 Task: Look for space in Polanco, Mexico from 10th July, 2023 to 25th July, 2023 for 3 adults, 1 child in price range Rs.15000 to Rs.25000. Place can be shared room with 2 bedrooms having 3 beds and 2 bathrooms. Property type can be house, flat, guest house. Amenities needed are: wifi, TV, free parkinig on premises, gym, breakfast. Booking option can be shelf check-in. Required host language is English.
Action: Mouse moved to (574, 154)
Screenshot: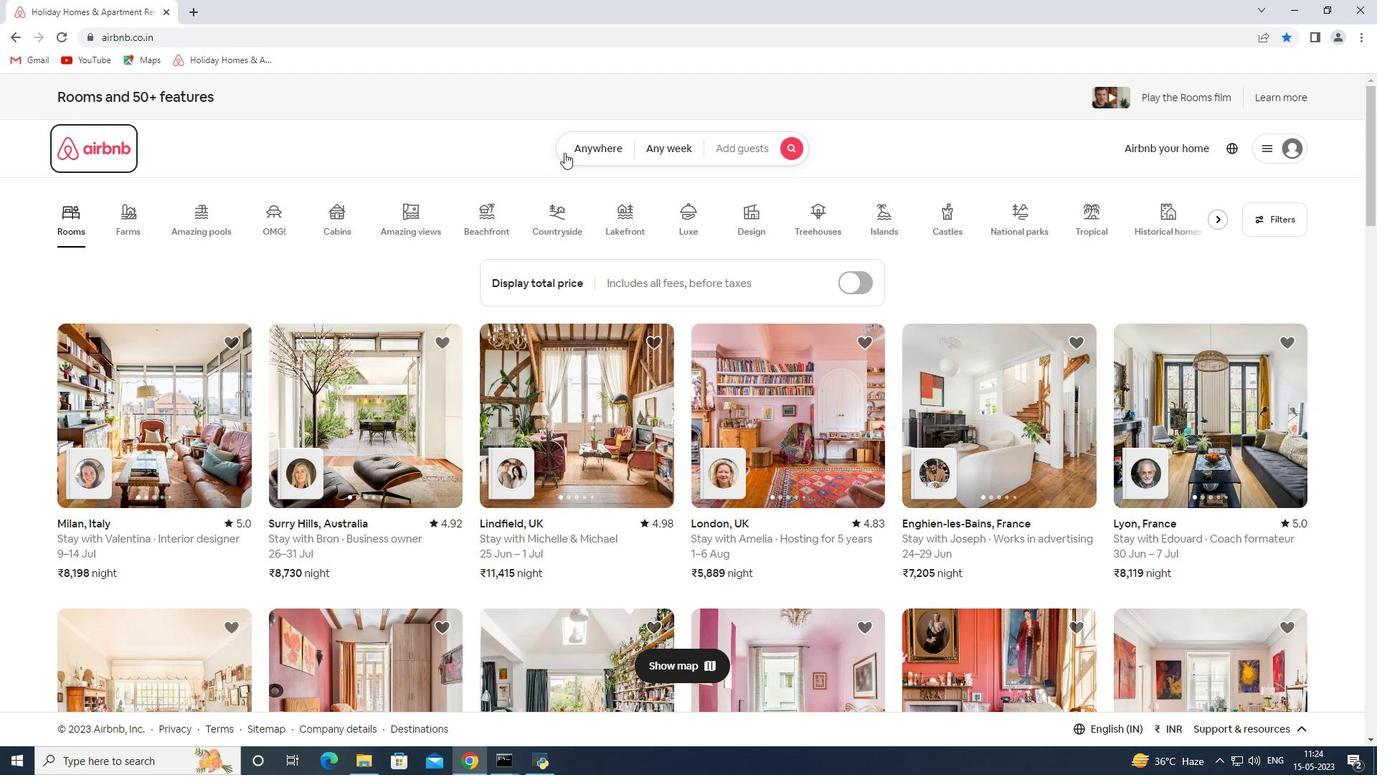 
Action: Mouse pressed left at (574, 154)
Screenshot: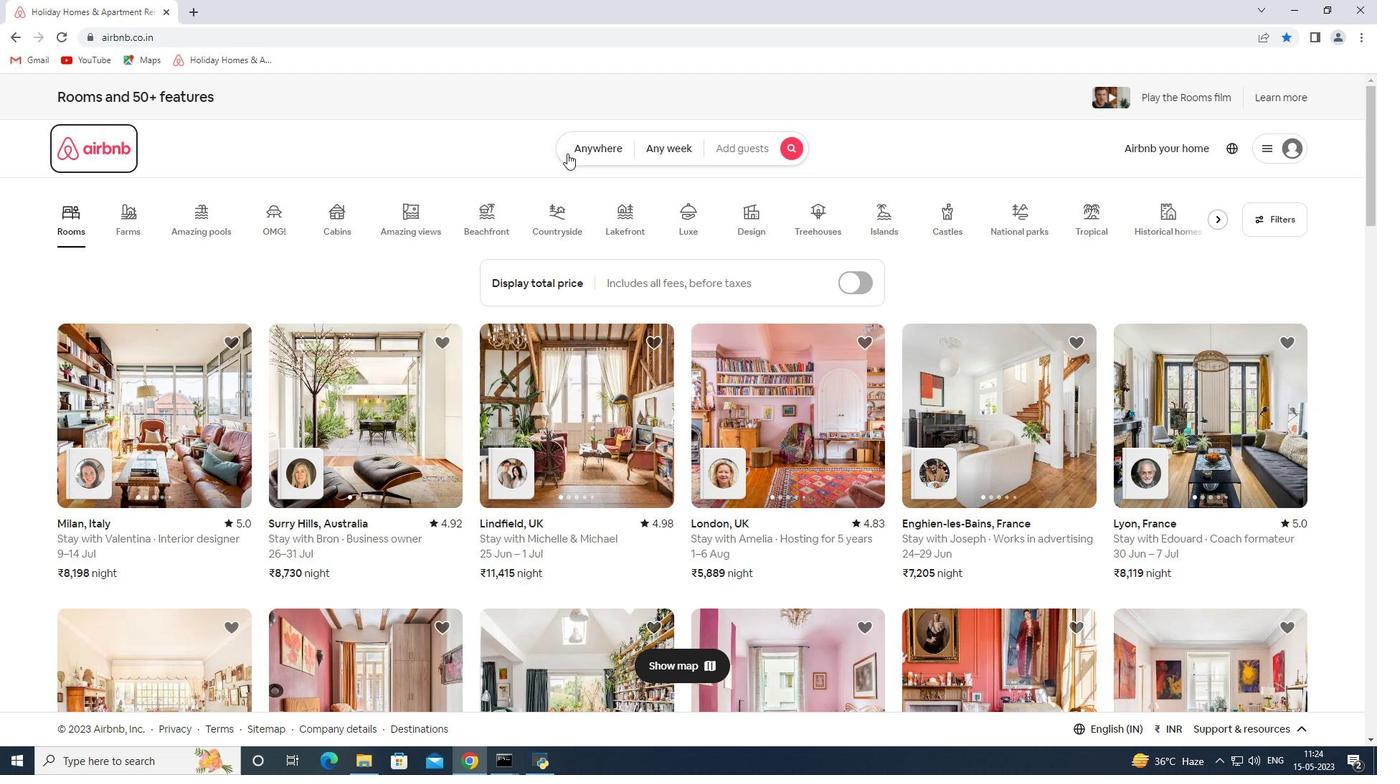 
Action: Mouse moved to (432, 205)
Screenshot: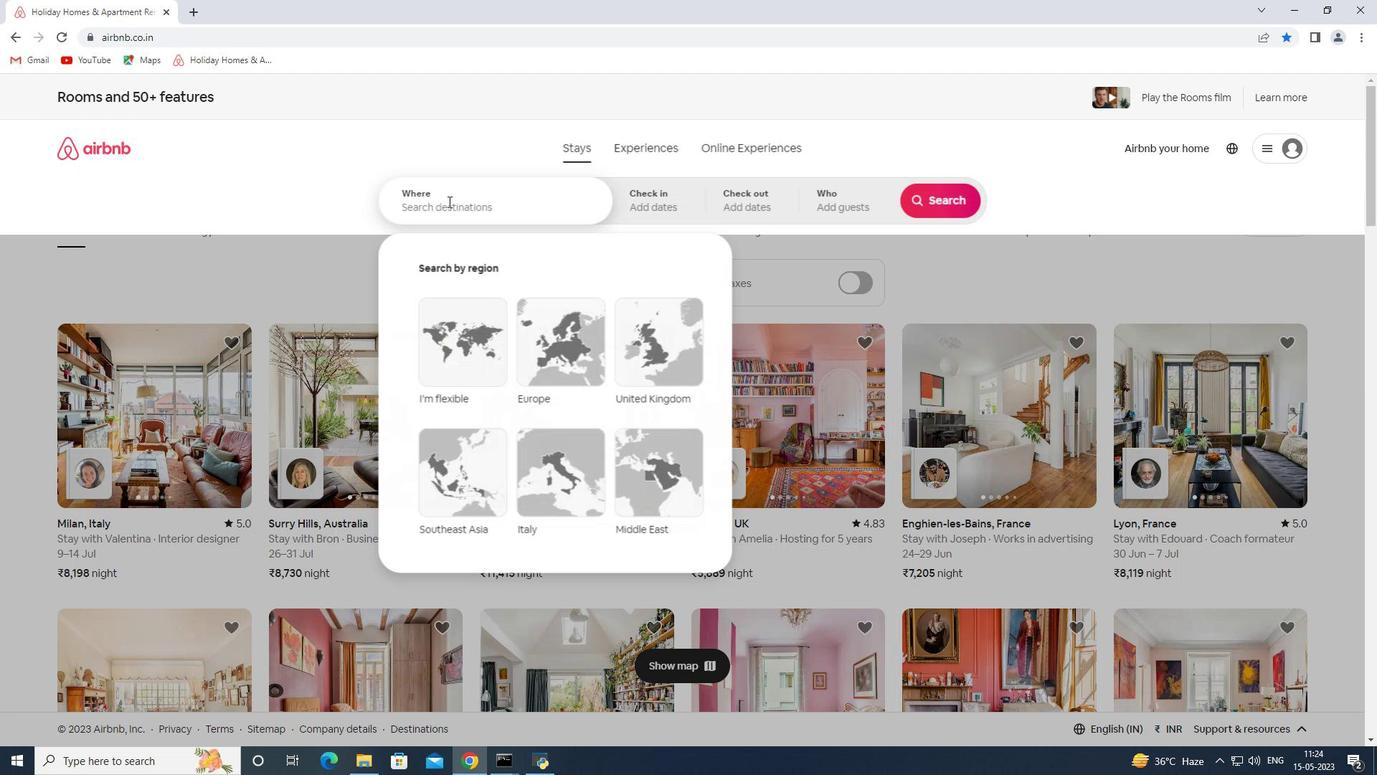 
Action: Mouse pressed left at (432, 205)
Screenshot: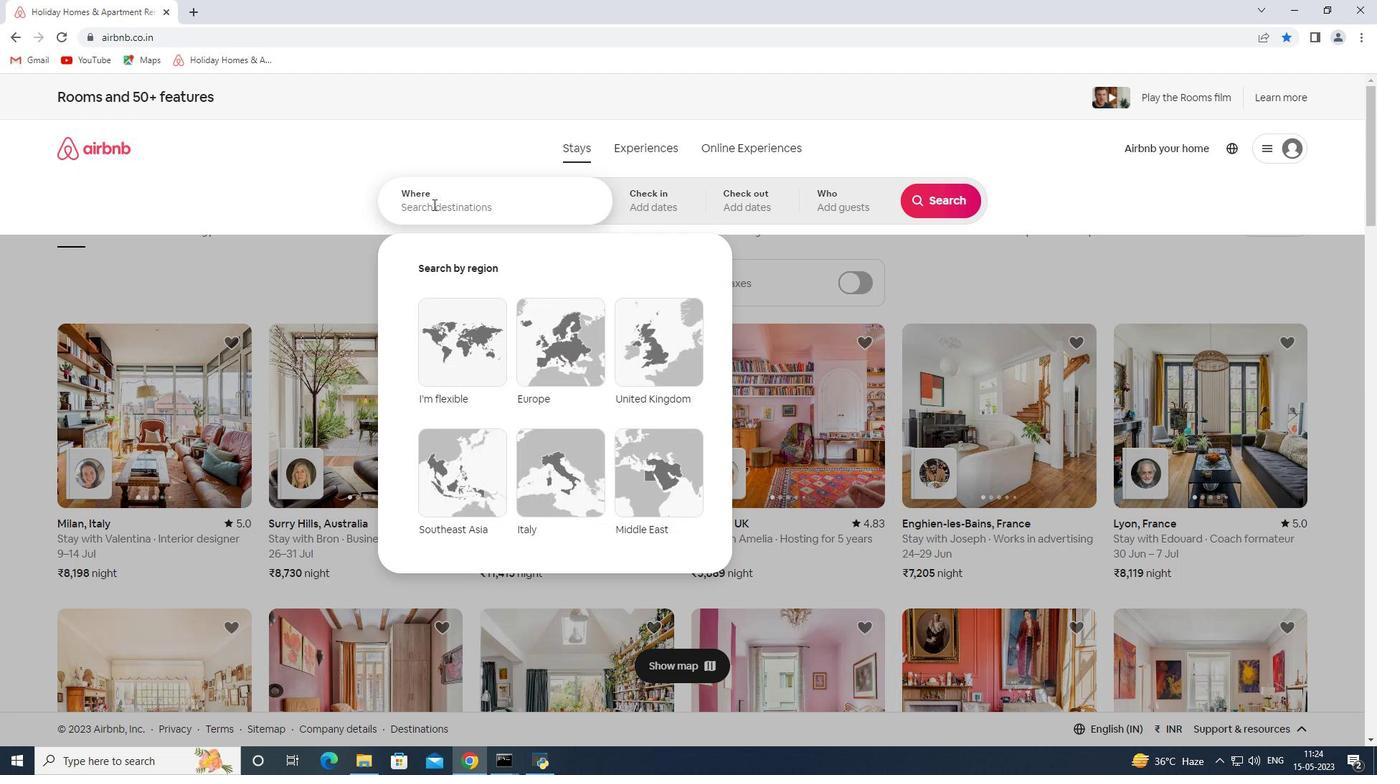 
Action: Key pressed <Key.shift>Polo<Key.backspace>anco<Key.space><Key.shift>Mexico<Key.space><Key.enter>
Screenshot: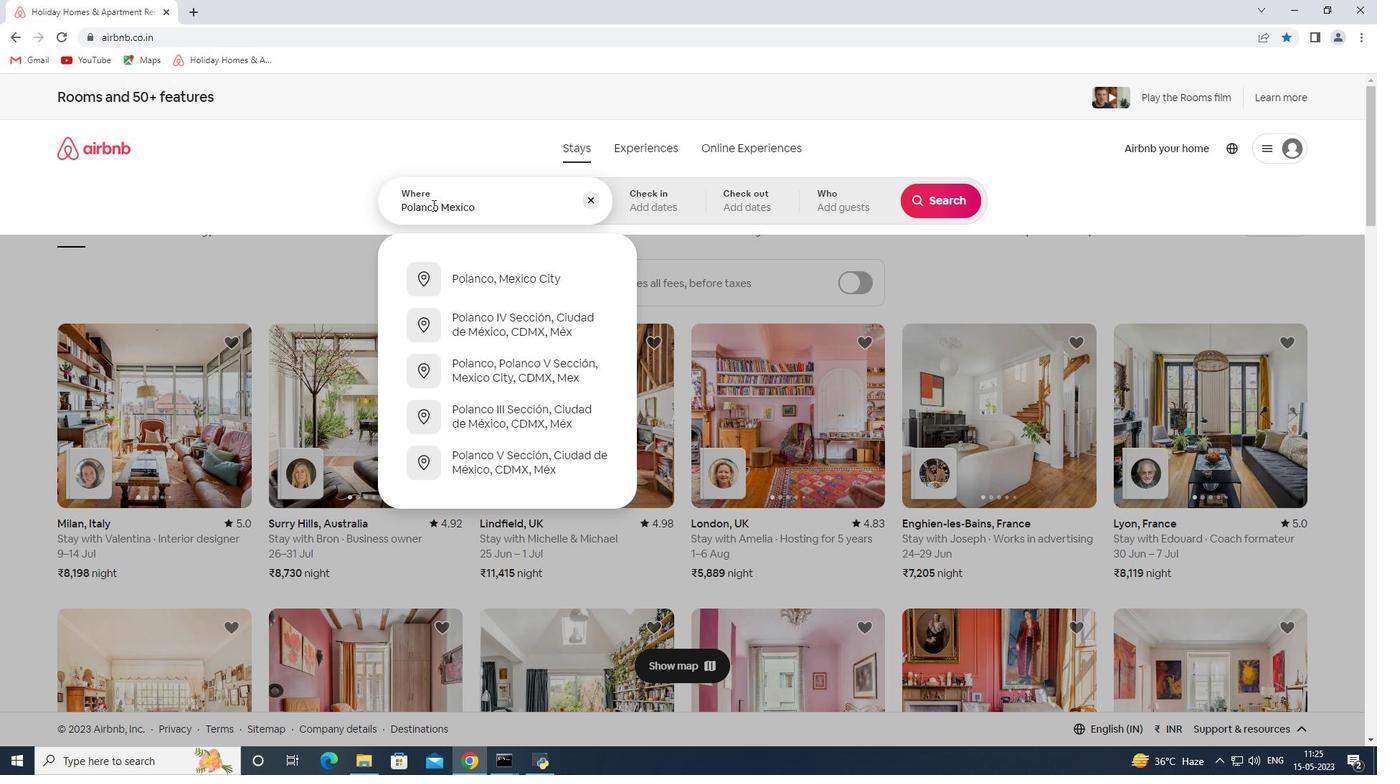 
Action: Mouse moved to (947, 315)
Screenshot: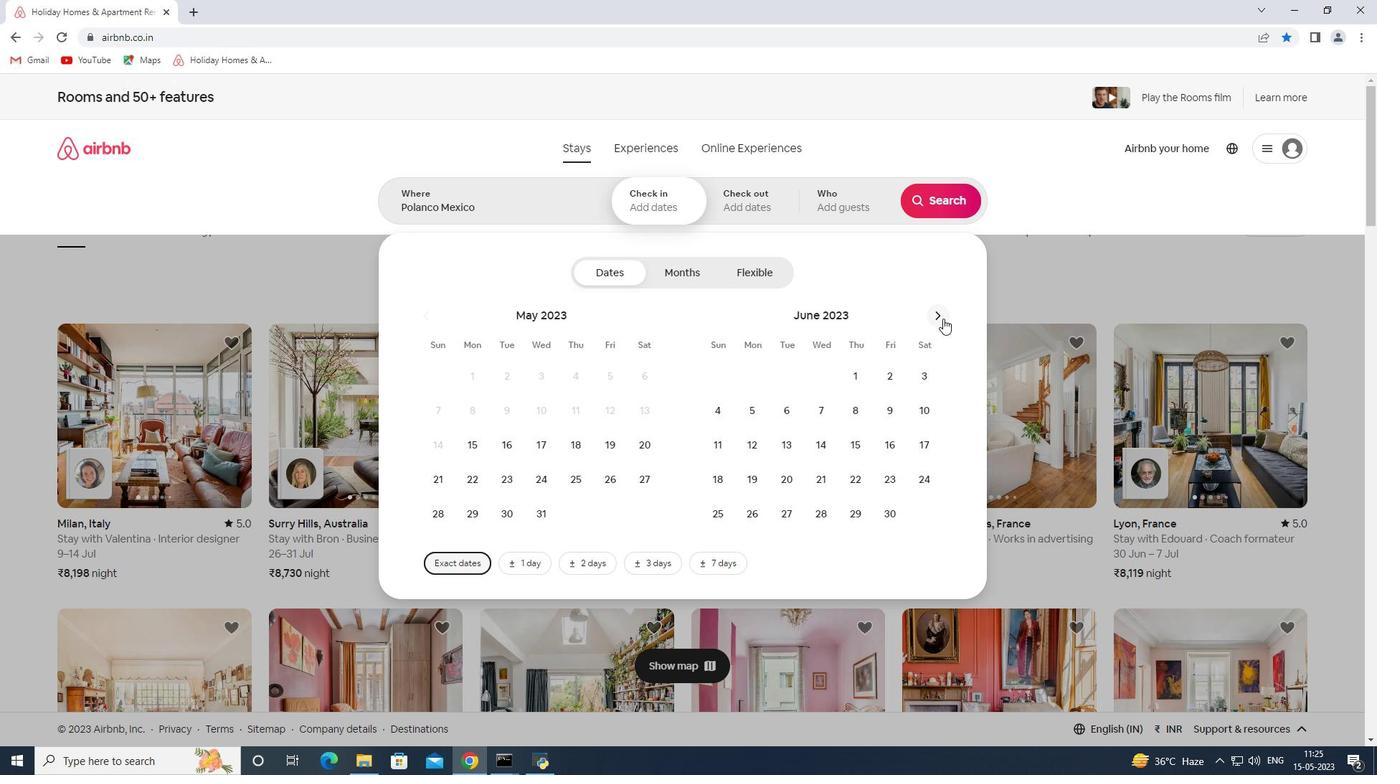 
Action: Mouse pressed left at (947, 315)
Screenshot: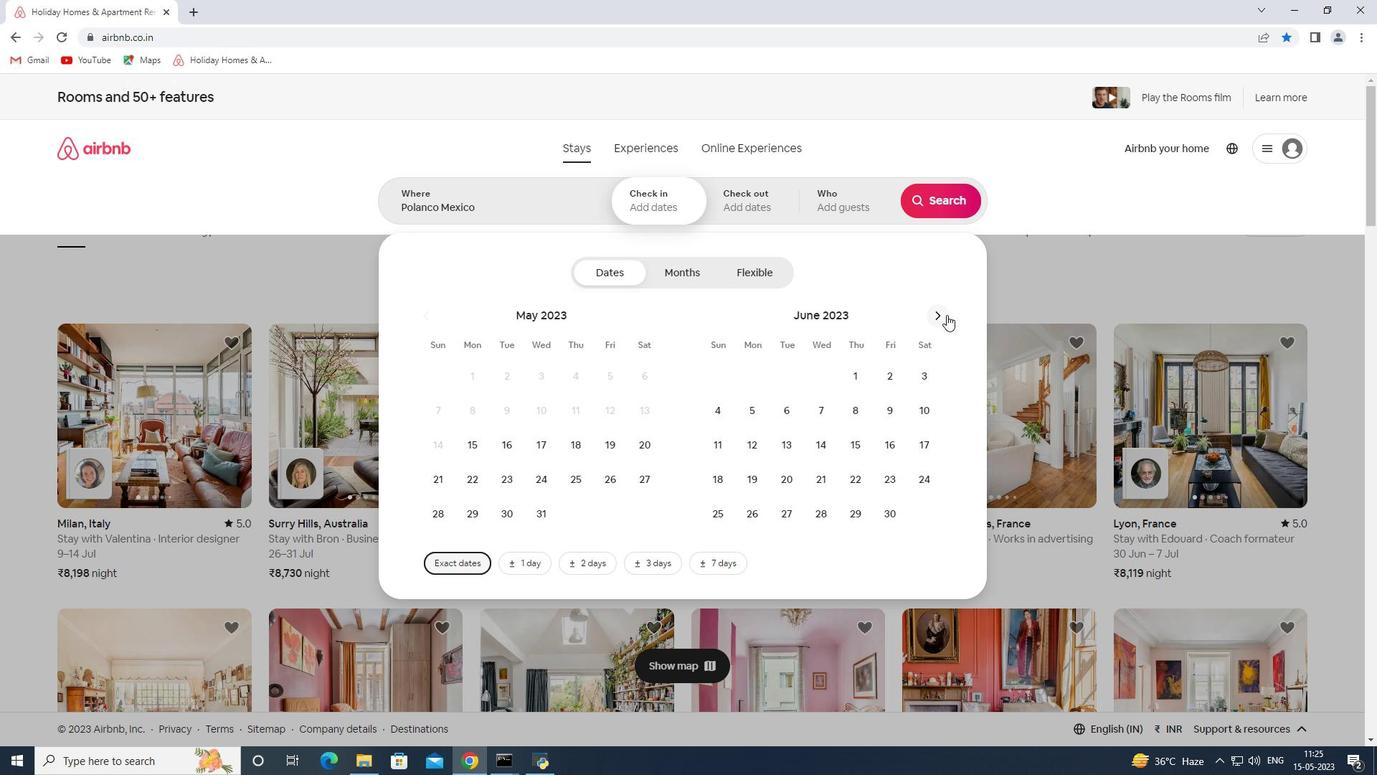 
Action: Mouse moved to (757, 444)
Screenshot: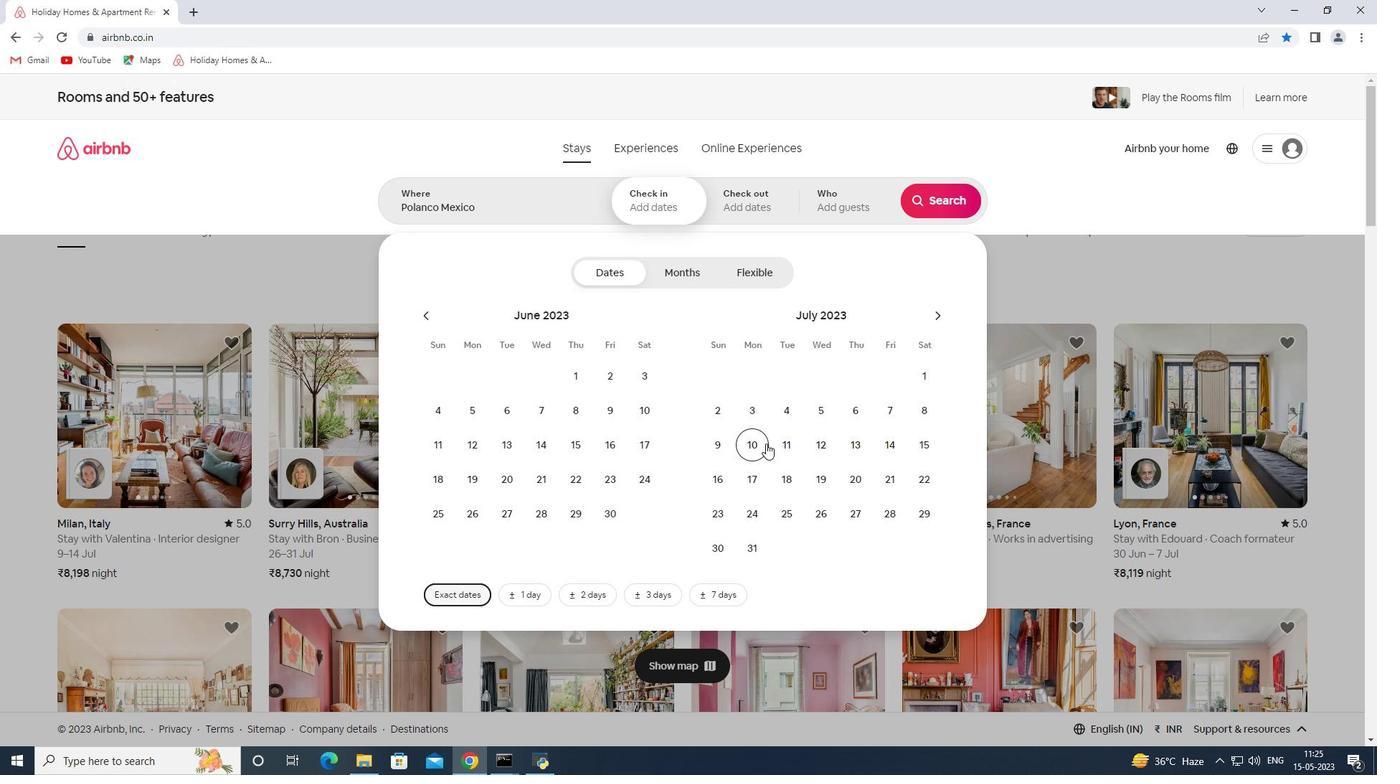 
Action: Mouse pressed left at (757, 444)
Screenshot: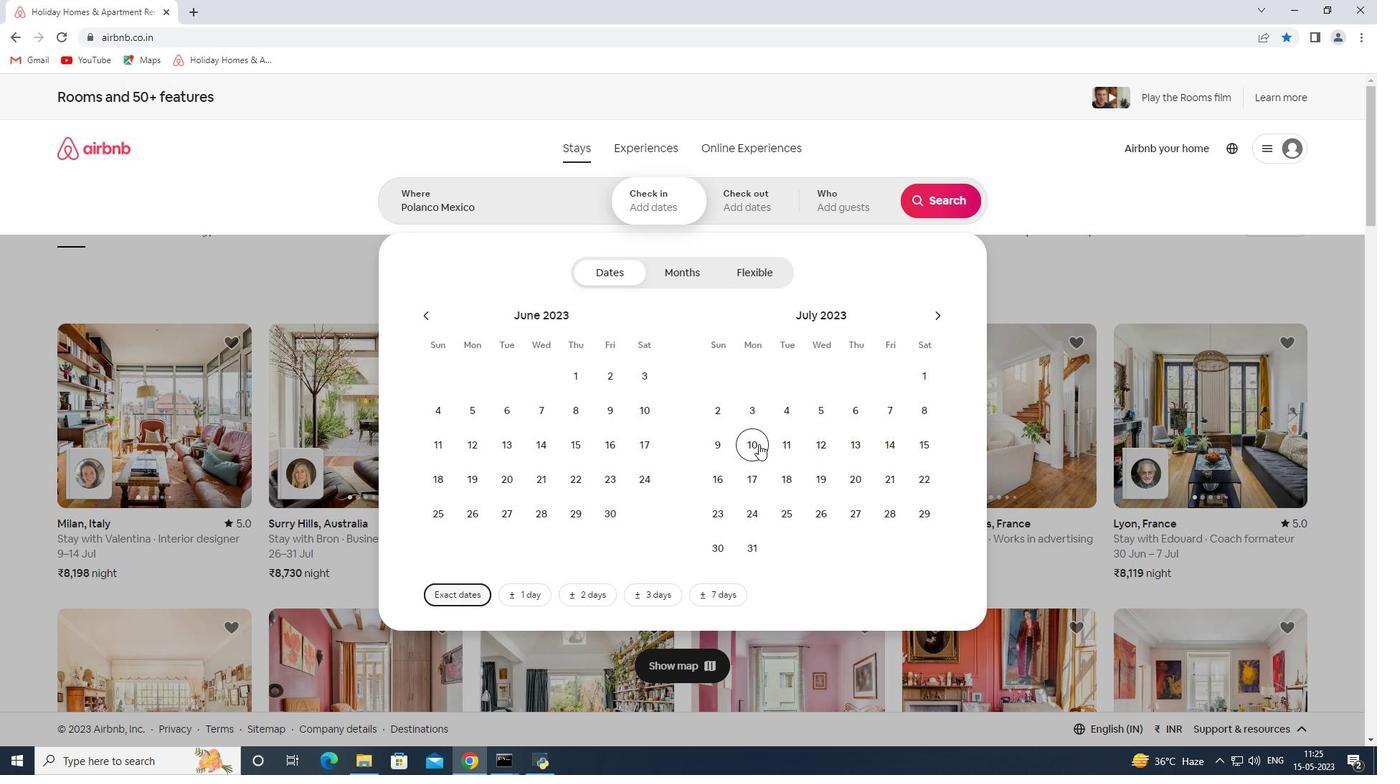 
Action: Mouse moved to (781, 509)
Screenshot: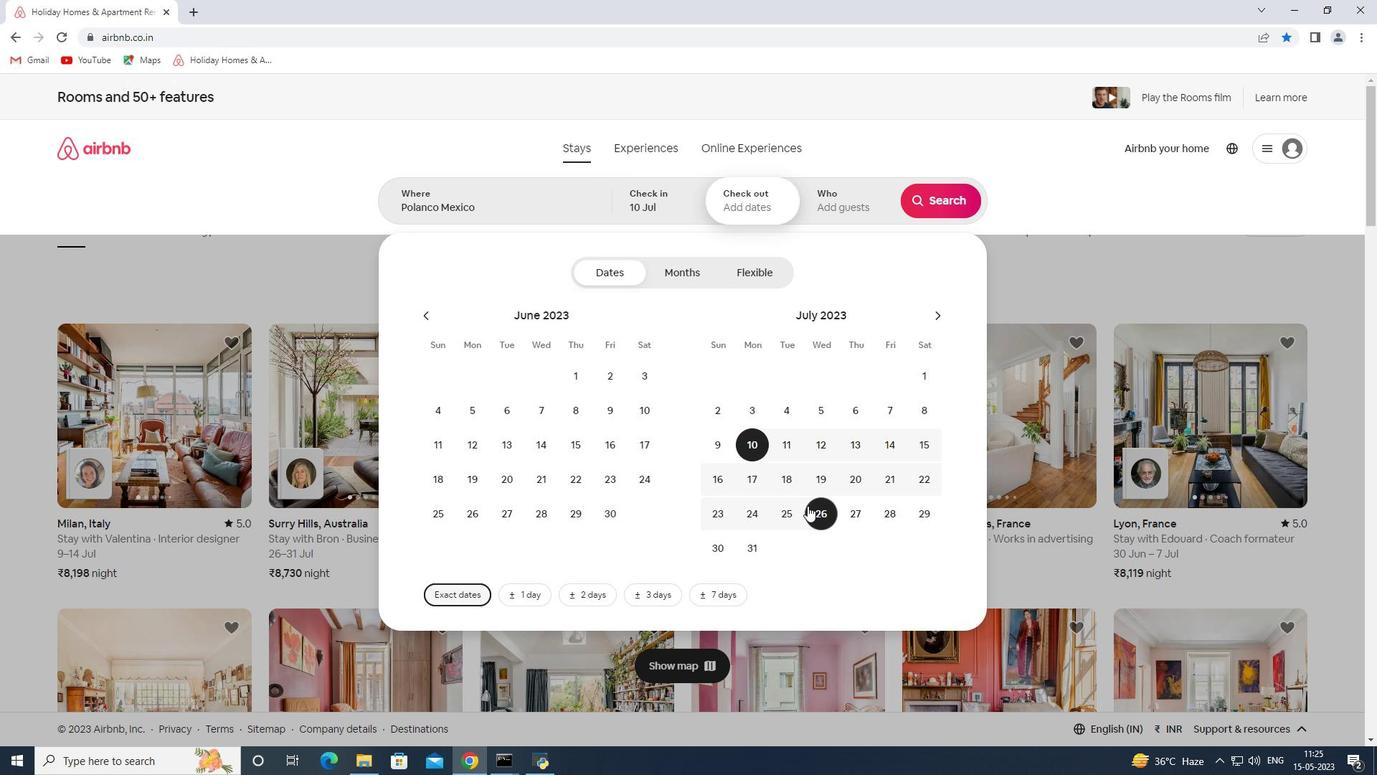 
Action: Mouse pressed left at (781, 509)
Screenshot: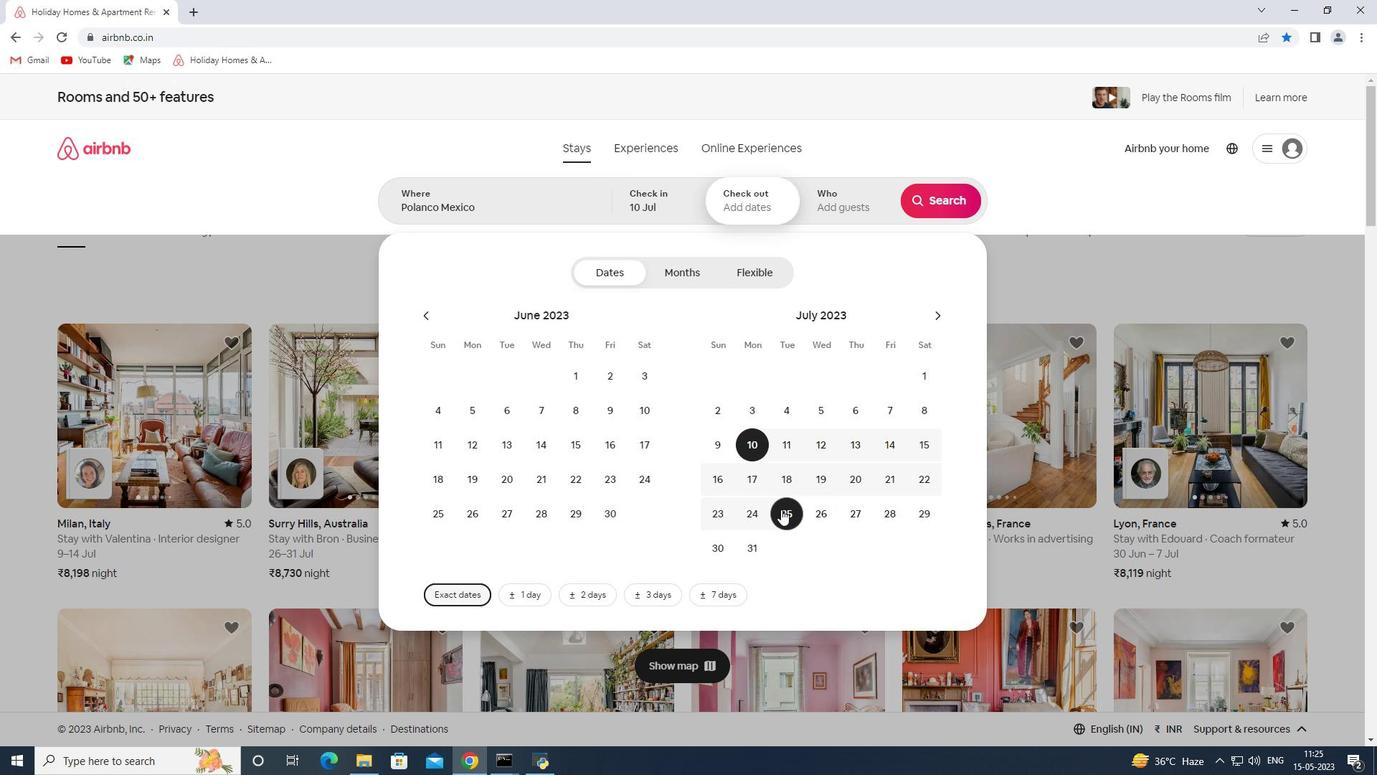 
Action: Mouse moved to (828, 205)
Screenshot: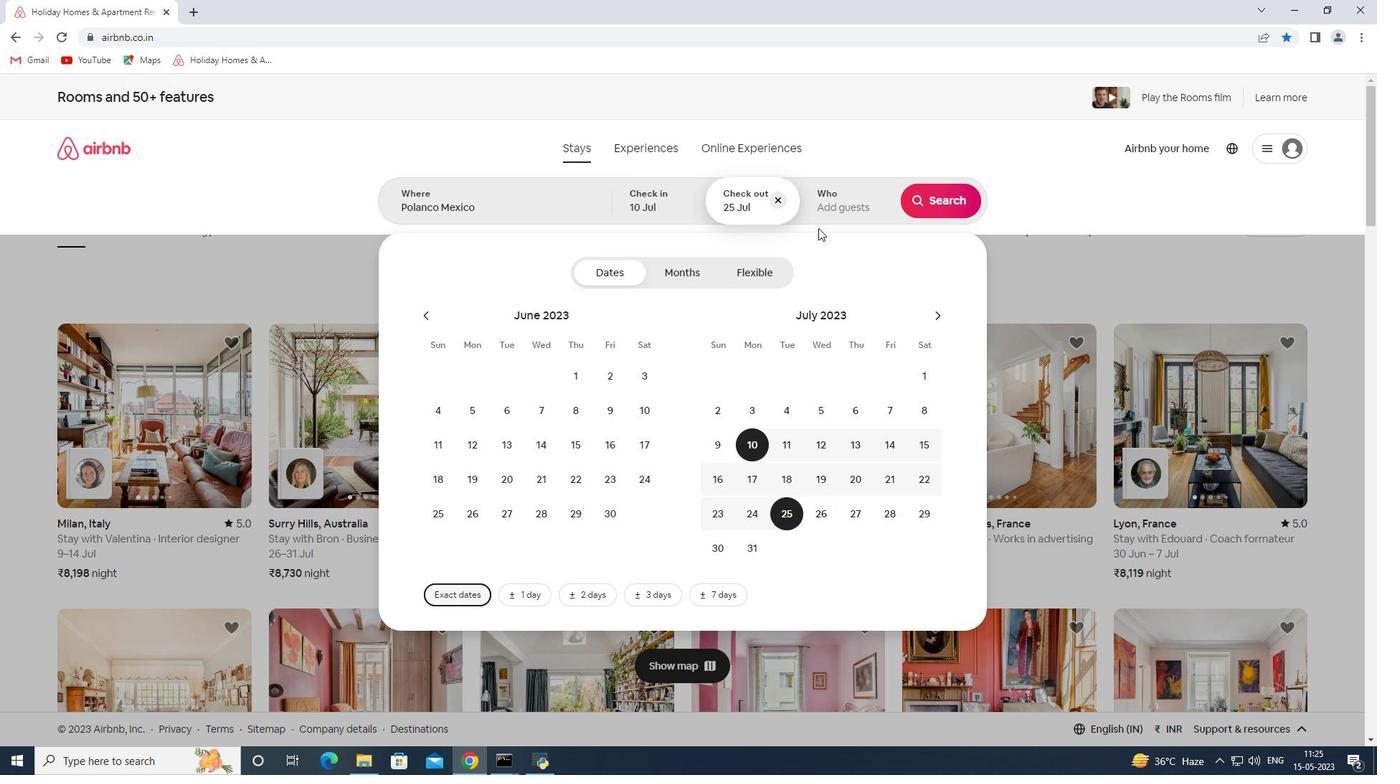 
Action: Mouse pressed left at (828, 205)
Screenshot: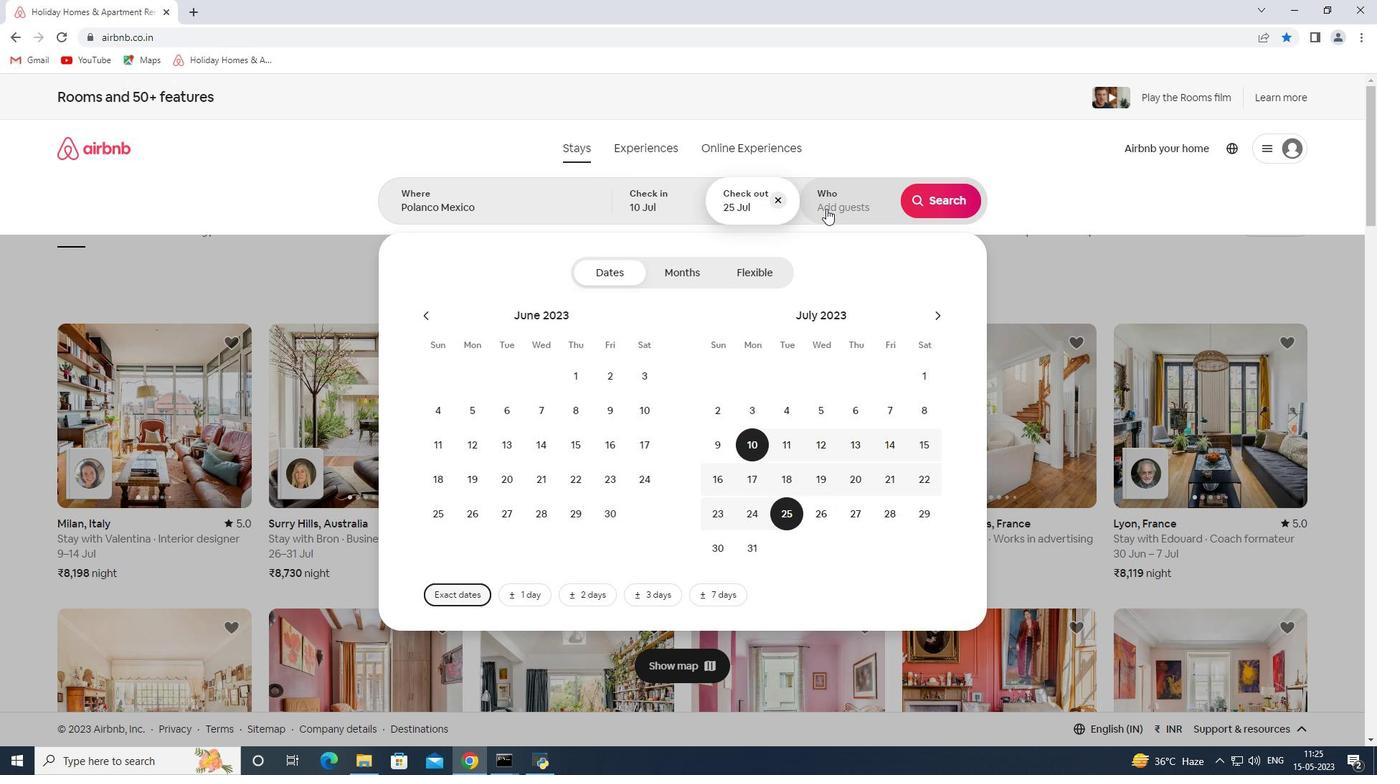 
Action: Mouse moved to (946, 274)
Screenshot: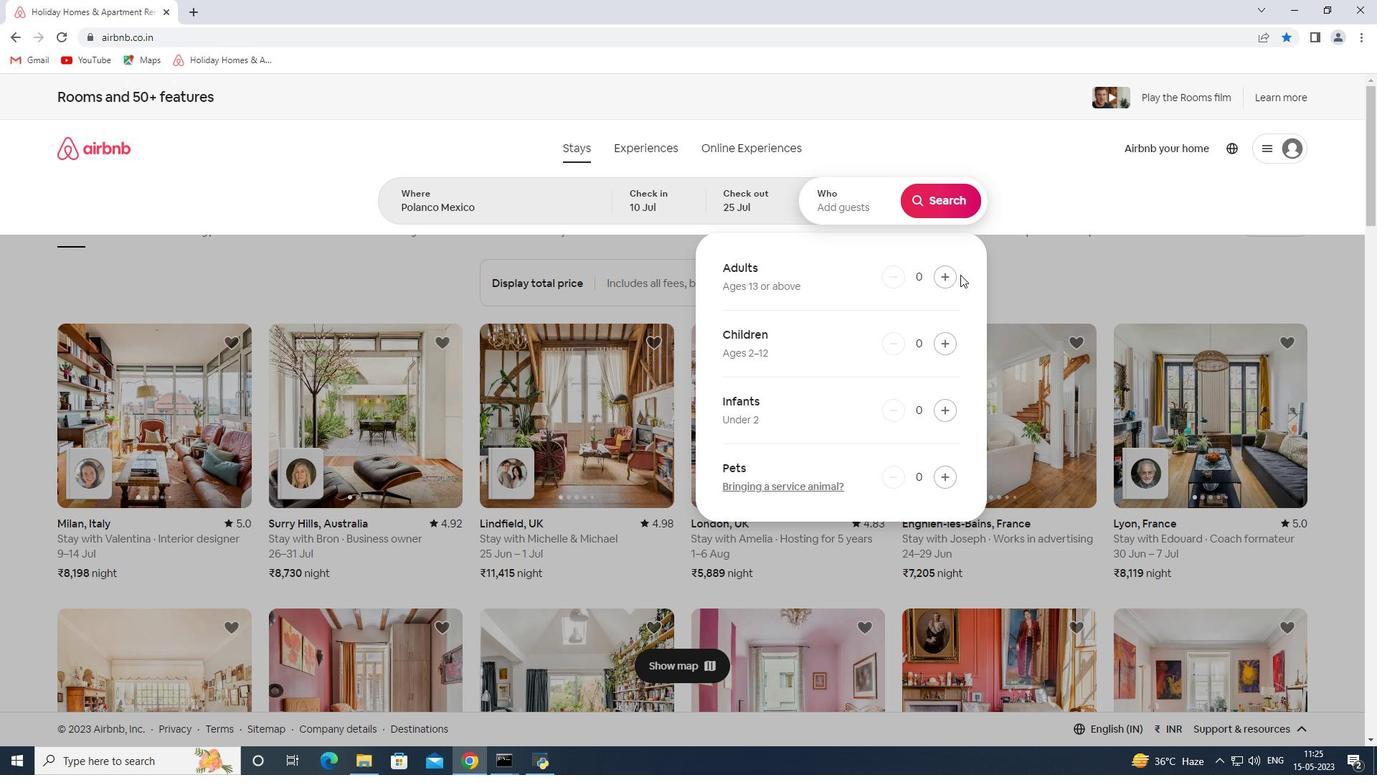 
Action: Mouse pressed left at (946, 274)
Screenshot: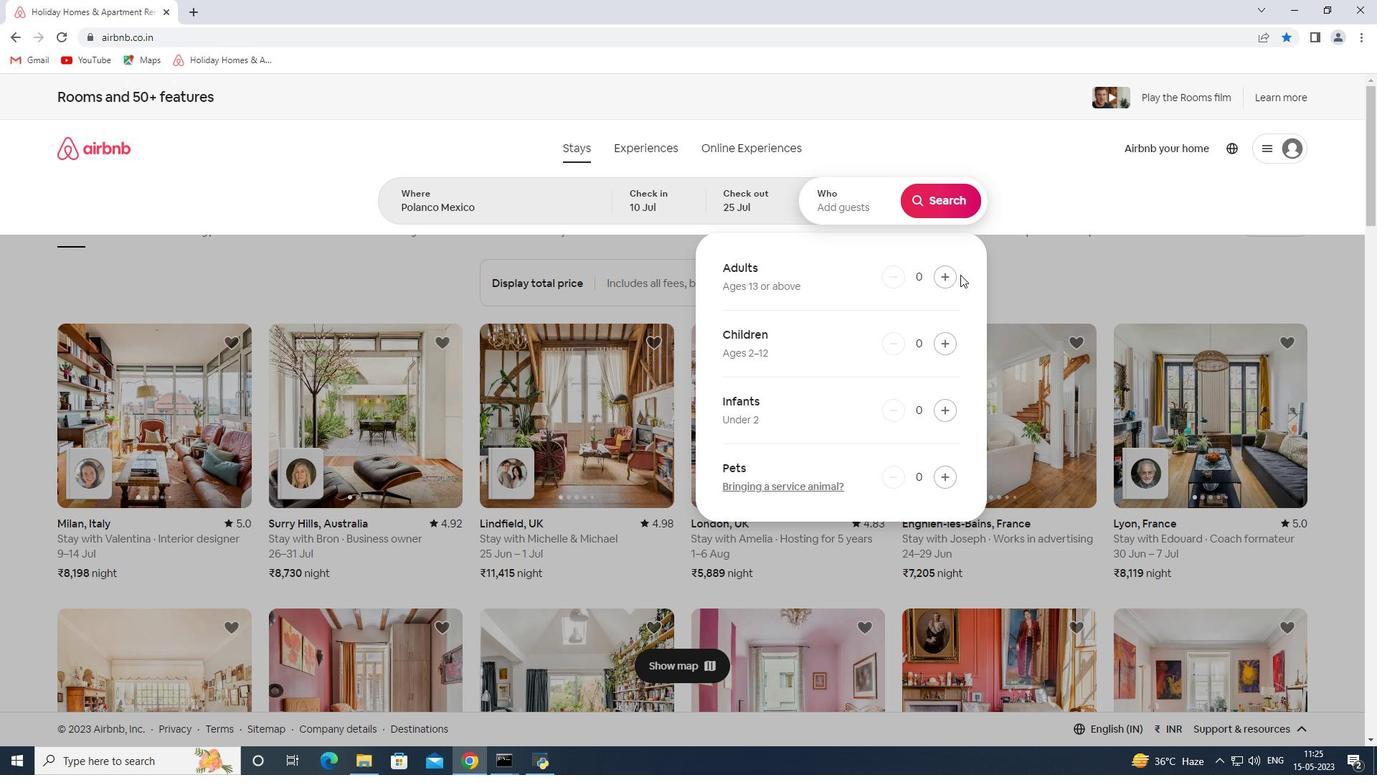 
Action: Mouse pressed left at (946, 274)
Screenshot: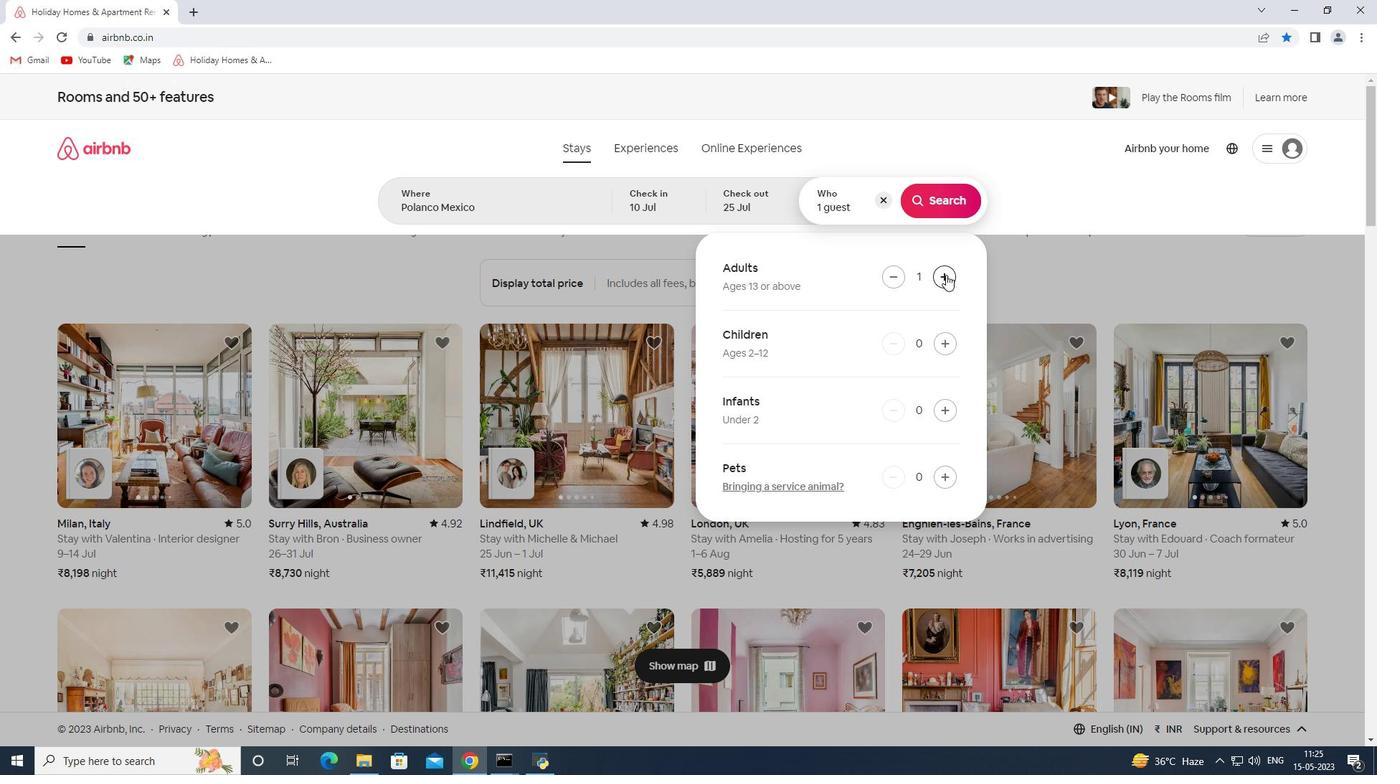 
Action: Mouse pressed left at (946, 274)
Screenshot: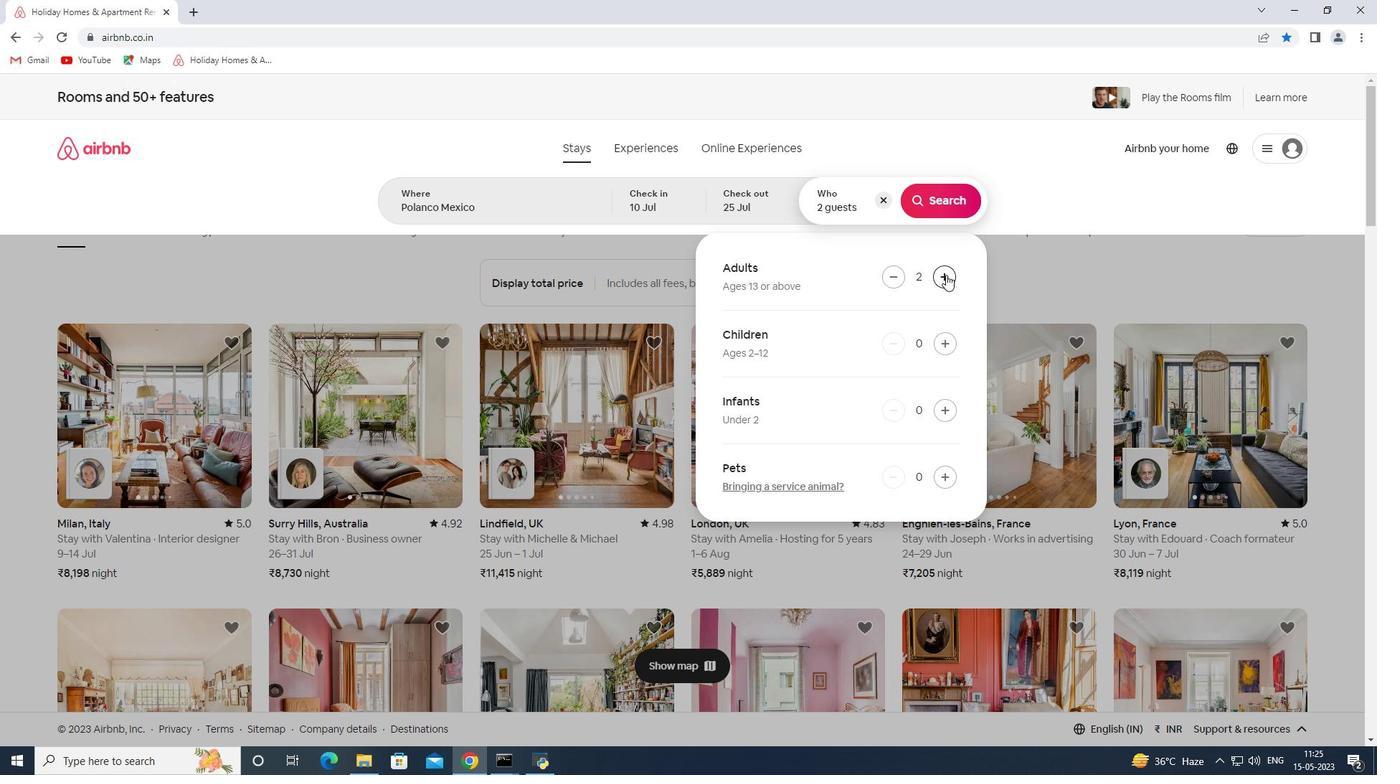
Action: Mouse moved to (948, 348)
Screenshot: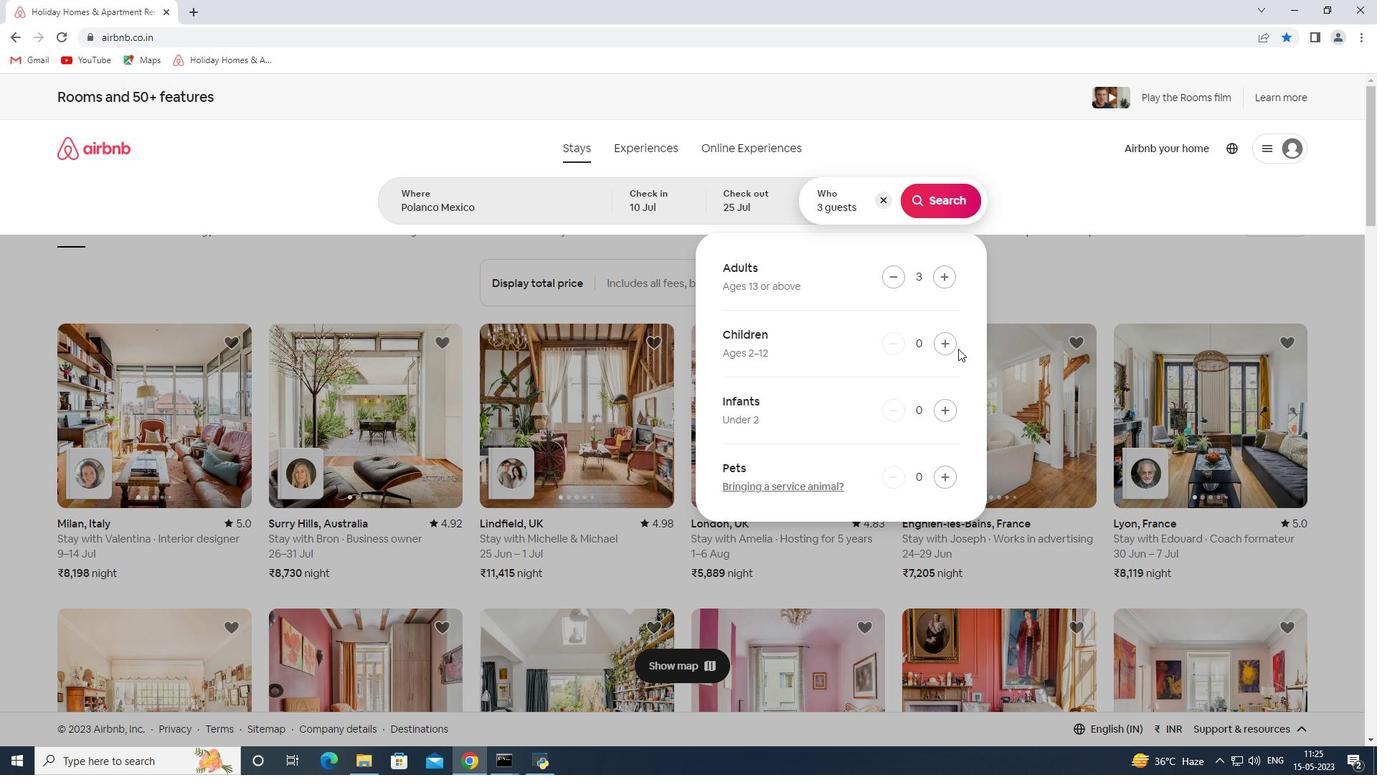 
Action: Mouse pressed left at (948, 348)
Screenshot: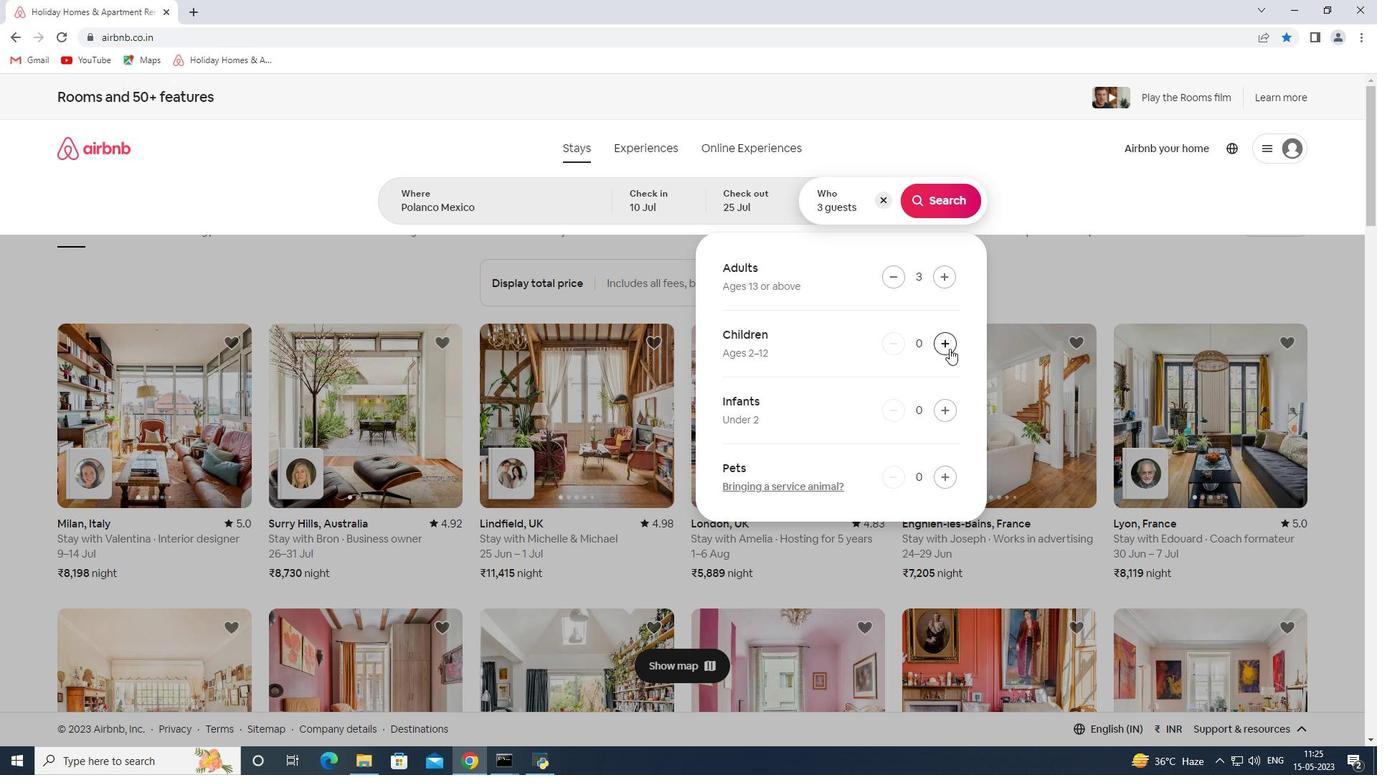 
Action: Mouse moved to (937, 190)
Screenshot: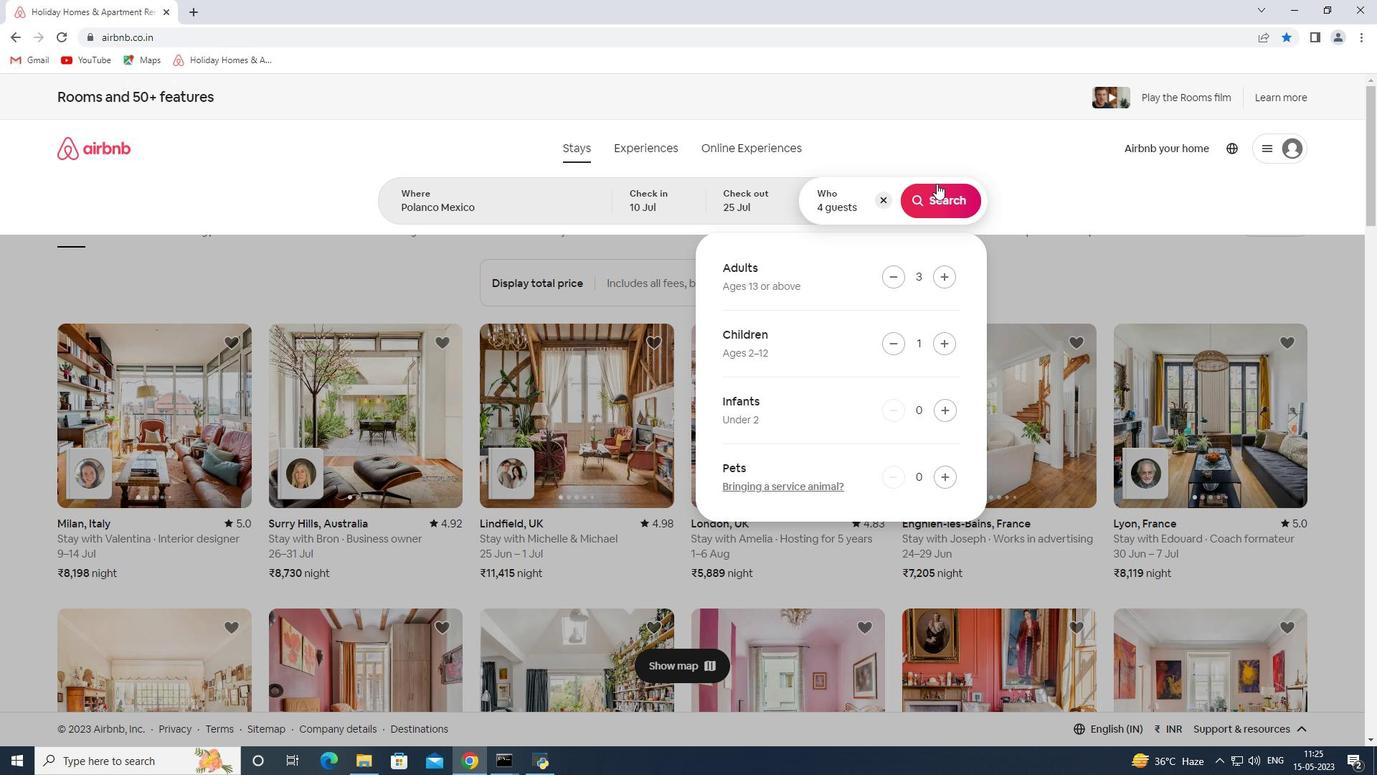 
Action: Mouse pressed left at (937, 190)
Screenshot: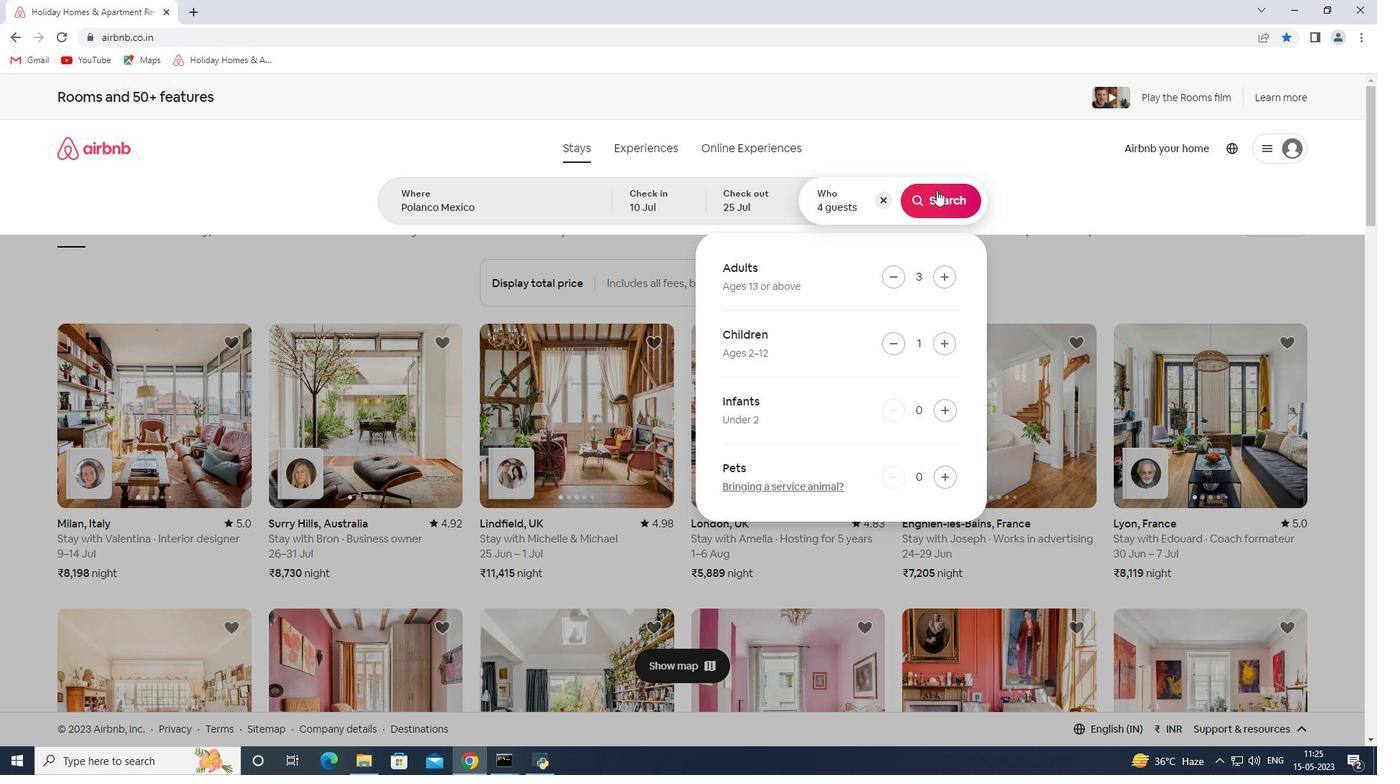 
Action: Mouse moved to (1304, 158)
Screenshot: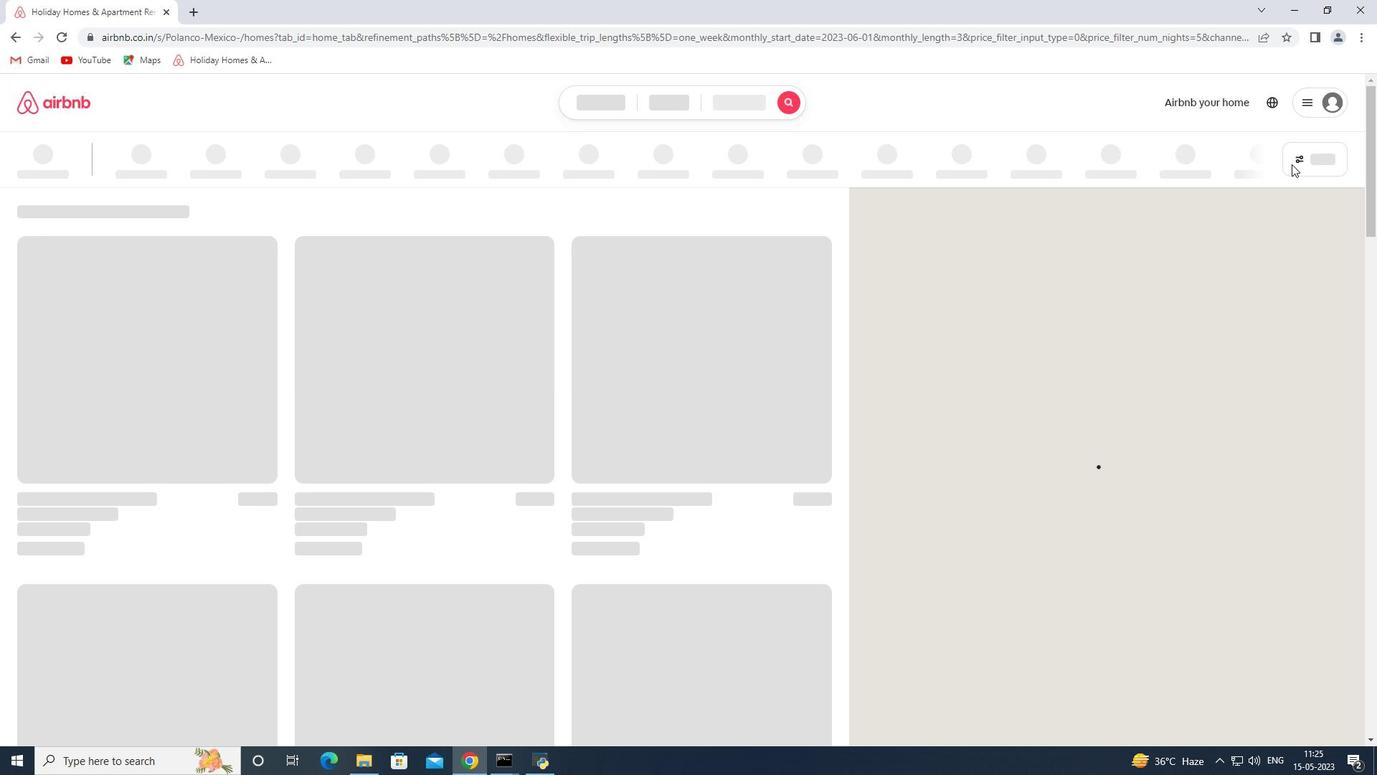 
Action: Mouse pressed left at (1304, 158)
Screenshot: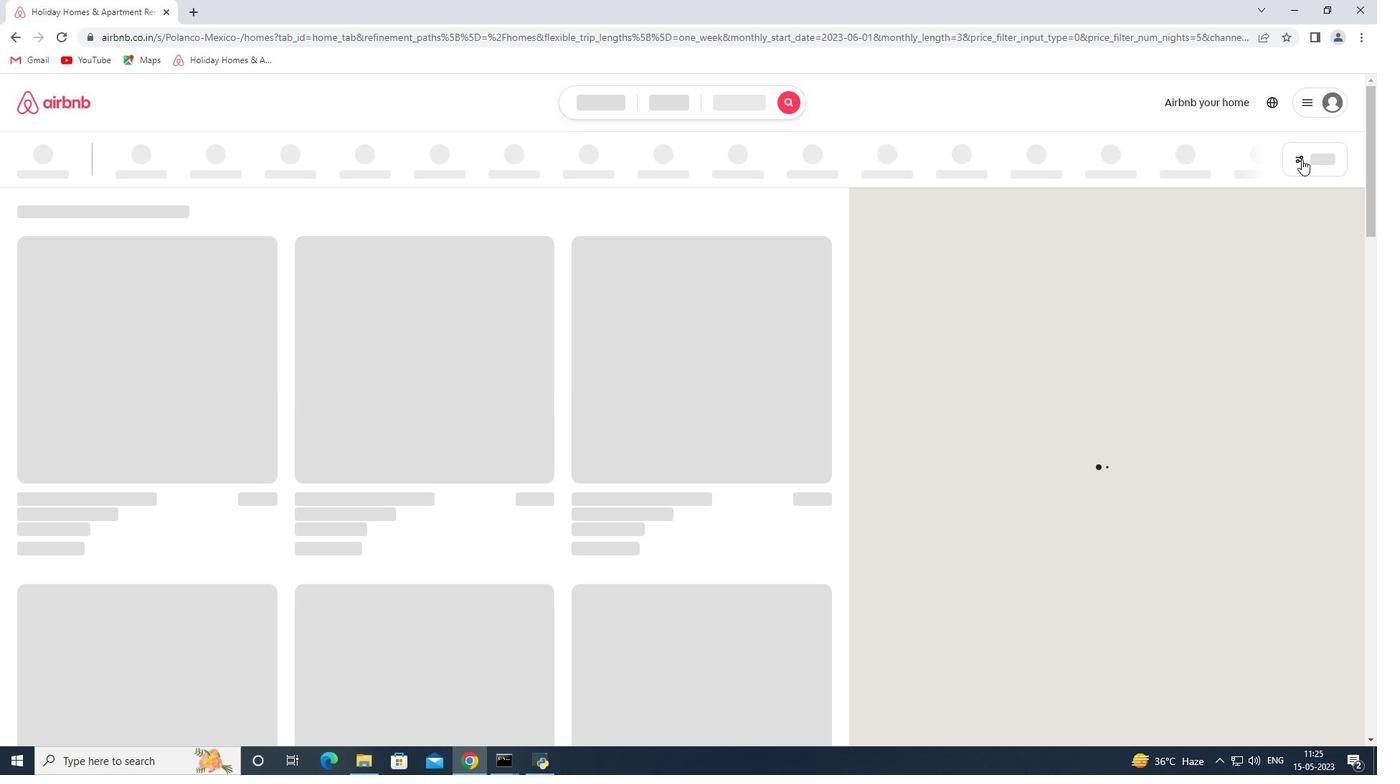 
Action: Mouse moved to (516, 511)
Screenshot: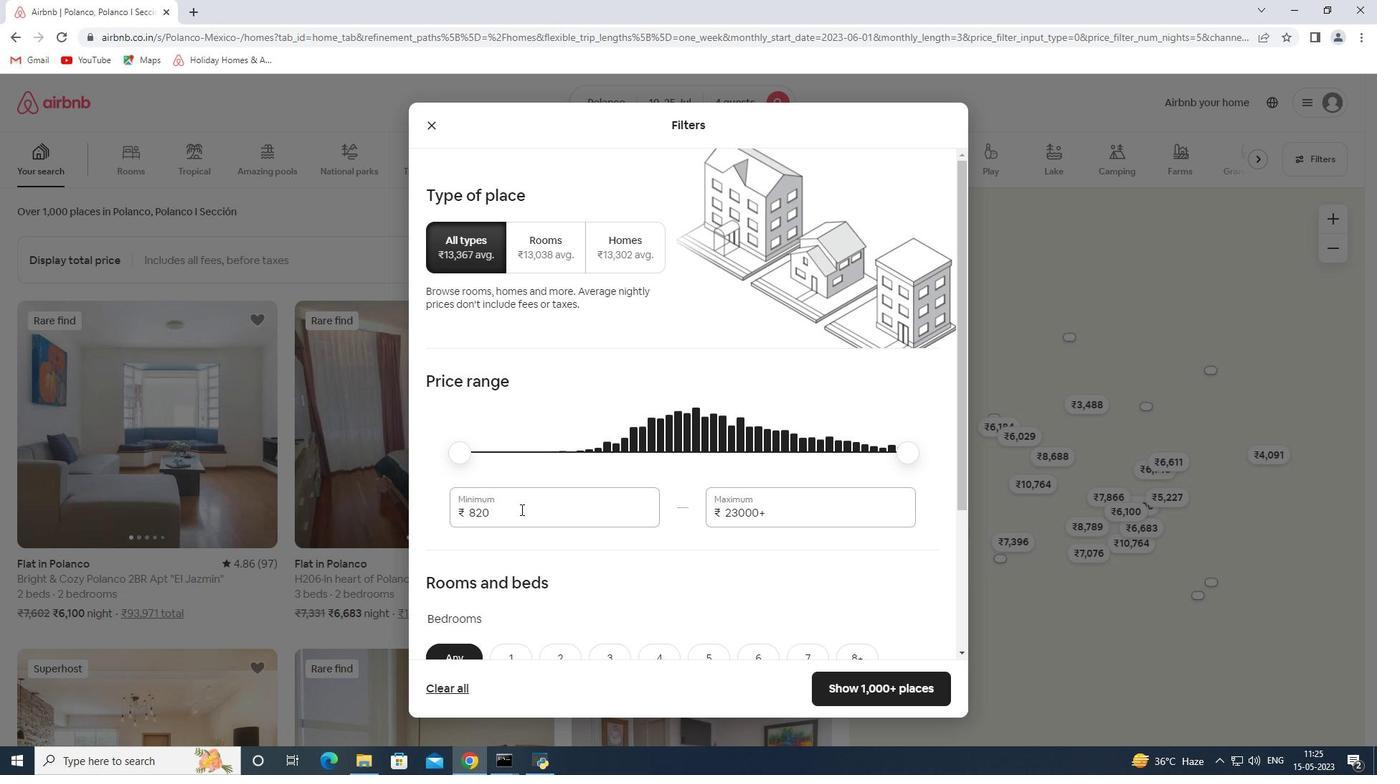 
Action: Mouse pressed left at (516, 511)
Screenshot: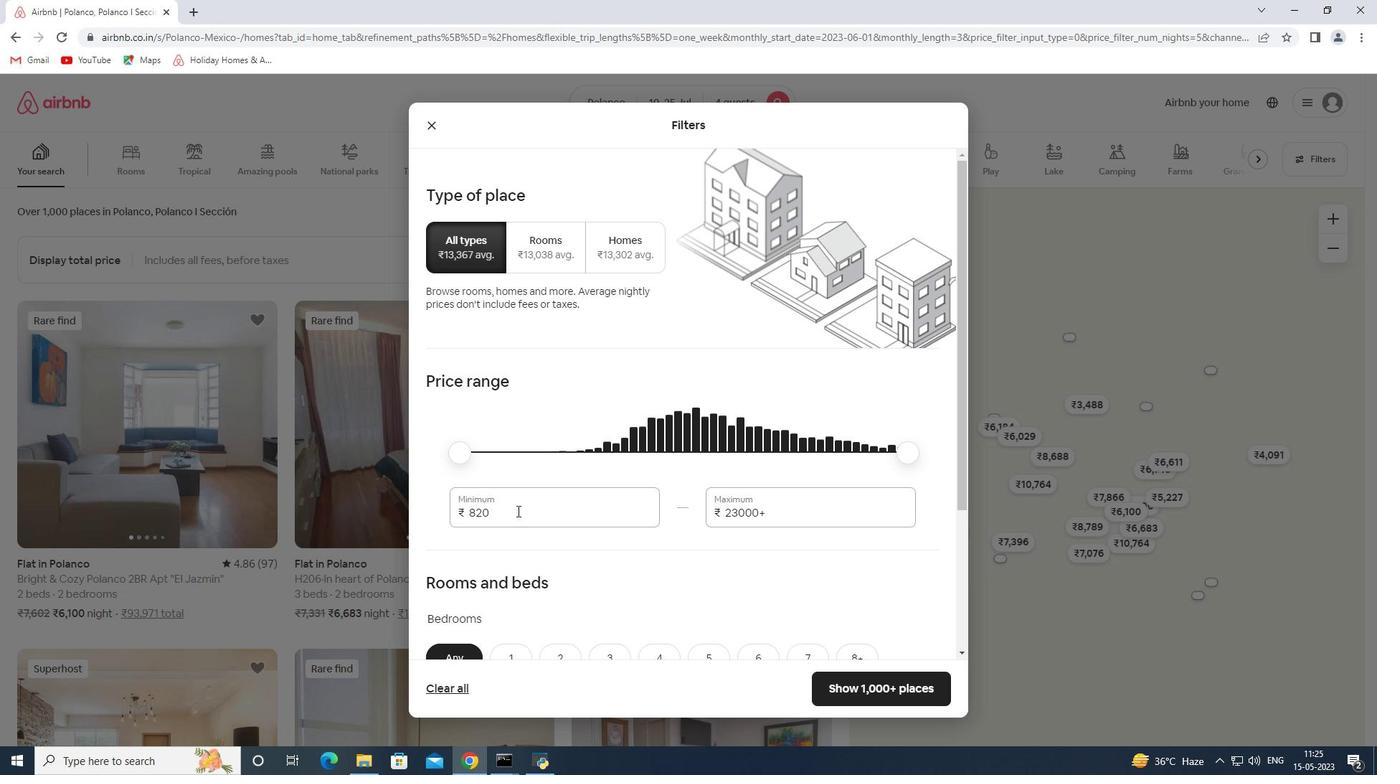 
Action: Mouse pressed left at (516, 511)
Screenshot: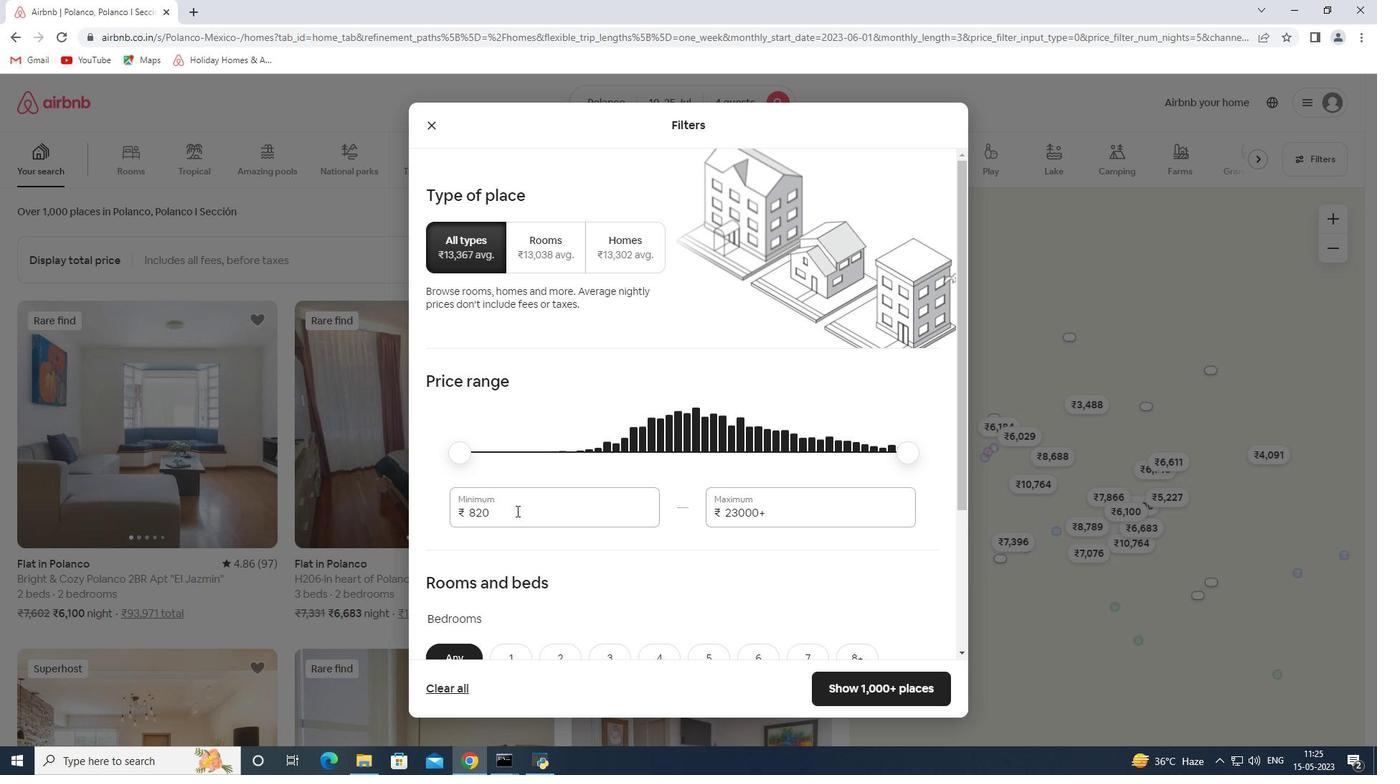 
Action: Key pressed 15000<Key.tab>25000
Screenshot: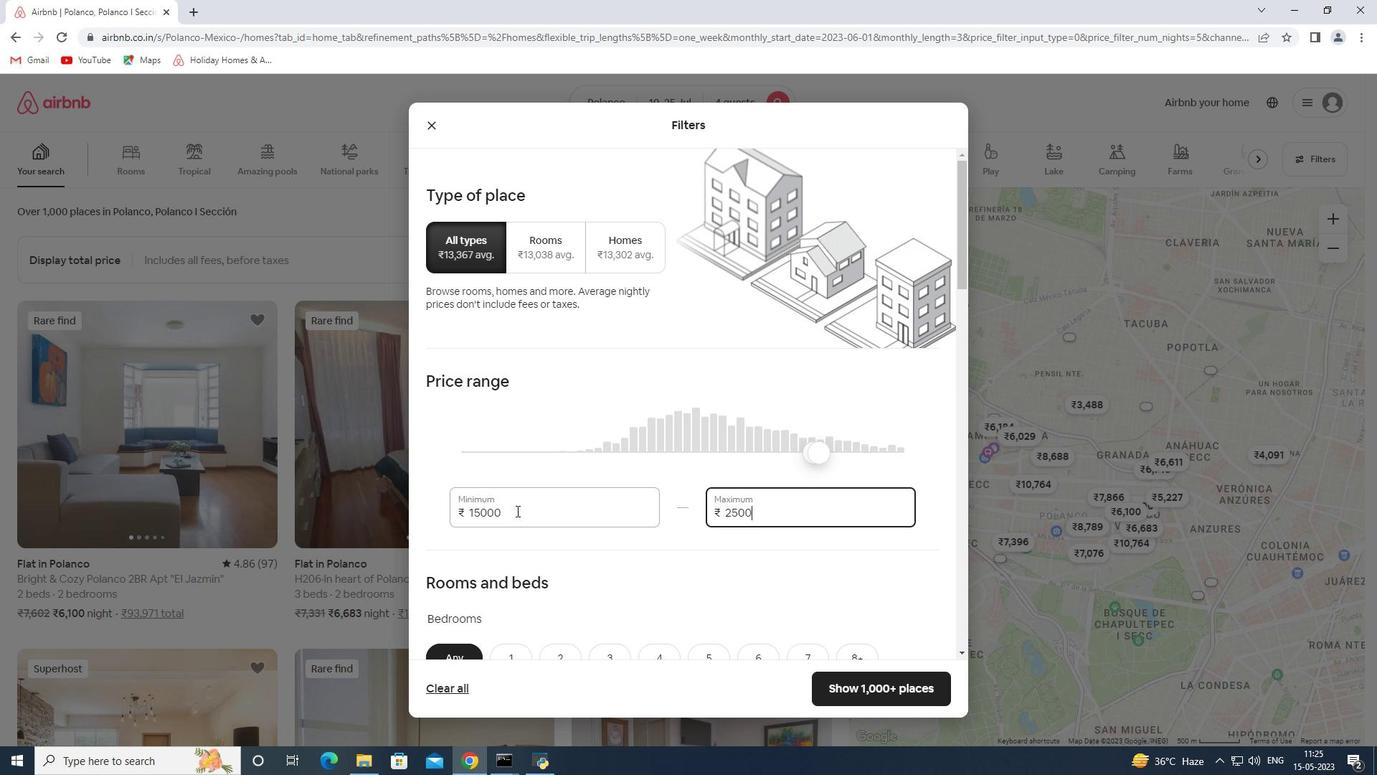 
Action: Mouse moved to (584, 437)
Screenshot: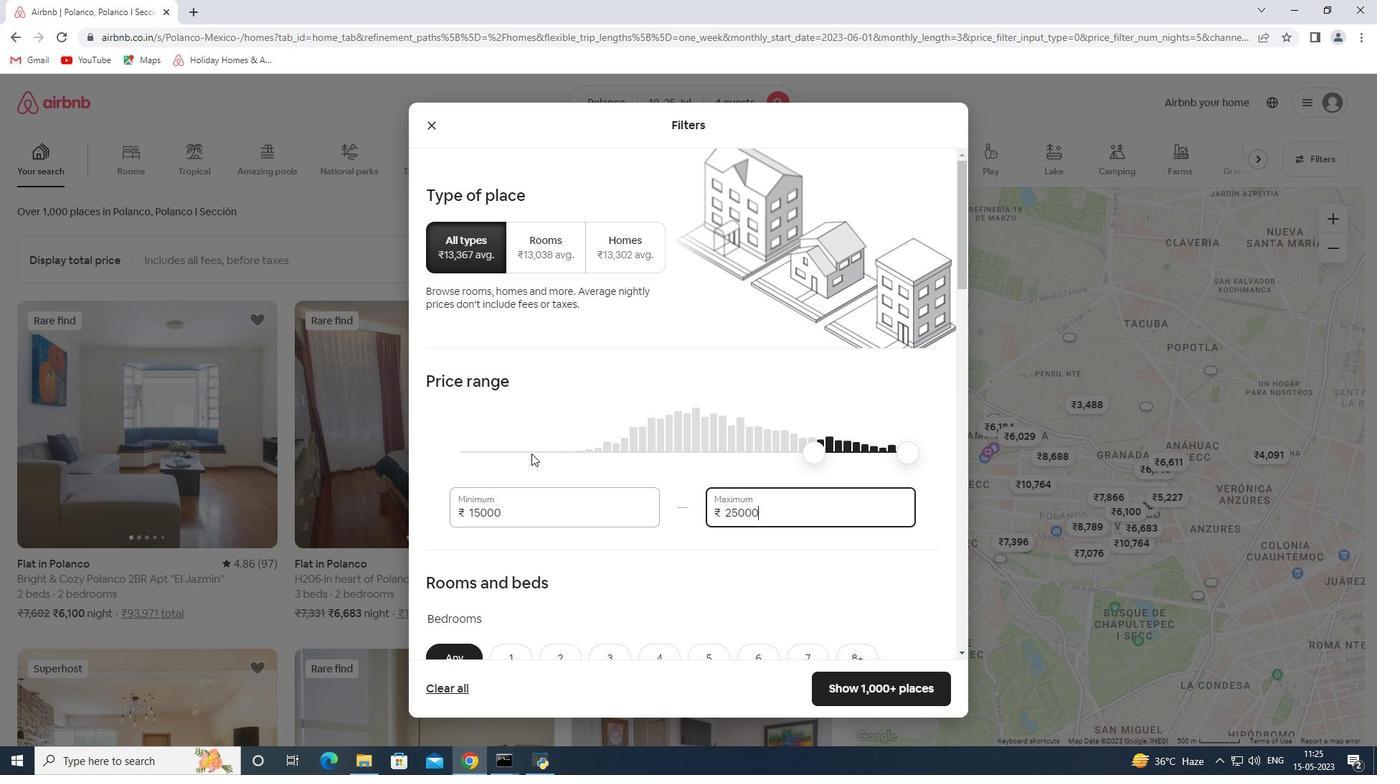 
Action: Mouse scrolled (584, 437) with delta (0, 0)
Screenshot: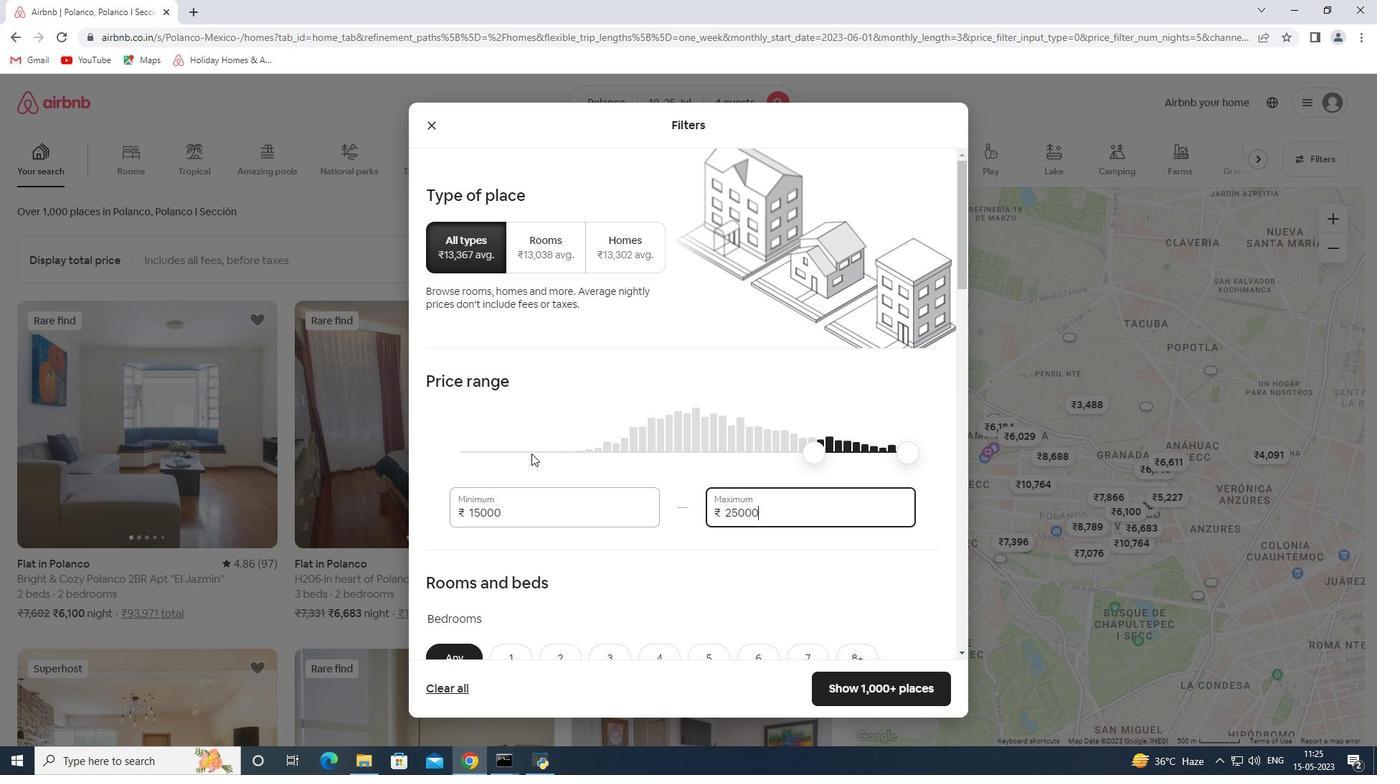 
Action: Mouse moved to (585, 437)
Screenshot: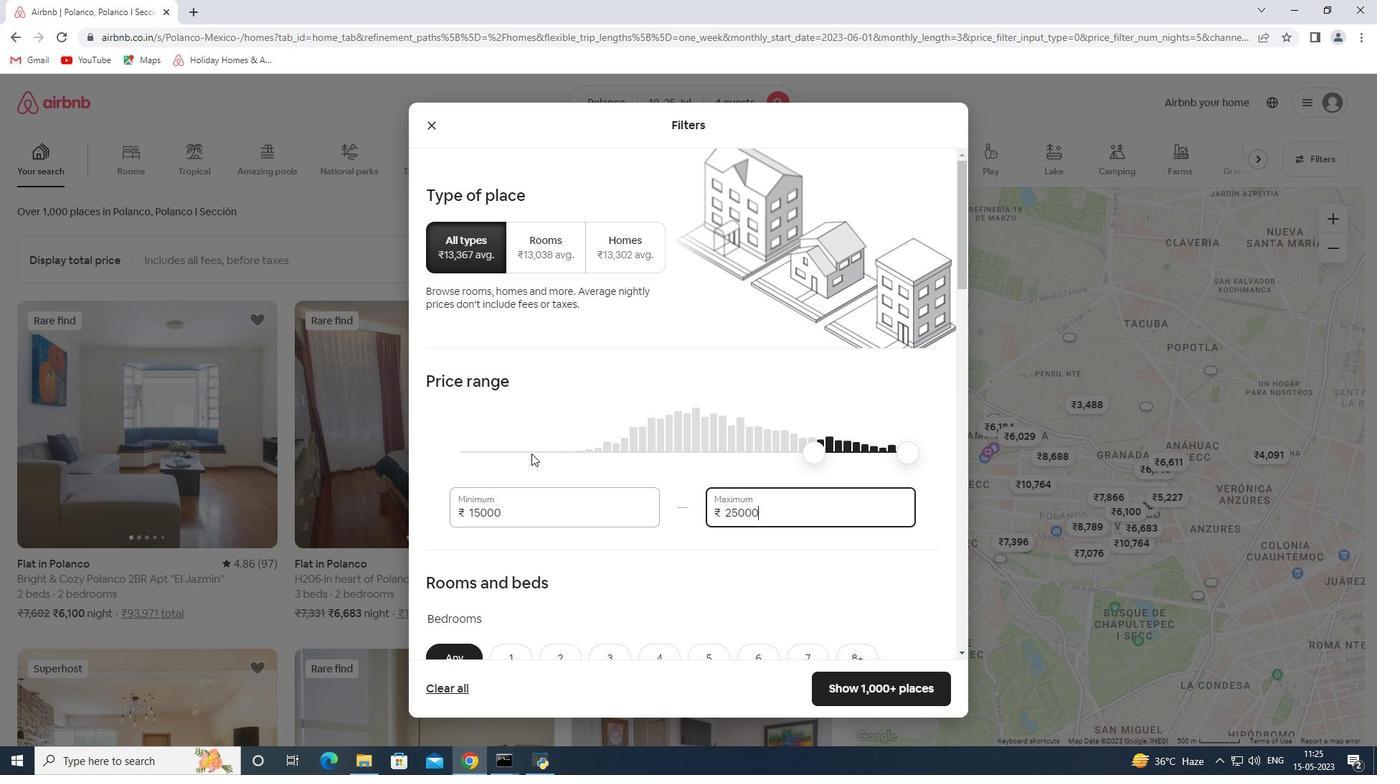 
Action: Mouse scrolled (585, 437) with delta (0, 0)
Screenshot: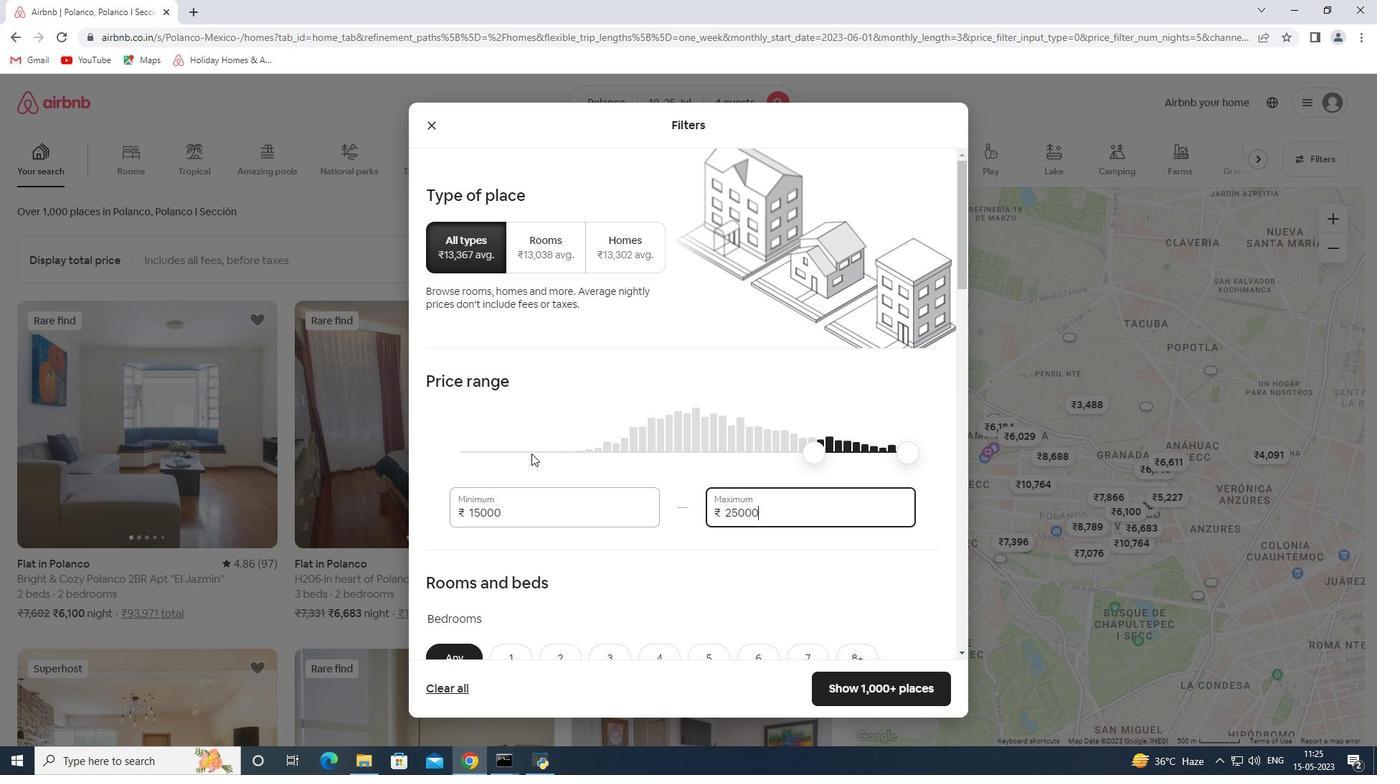 
Action: Mouse scrolled (585, 437) with delta (0, 0)
Screenshot: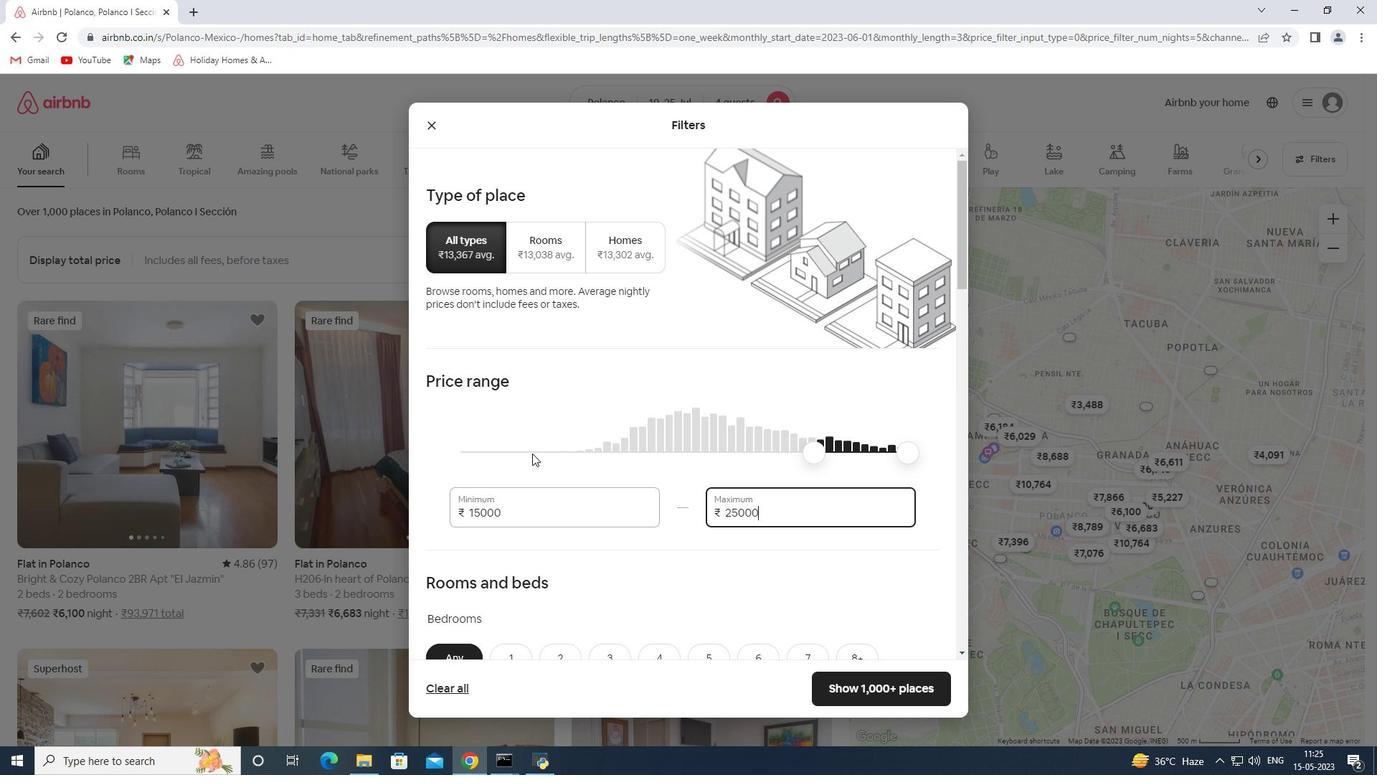 
Action: Mouse moved to (552, 448)
Screenshot: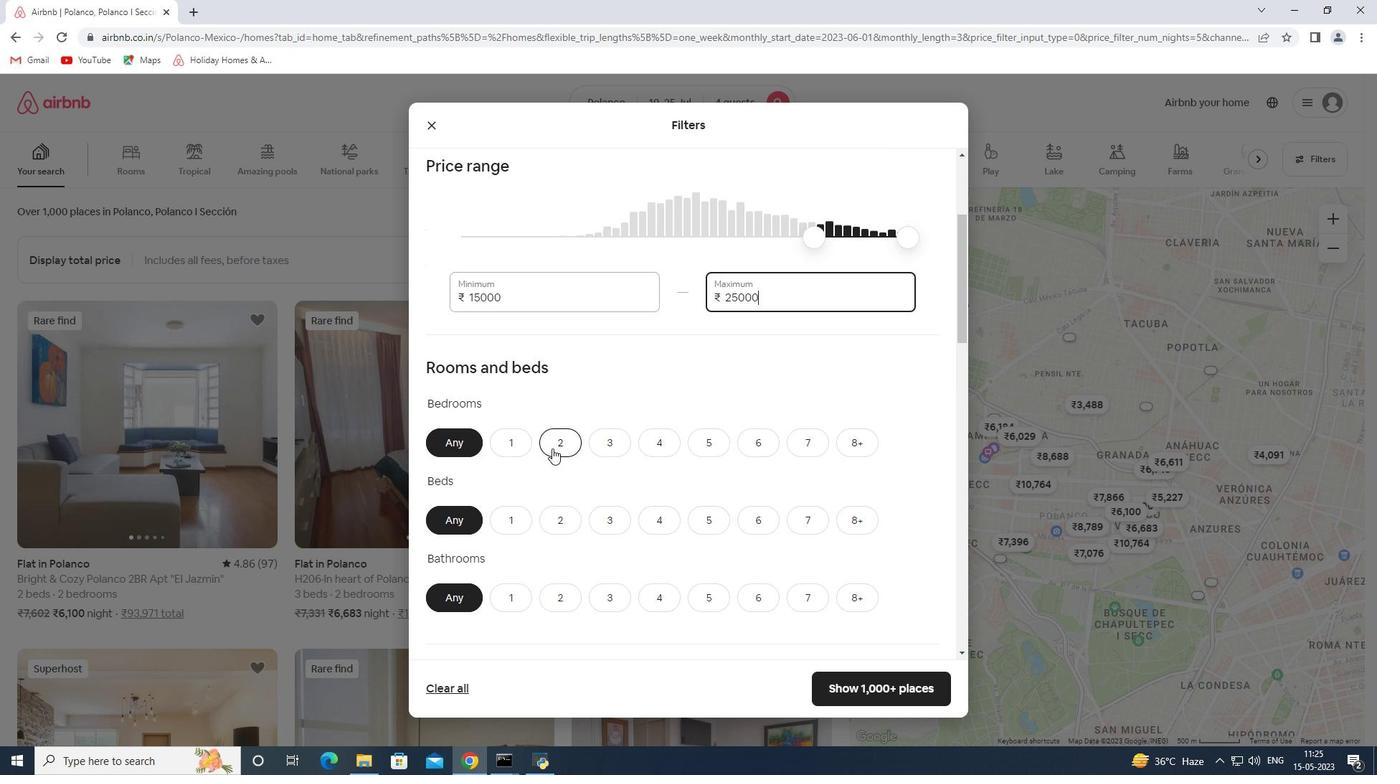 
Action: Mouse pressed left at (552, 448)
Screenshot: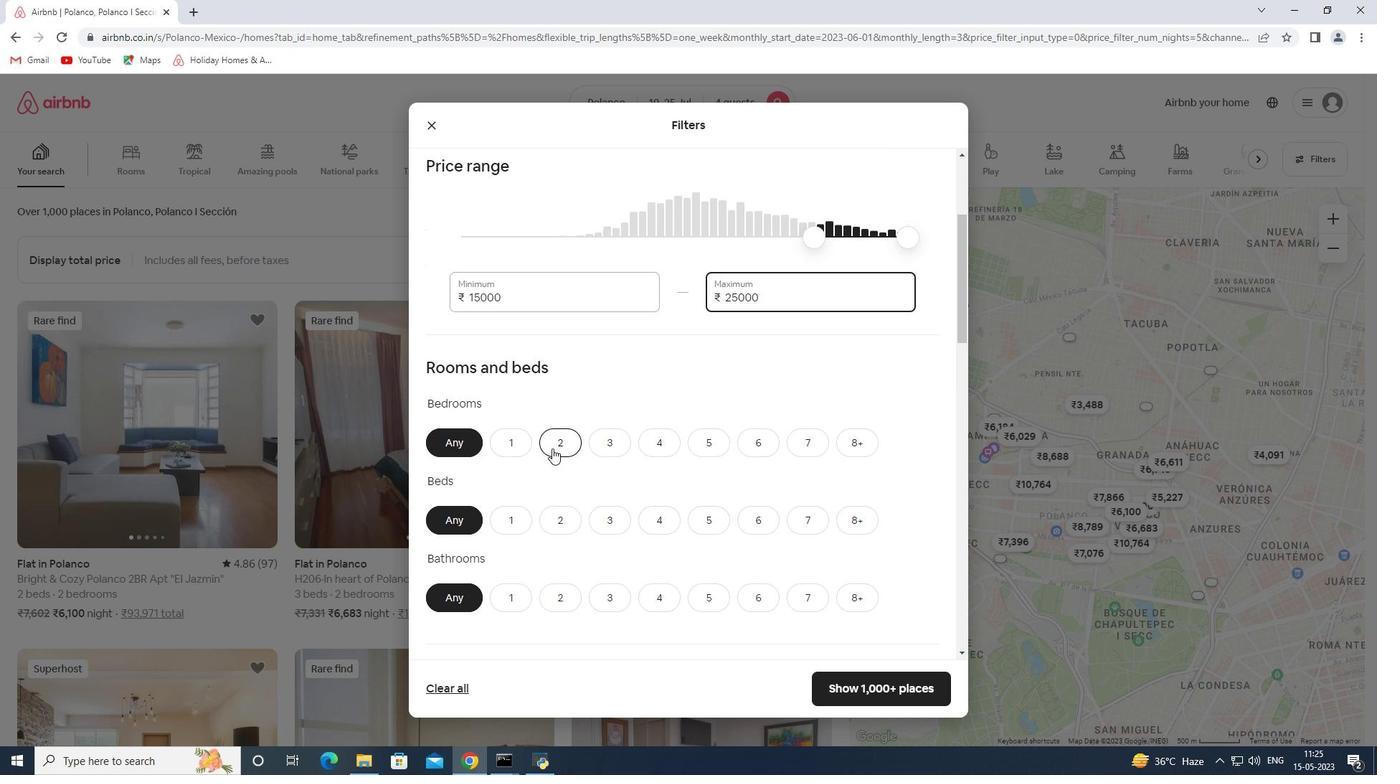 
Action: Mouse moved to (614, 524)
Screenshot: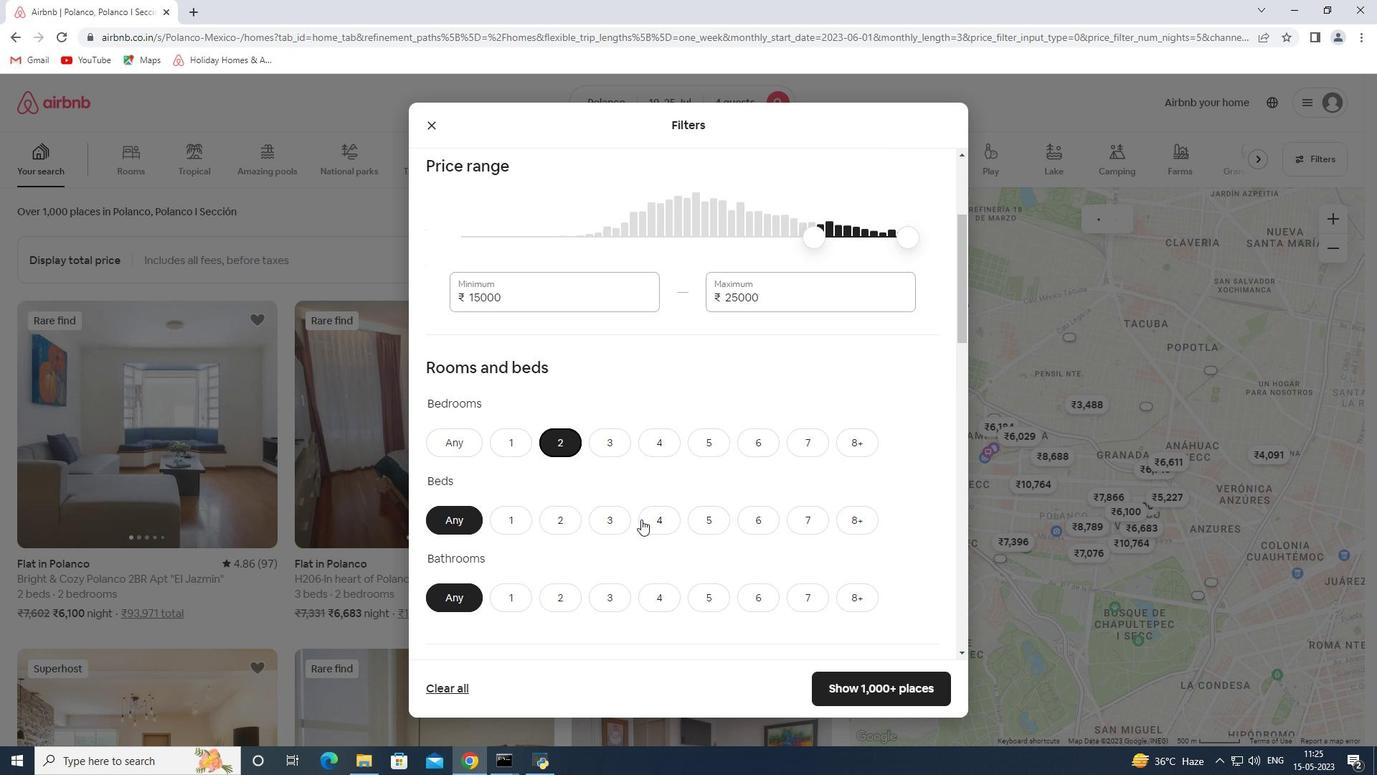 
Action: Mouse pressed left at (614, 524)
Screenshot: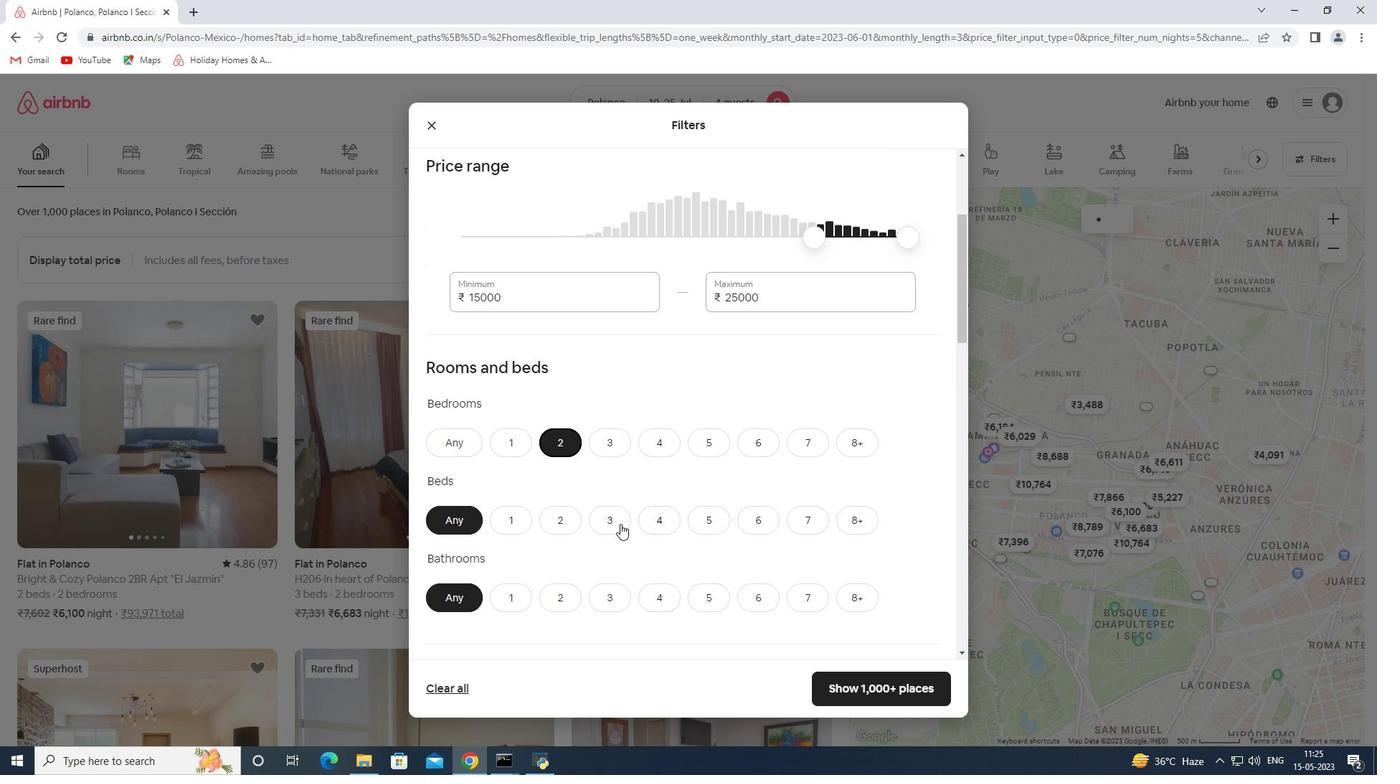 
Action: Mouse moved to (569, 600)
Screenshot: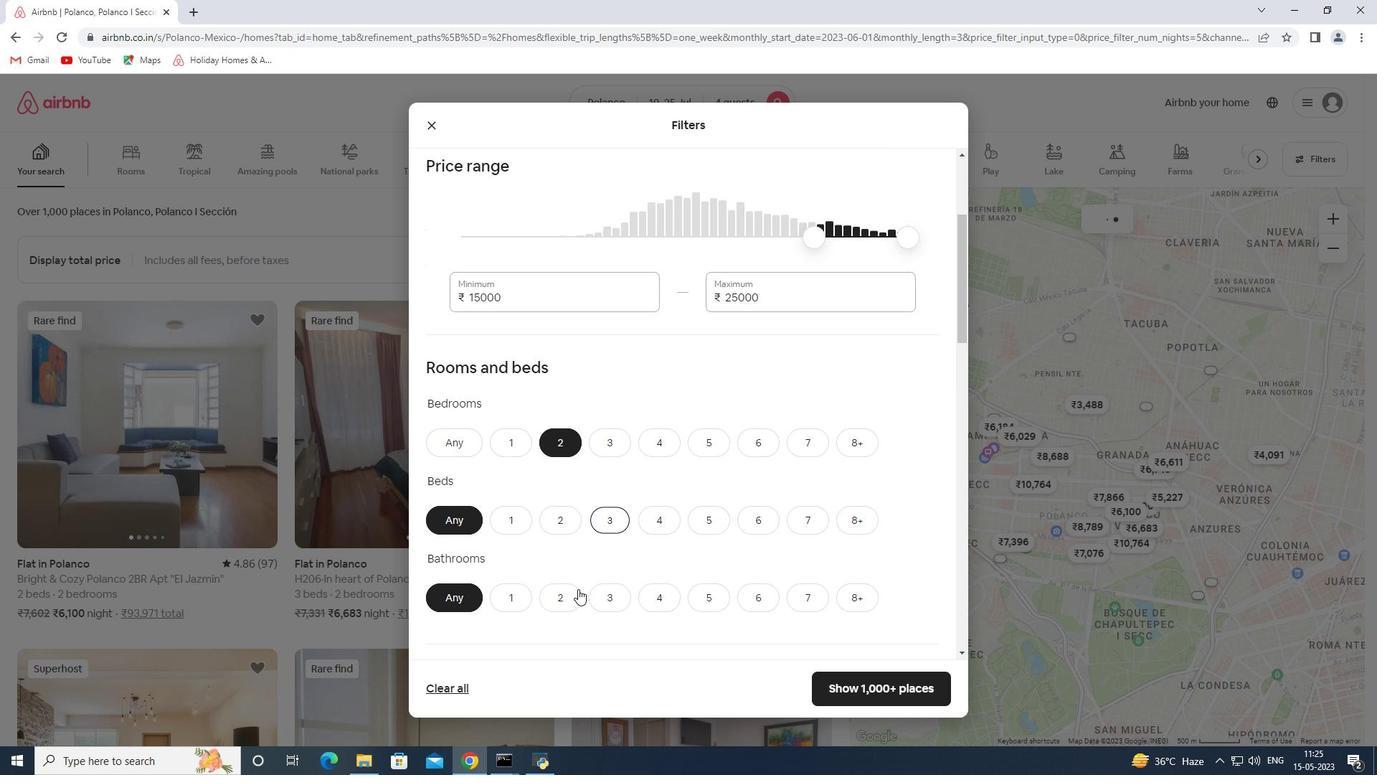 
Action: Mouse pressed left at (569, 600)
Screenshot: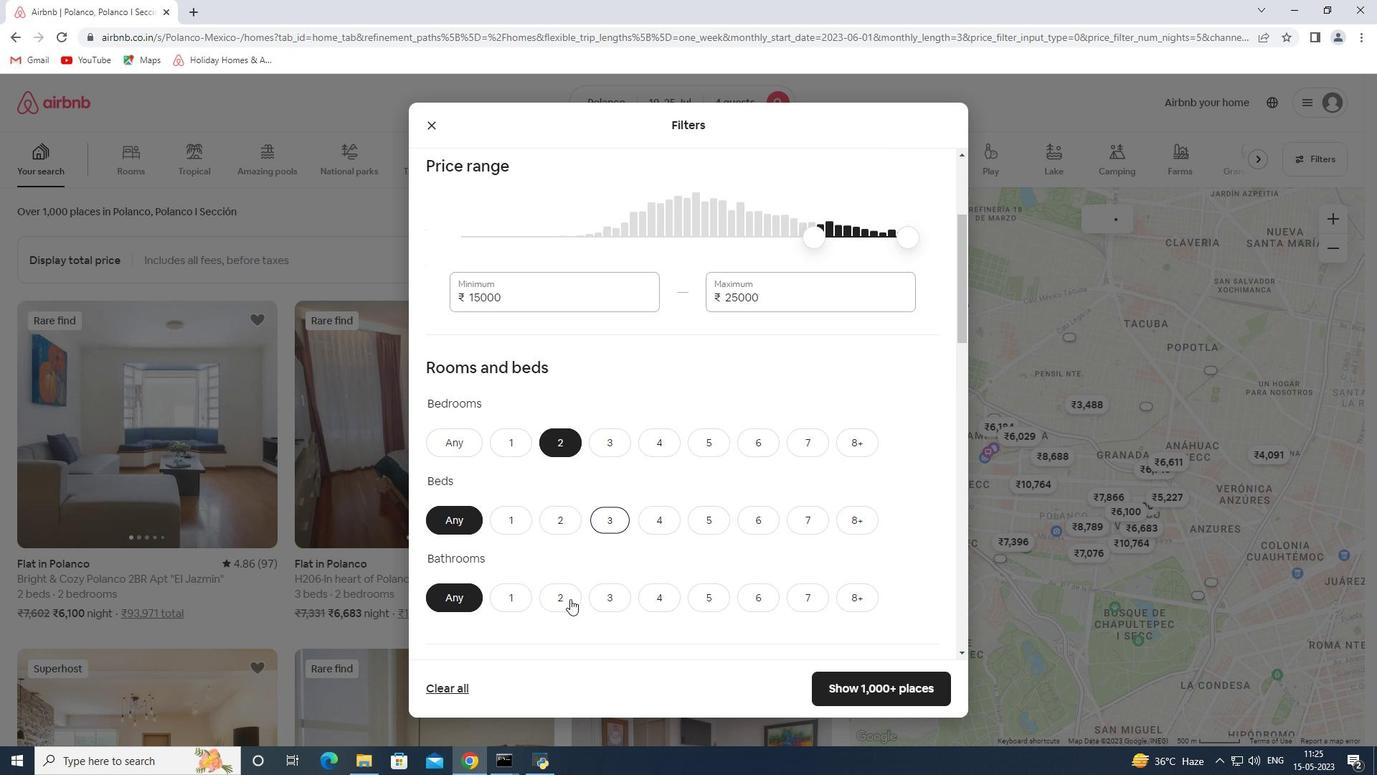 
Action: Mouse moved to (651, 482)
Screenshot: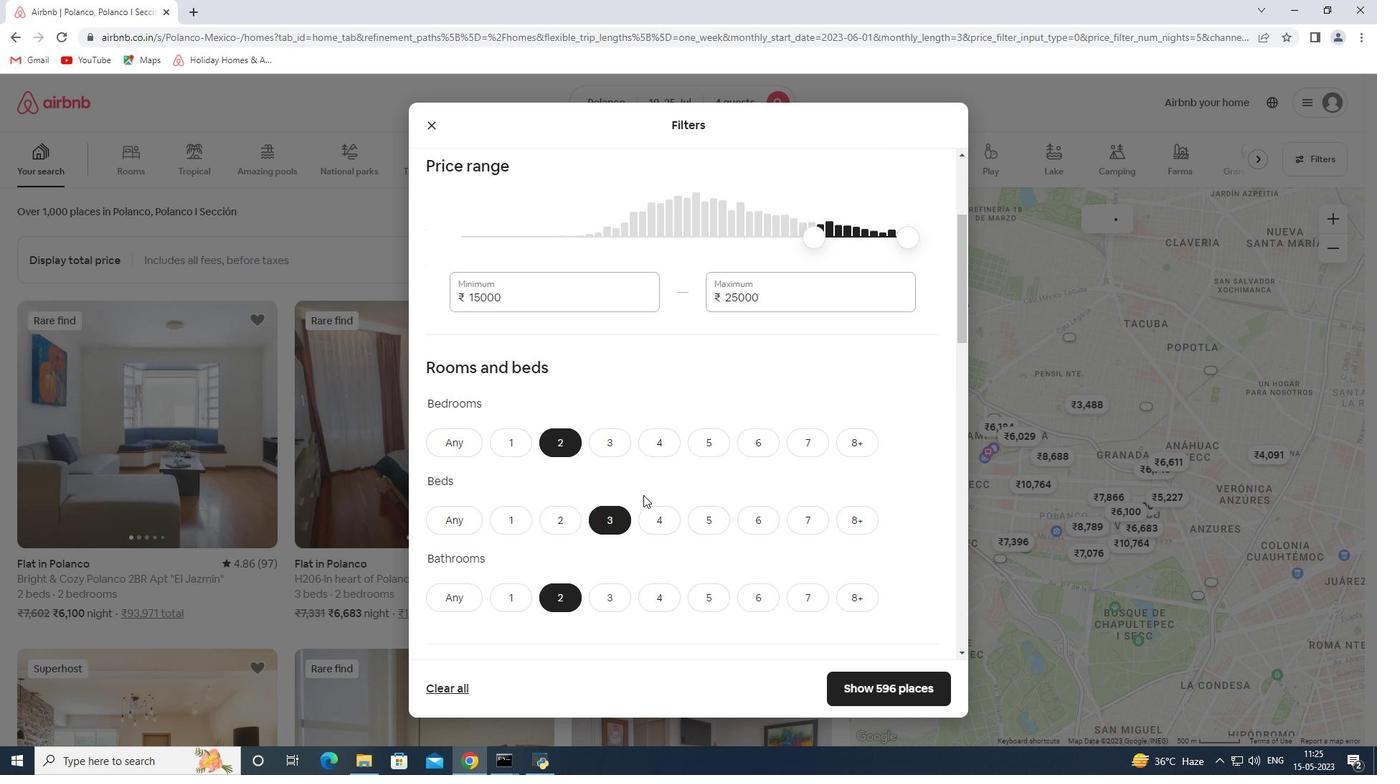 
Action: Mouse scrolled (651, 481) with delta (0, 0)
Screenshot: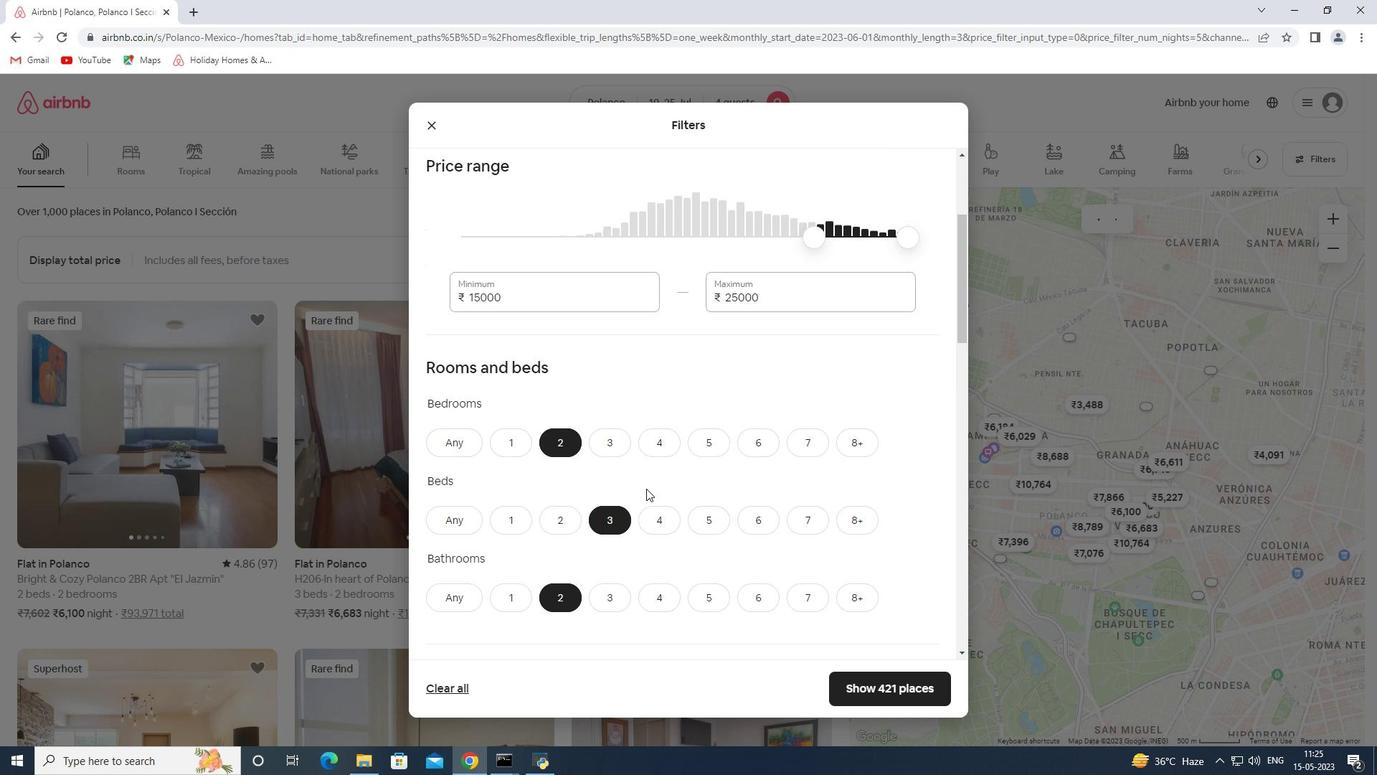 
Action: Mouse scrolled (651, 481) with delta (0, 0)
Screenshot: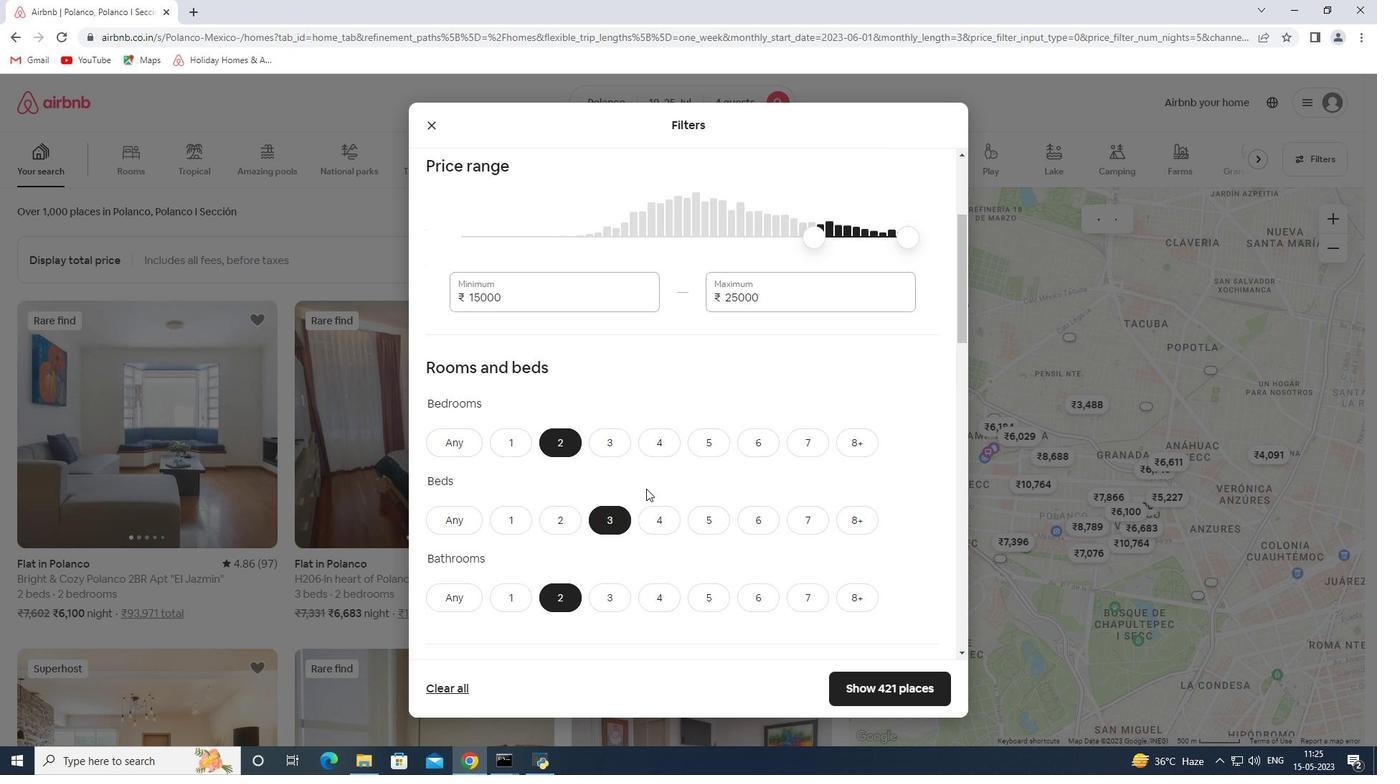 
Action: Mouse scrolled (651, 481) with delta (0, 0)
Screenshot: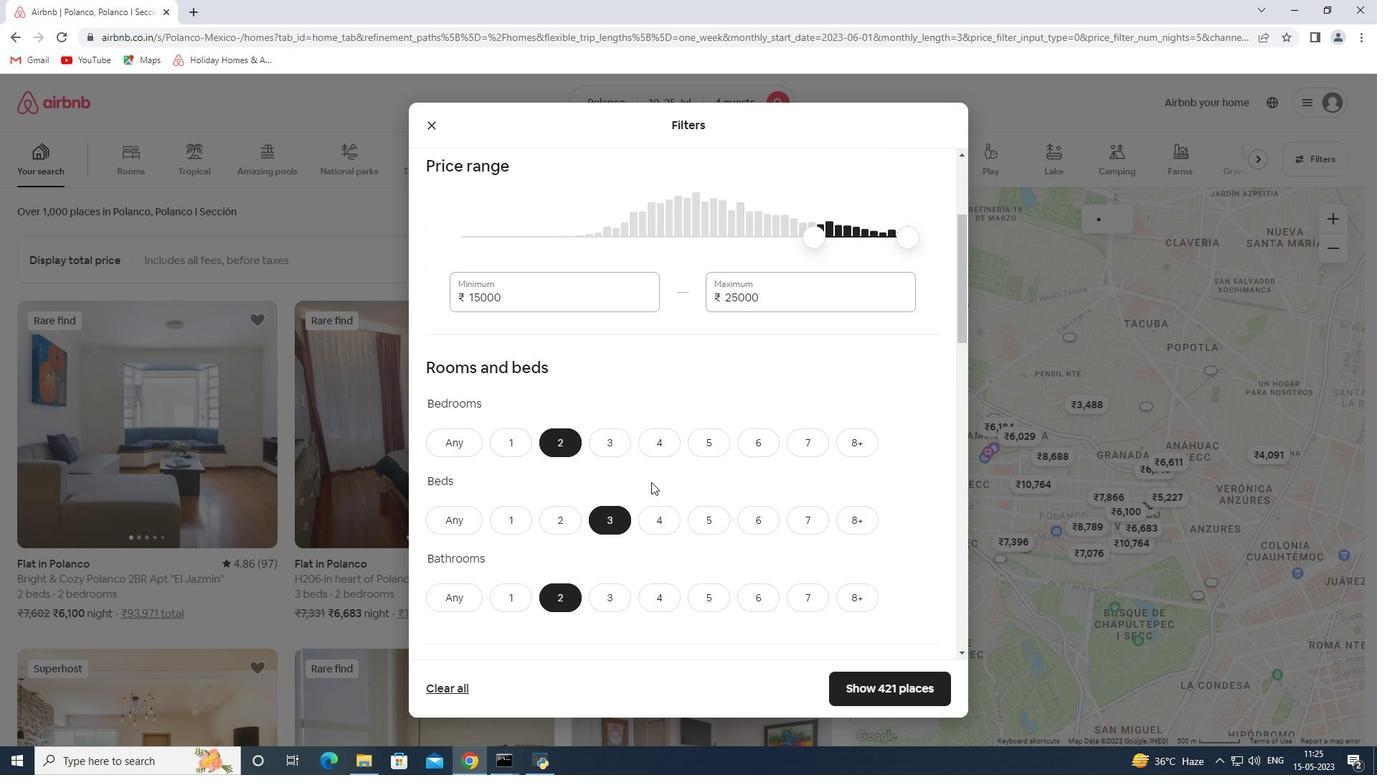 
Action: Mouse moved to (503, 536)
Screenshot: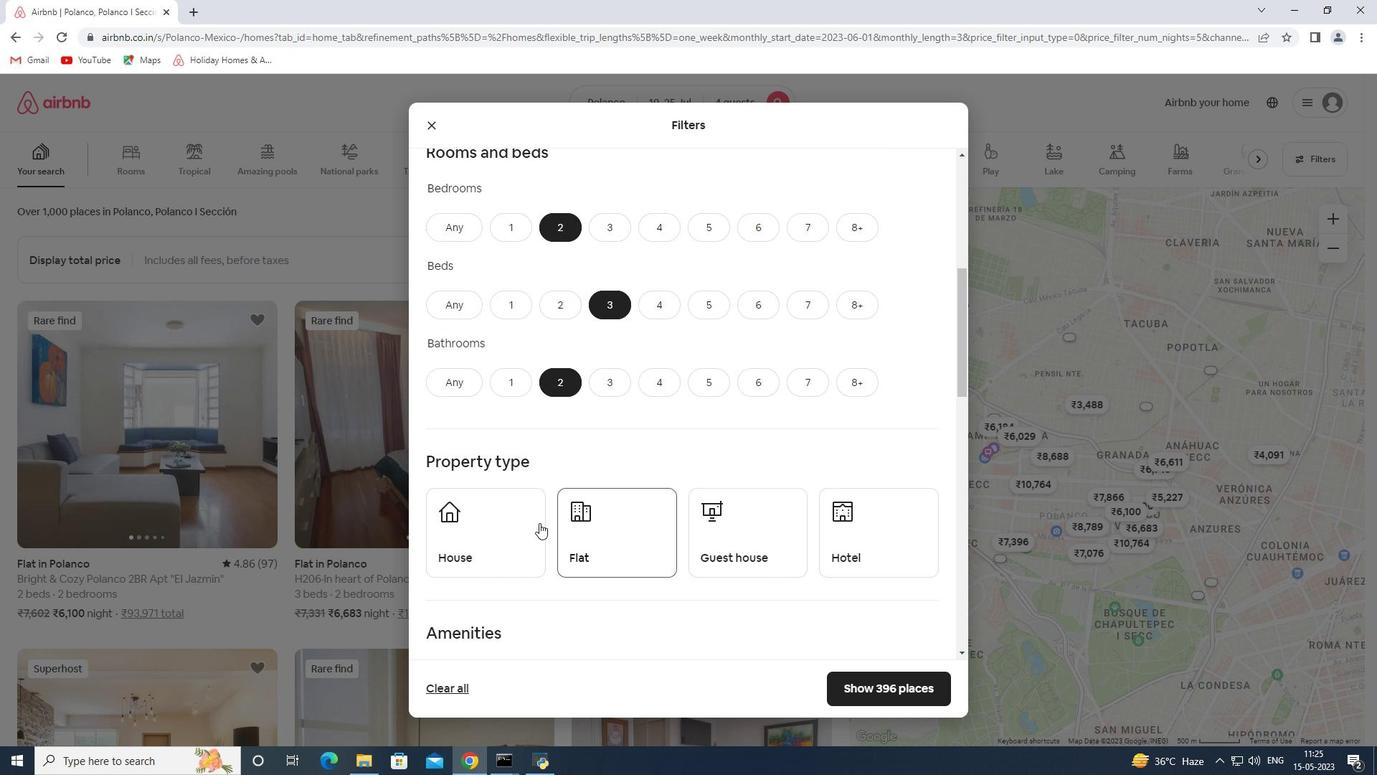 
Action: Mouse pressed left at (503, 536)
Screenshot: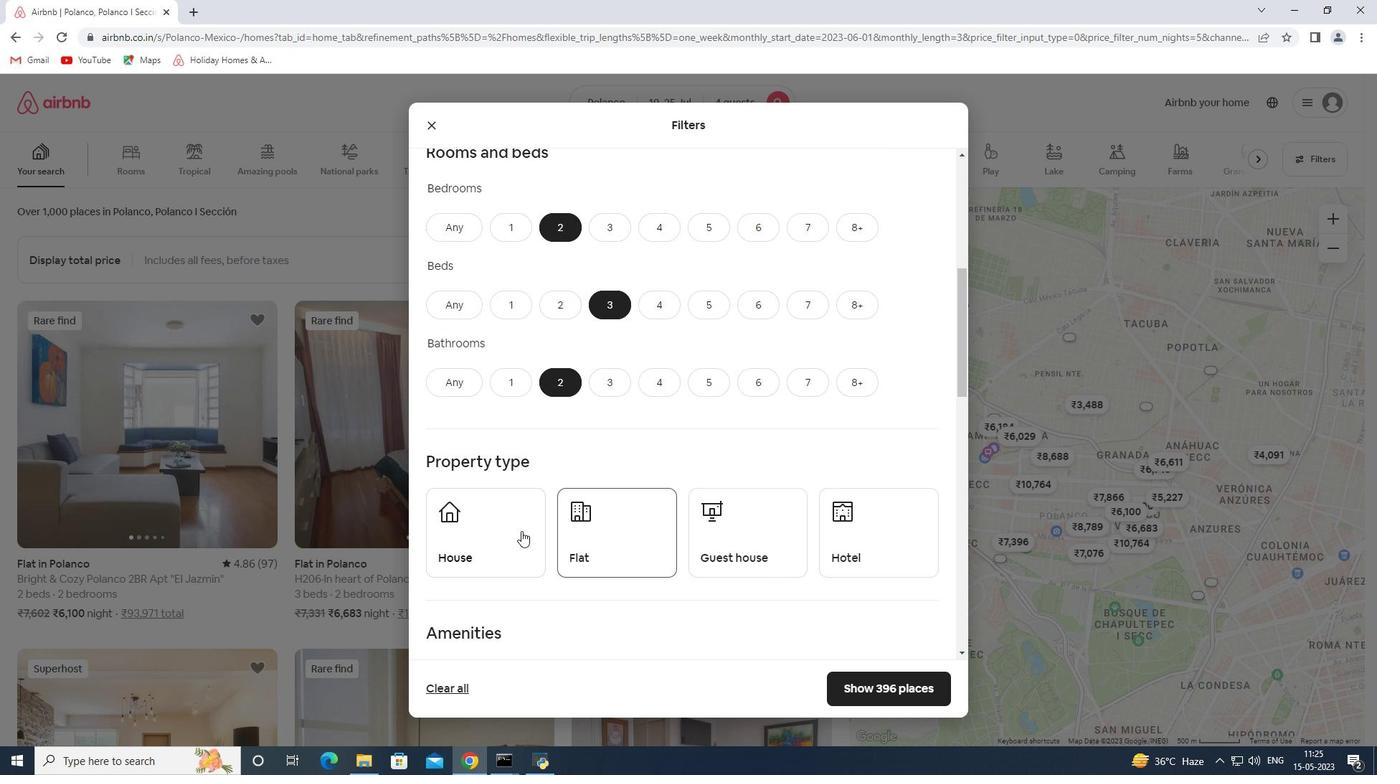 
Action: Mouse moved to (599, 528)
Screenshot: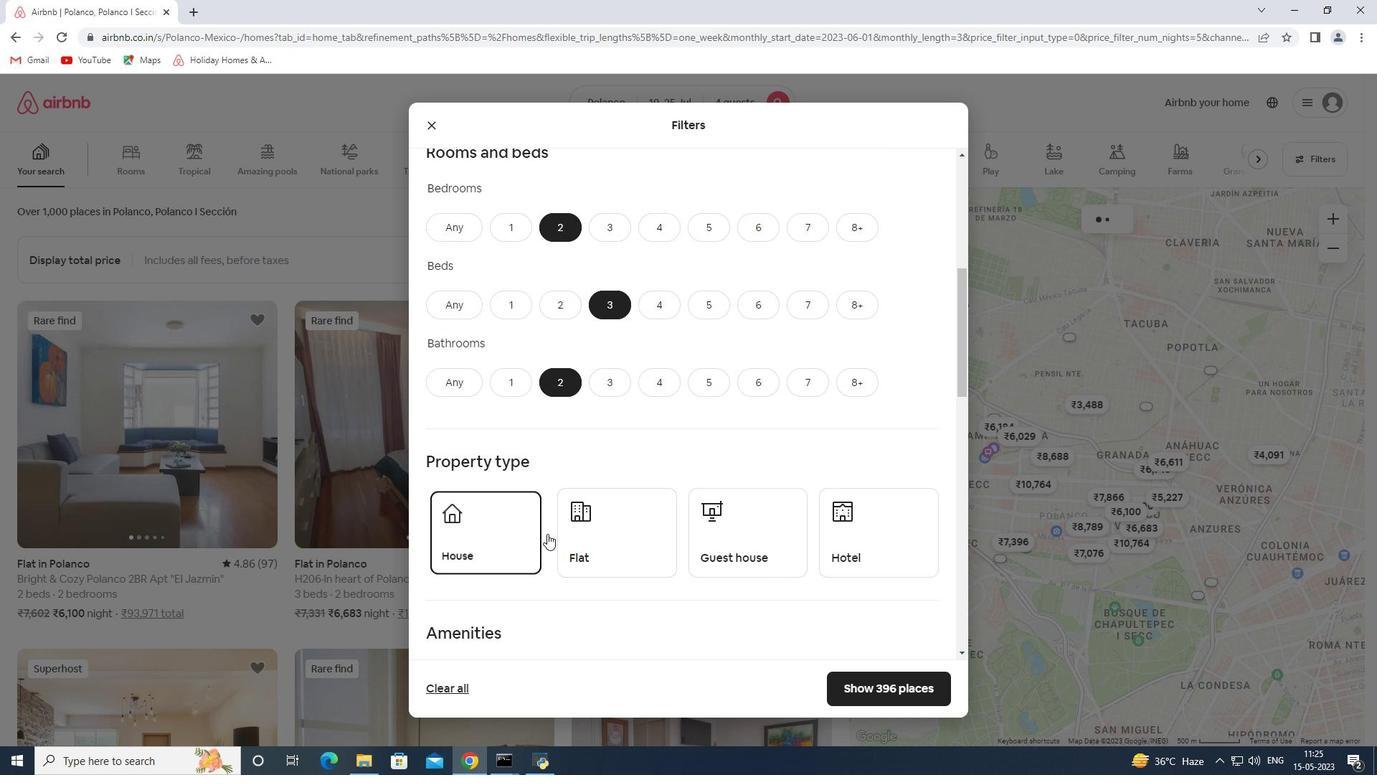 
Action: Mouse pressed left at (599, 528)
Screenshot: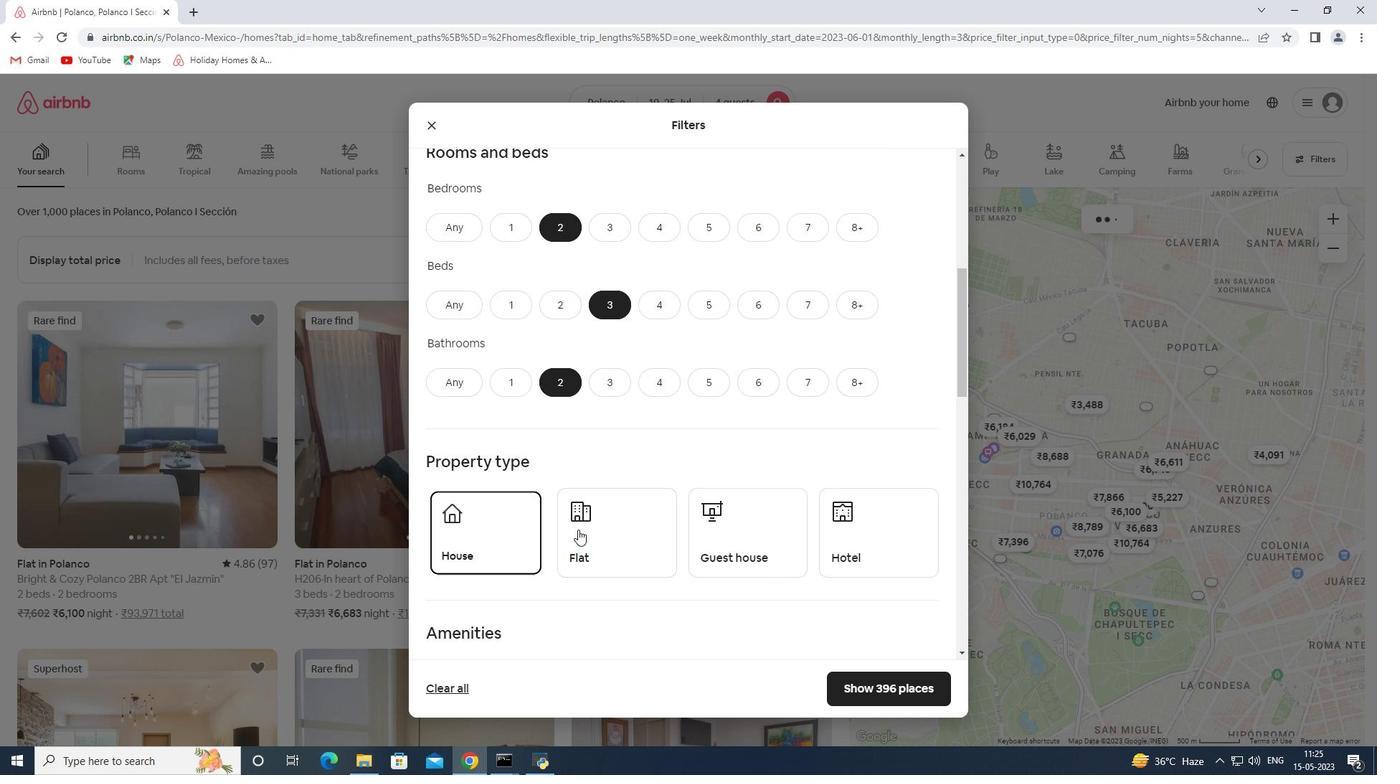 
Action: Mouse moved to (731, 529)
Screenshot: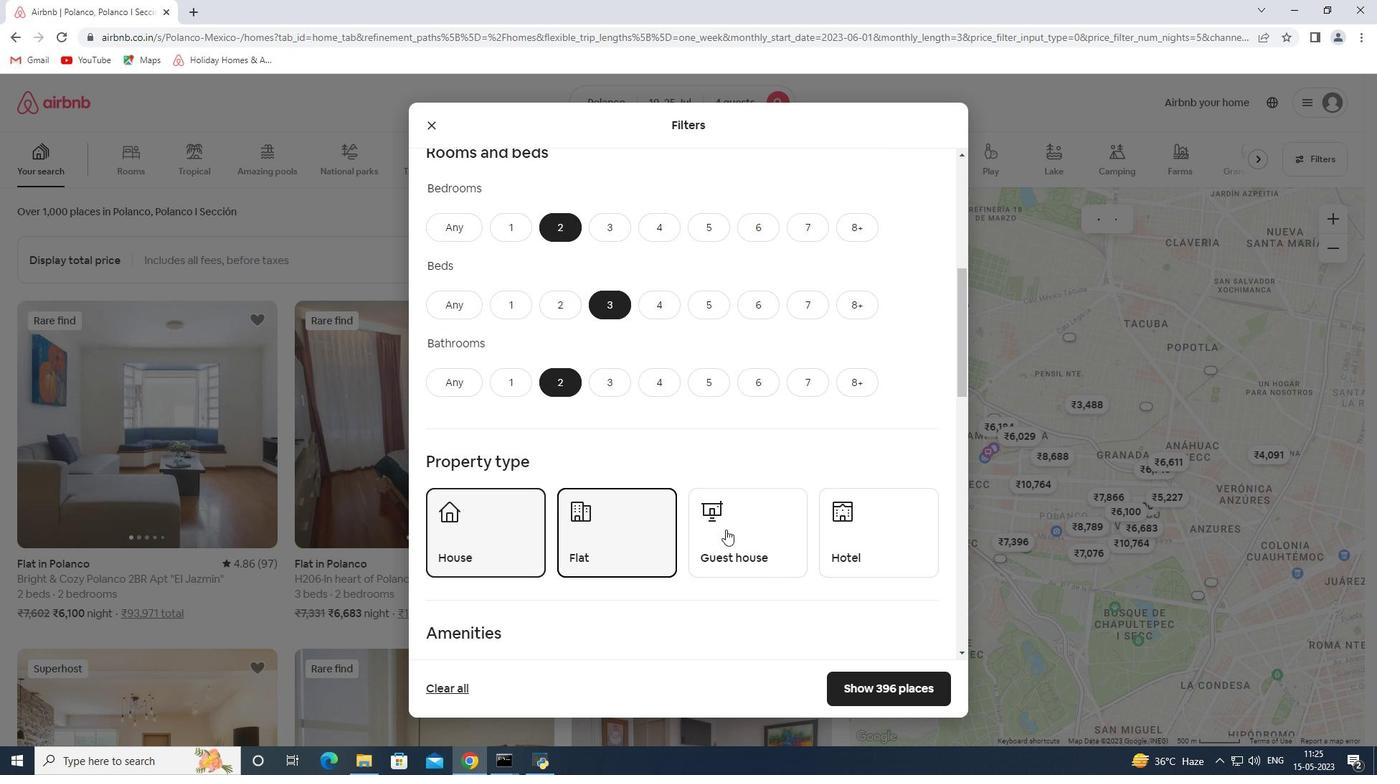 
Action: Mouse pressed left at (731, 529)
Screenshot: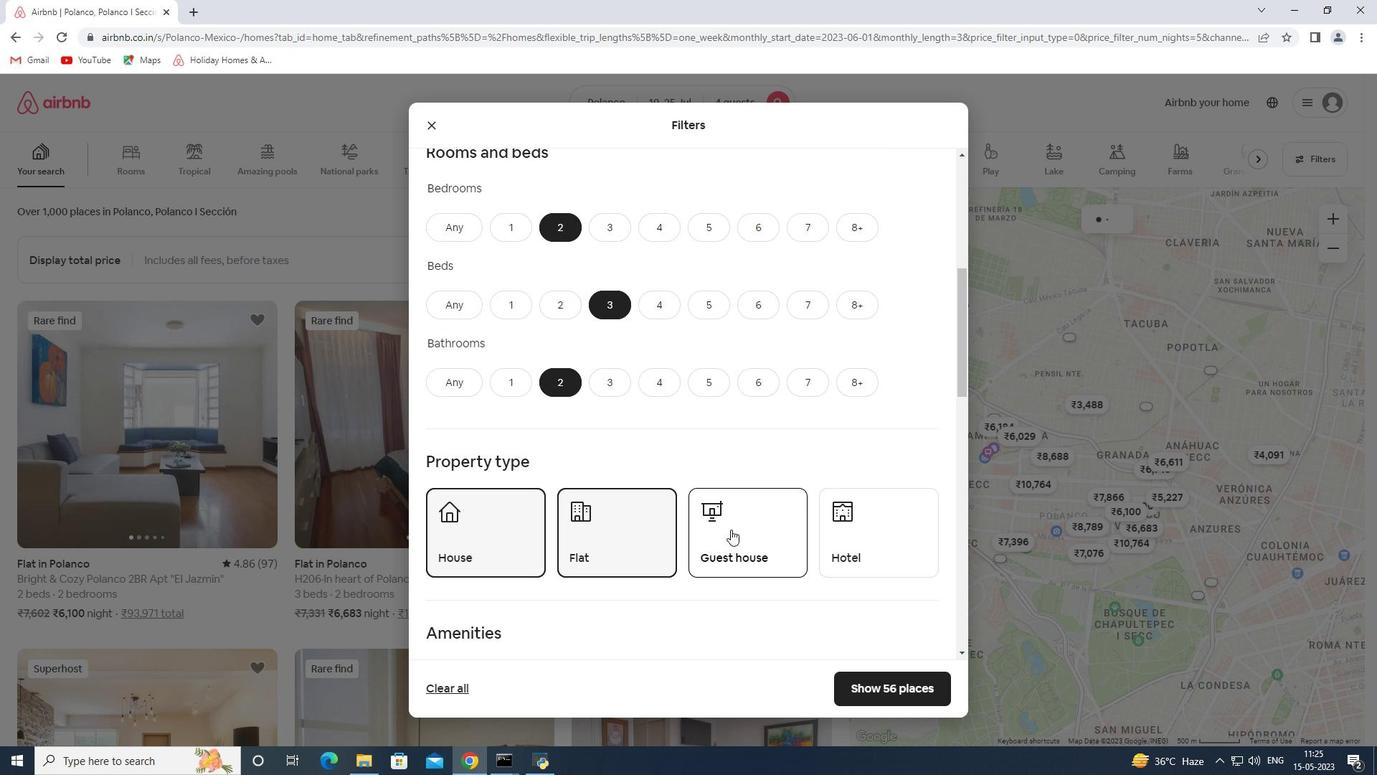 
Action: Mouse moved to (713, 467)
Screenshot: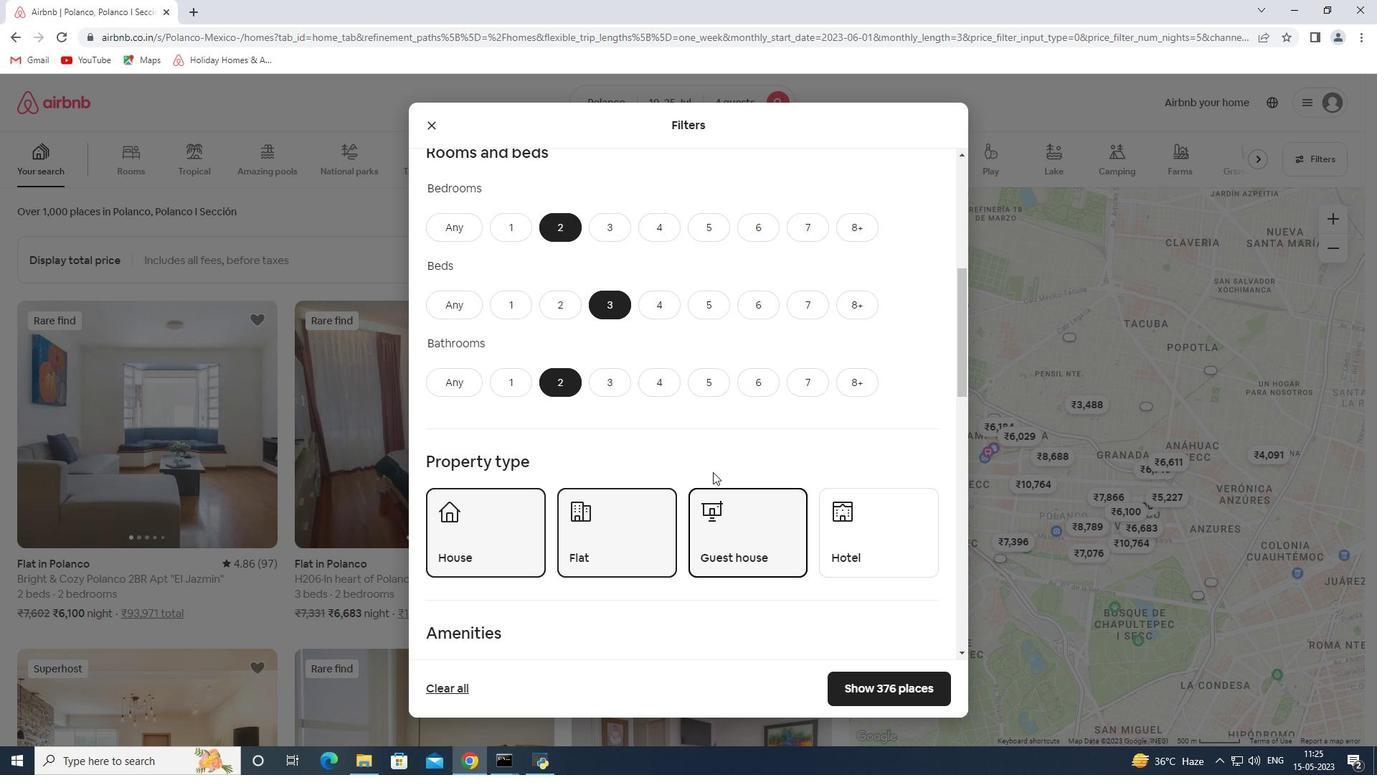 
Action: Mouse scrolled (713, 467) with delta (0, 0)
Screenshot: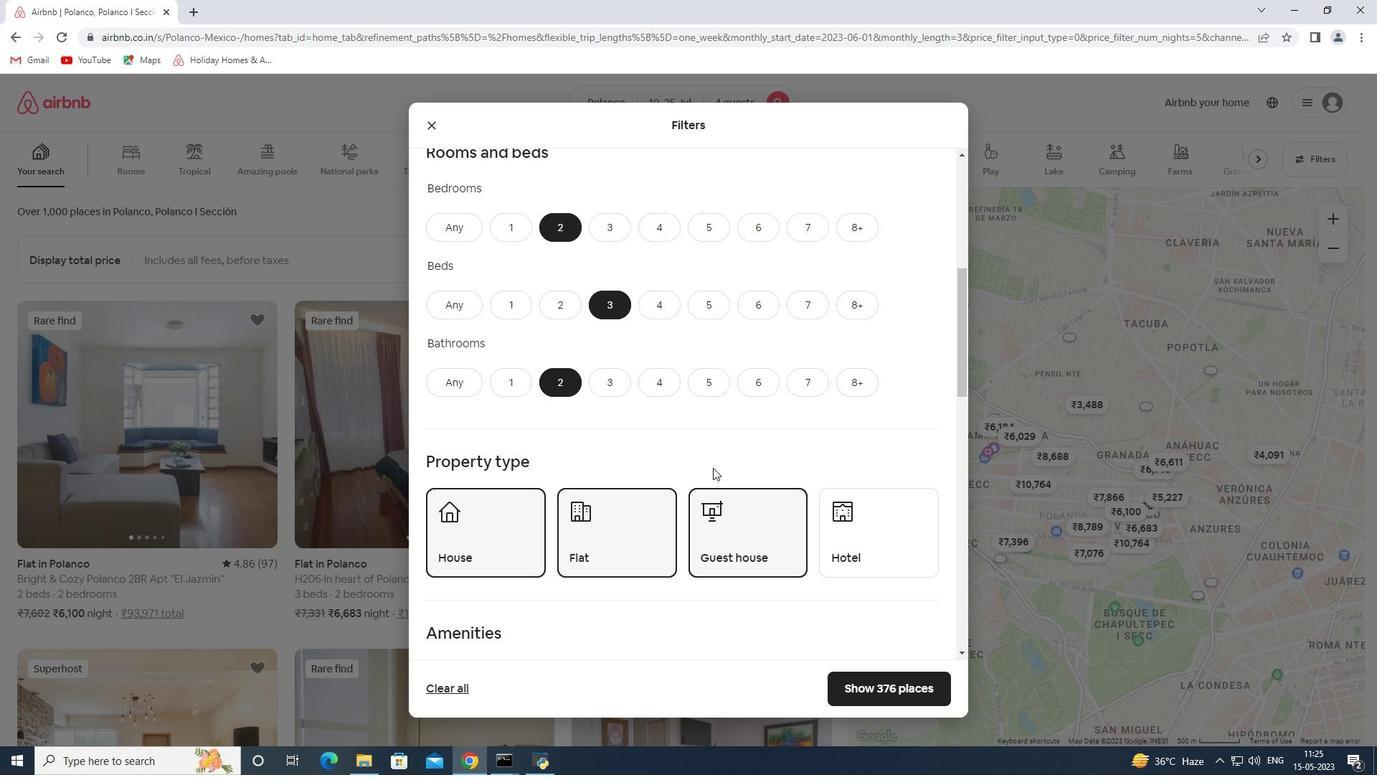 
Action: Mouse scrolled (713, 467) with delta (0, 0)
Screenshot: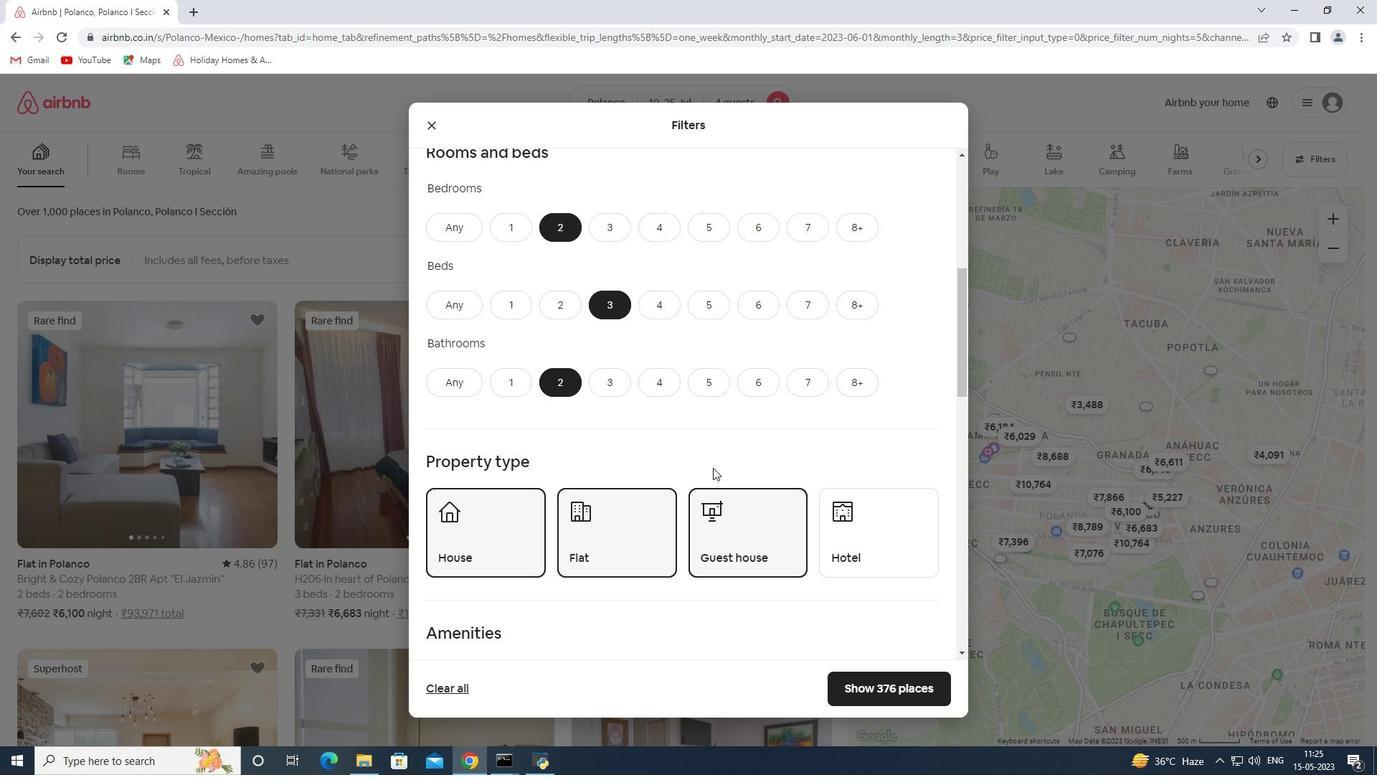 
Action: Mouse scrolled (713, 467) with delta (0, 0)
Screenshot: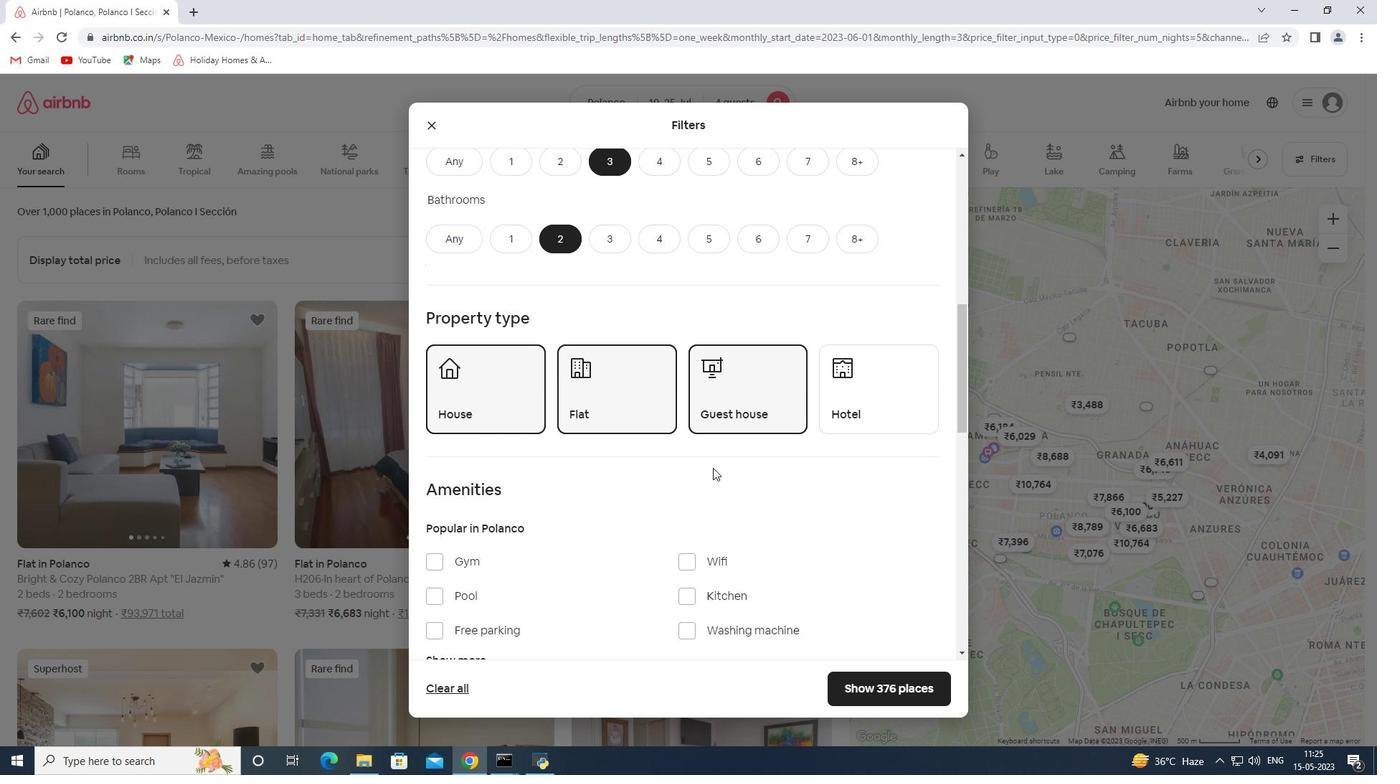 
Action: Mouse scrolled (713, 467) with delta (0, 0)
Screenshot: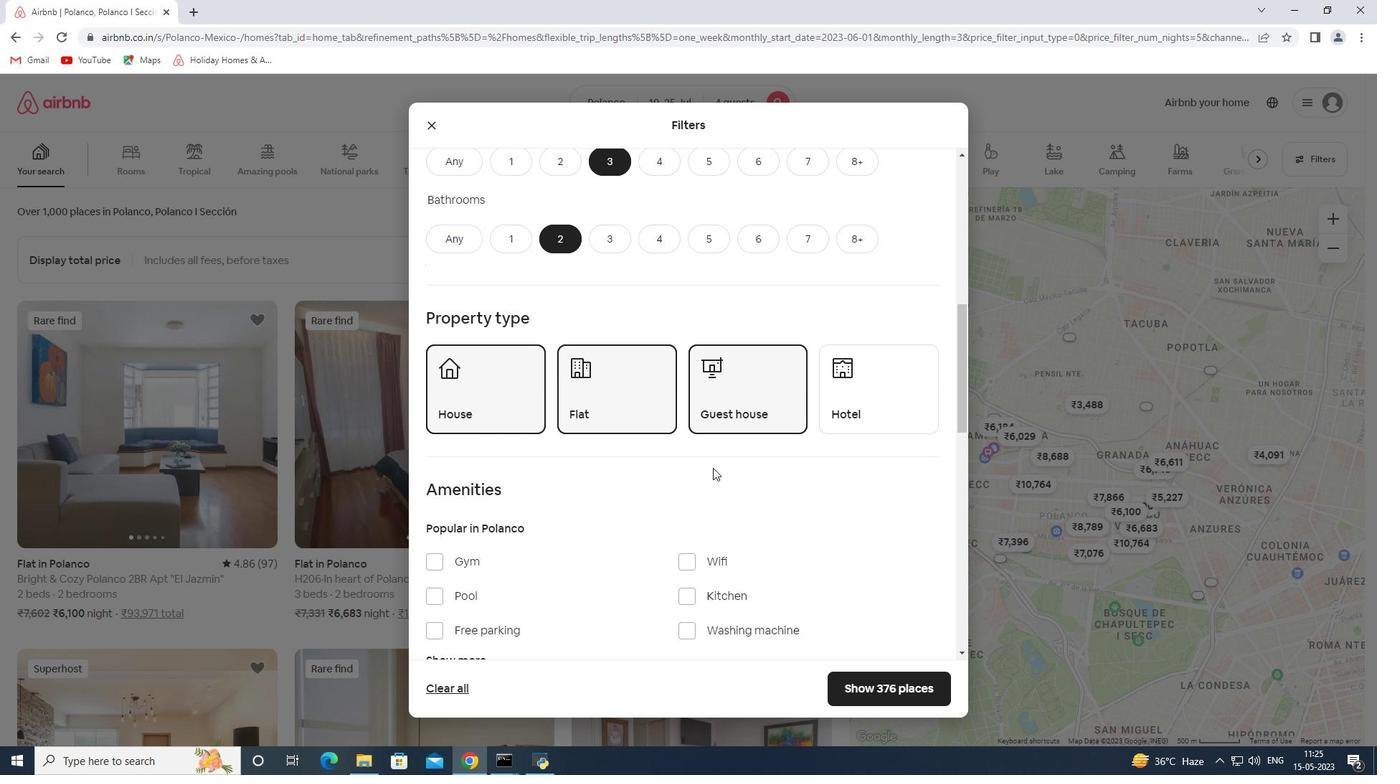 
Action: Mouse moved to (444, 414)
Screenshot: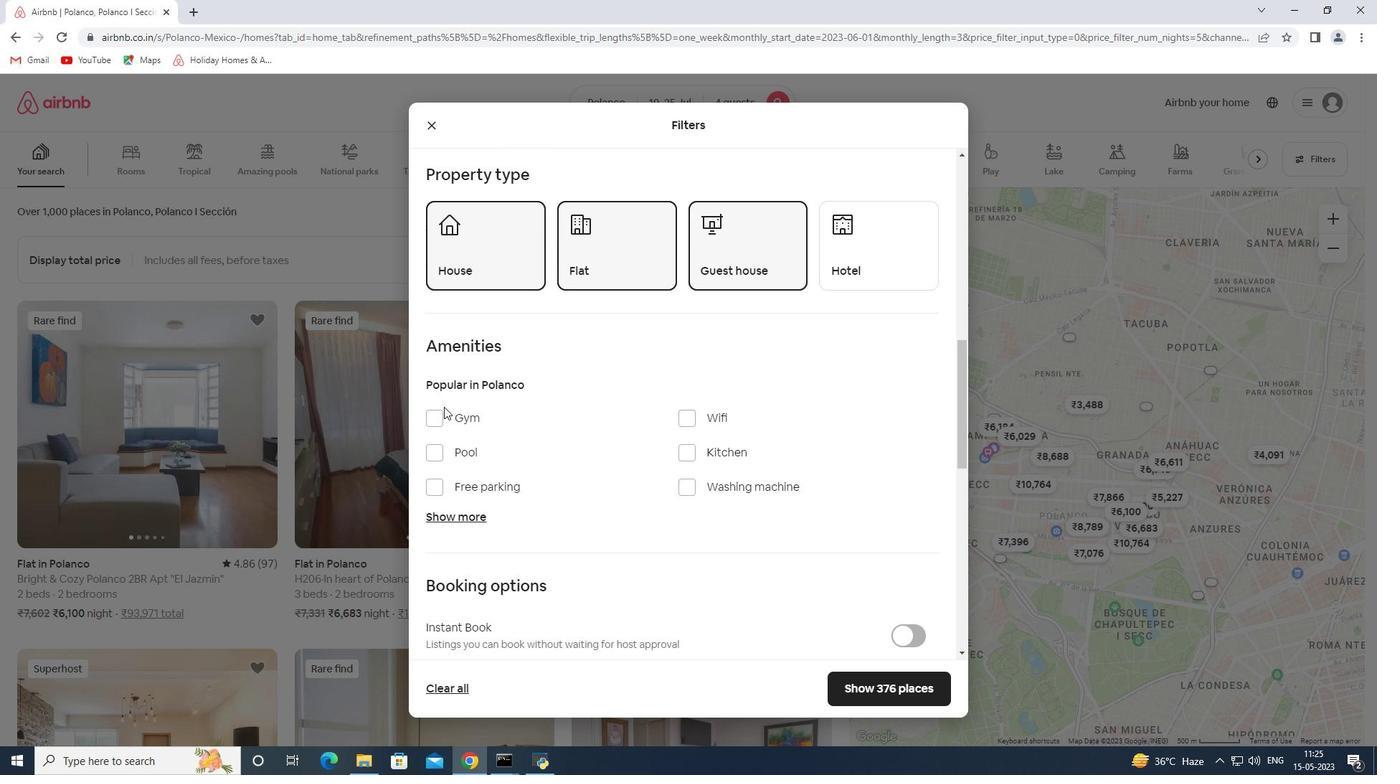 
Action: Mouse pressed left at (444, 414)
Screenshot: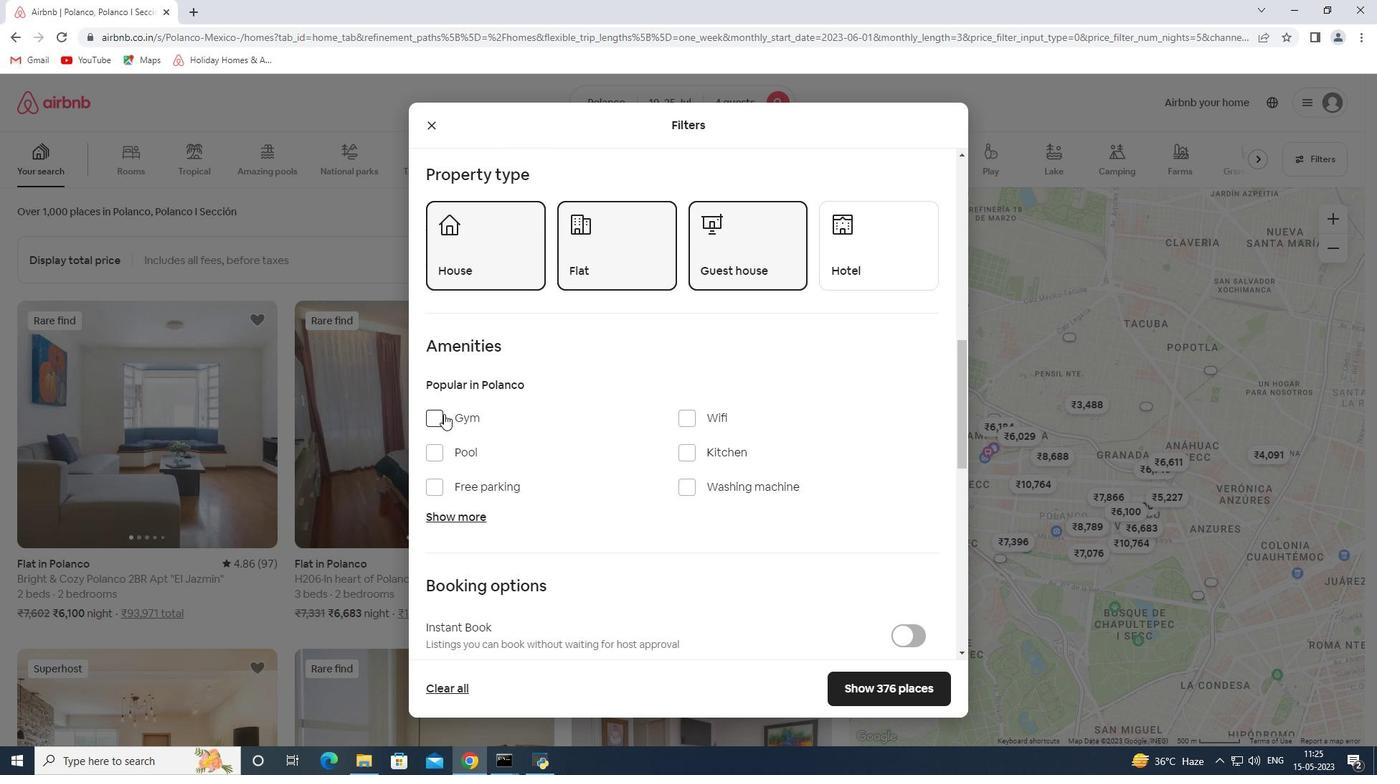 
Action: Mouse moved to (465, 490)
Screenshot: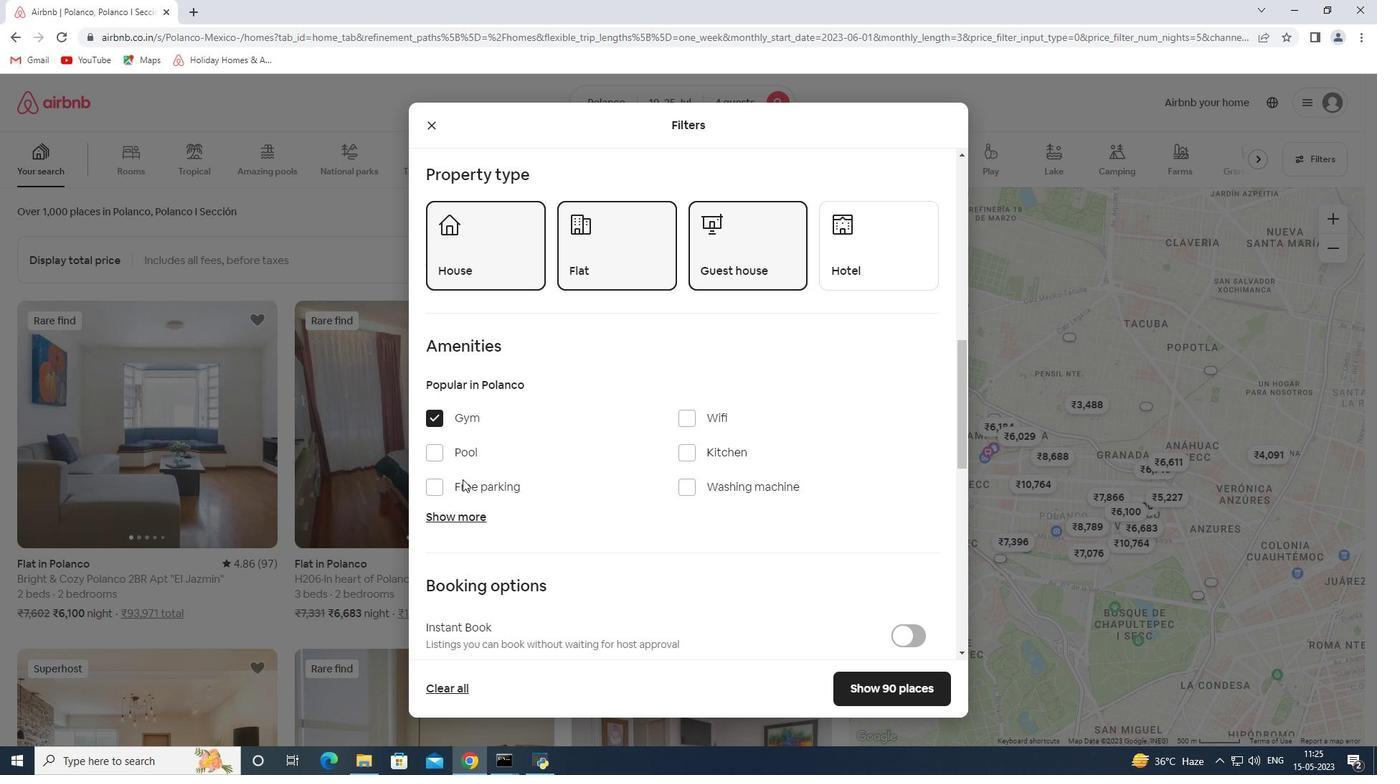 
Action: Mouse pressed left at (465, 490)
Screenshot: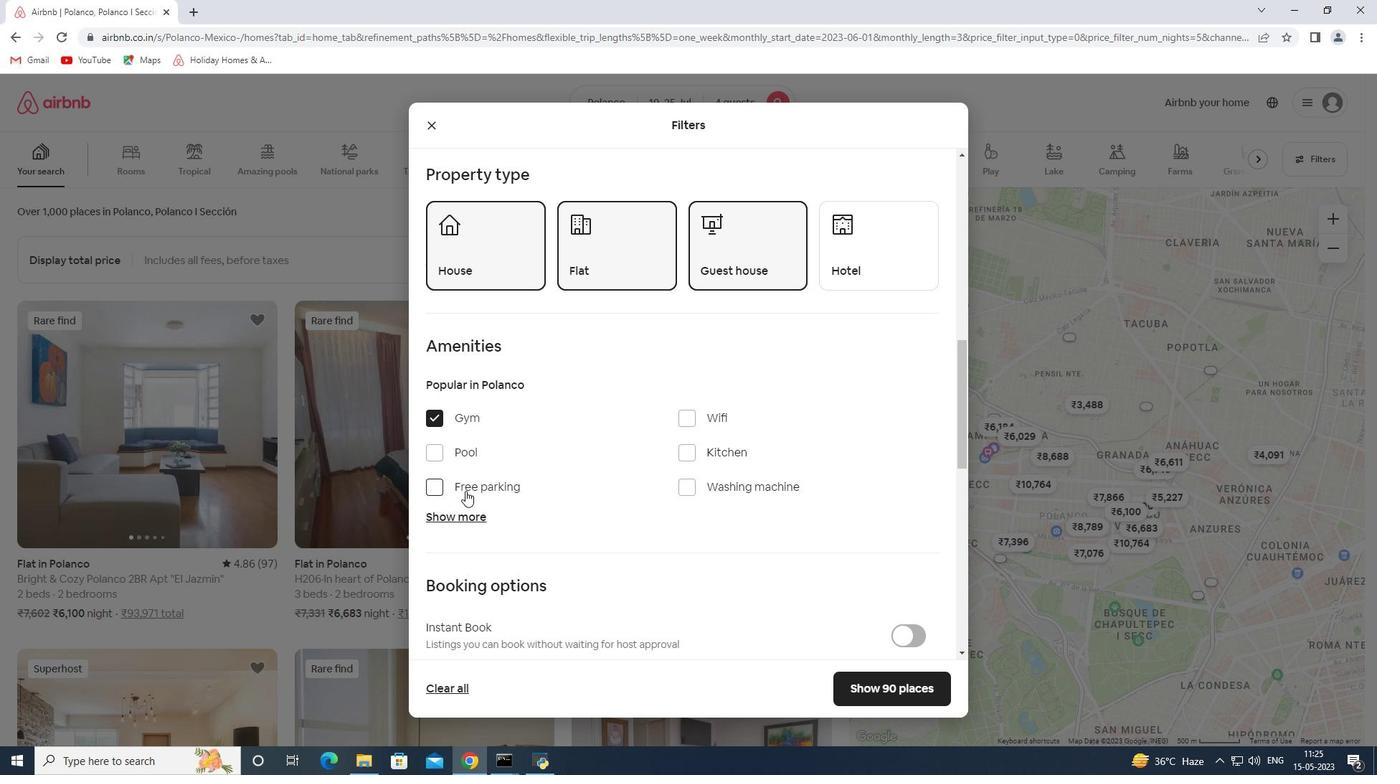 
Action: Mouse moved to (463, 518)
Screenshot: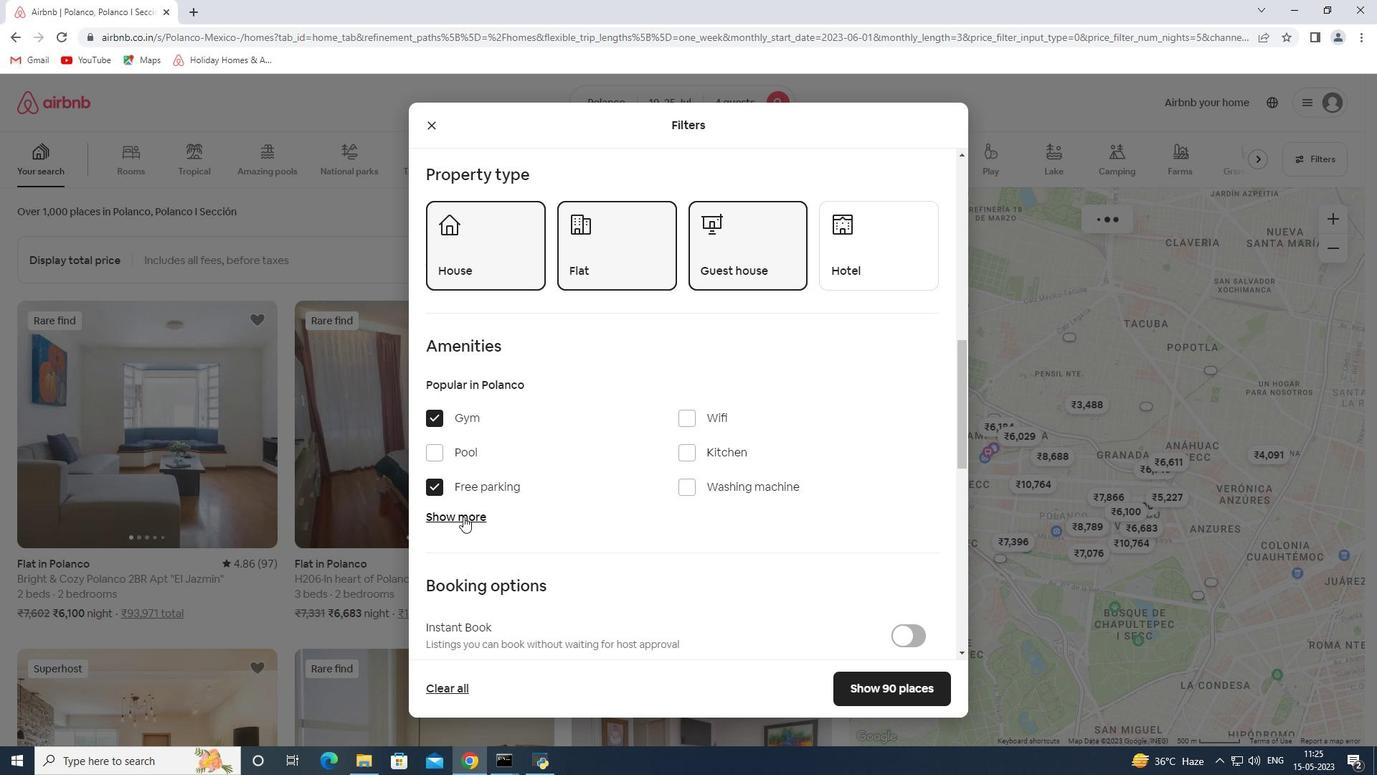 
Action: Mouse pressed left at (463, 518)
Screenshot: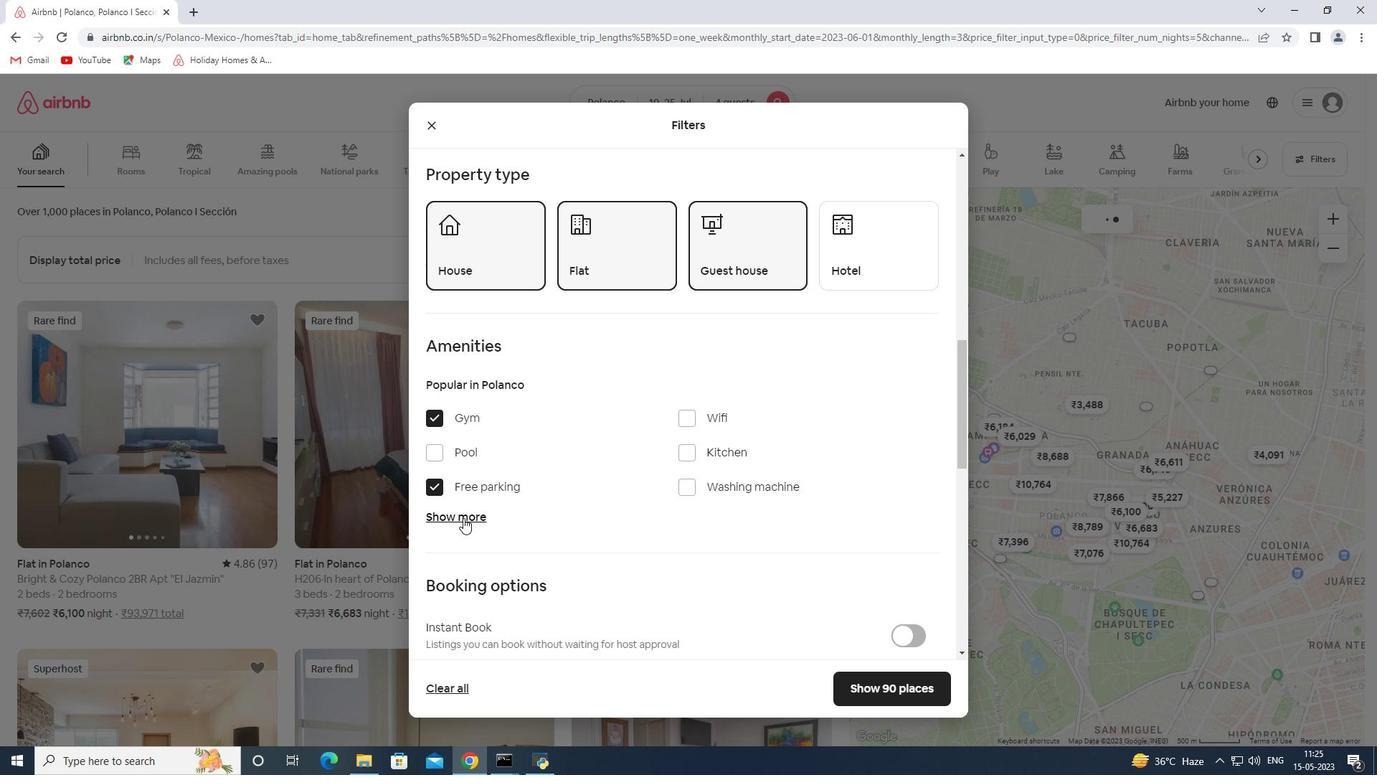 
Action: Mouse moved to (700, 409)
Screenshot: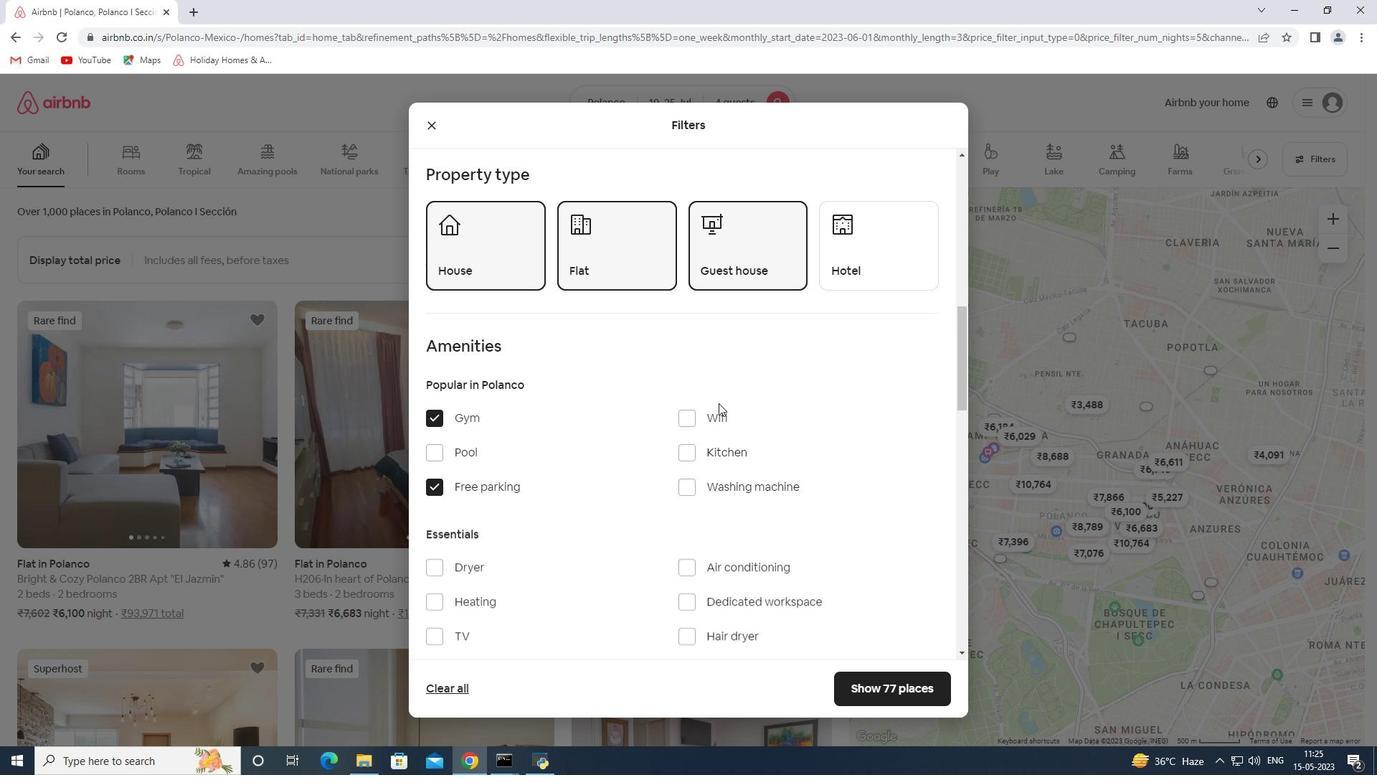 
Action: Mouse pressed left at (700, 409)
Screenshot: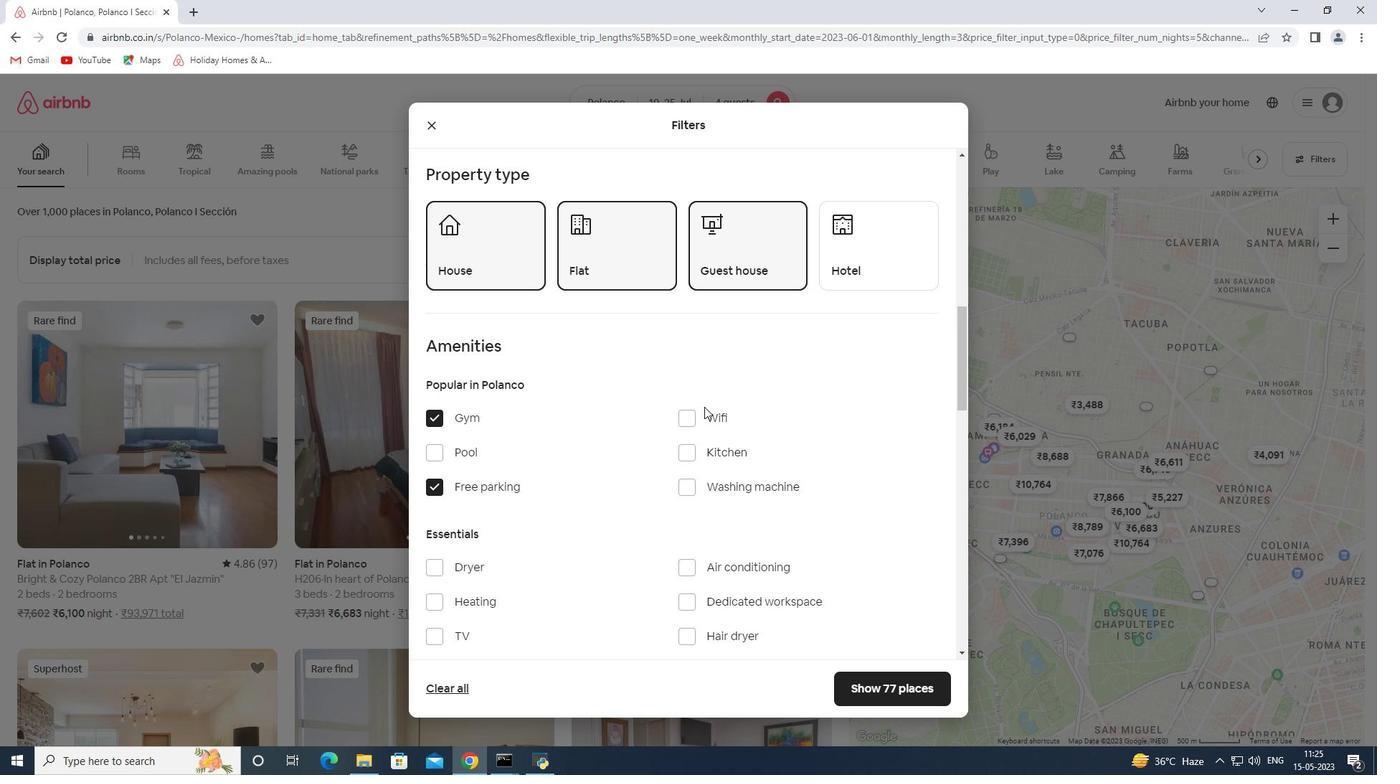 
Action: Mouse moved to (589, 493)
Screenshot: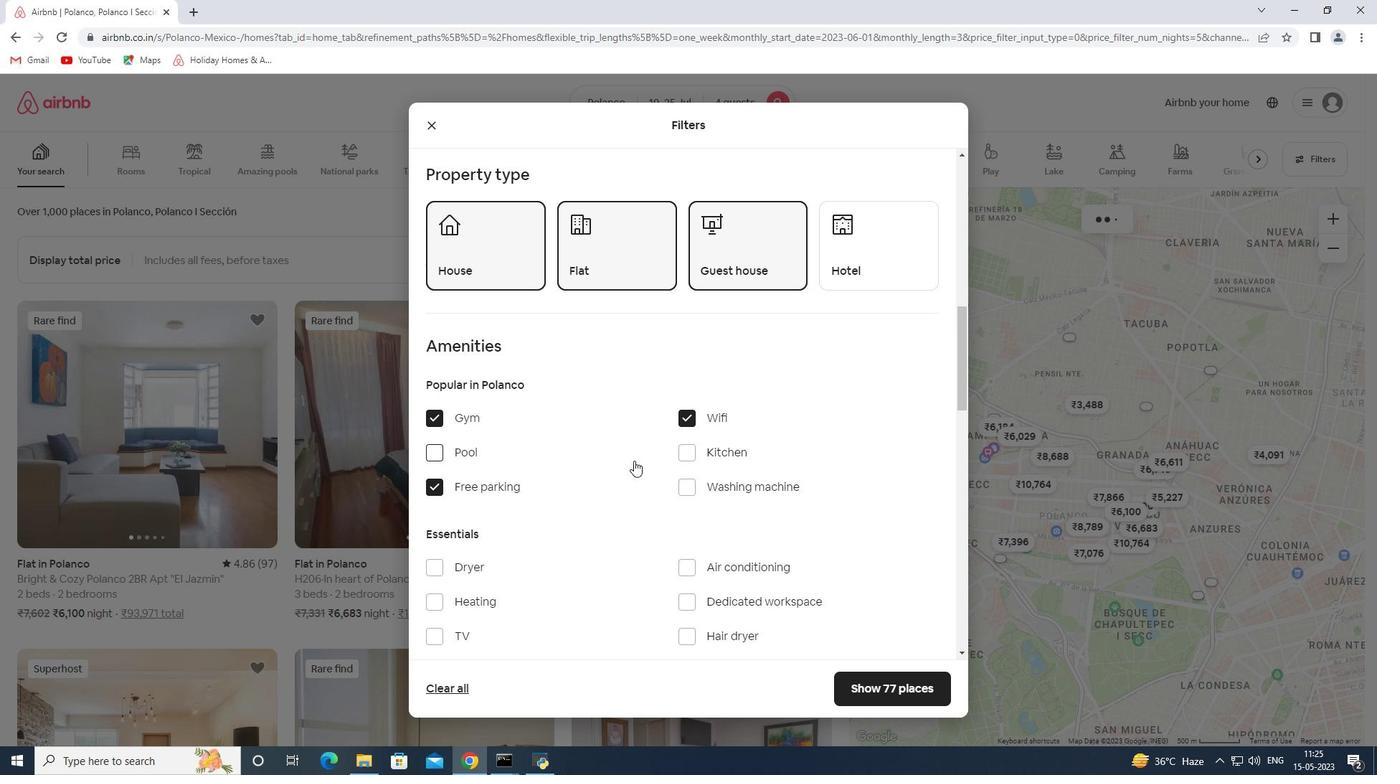 
Action: Mouse scrolled (589, 493) with delta (0, 0)
Screenshot: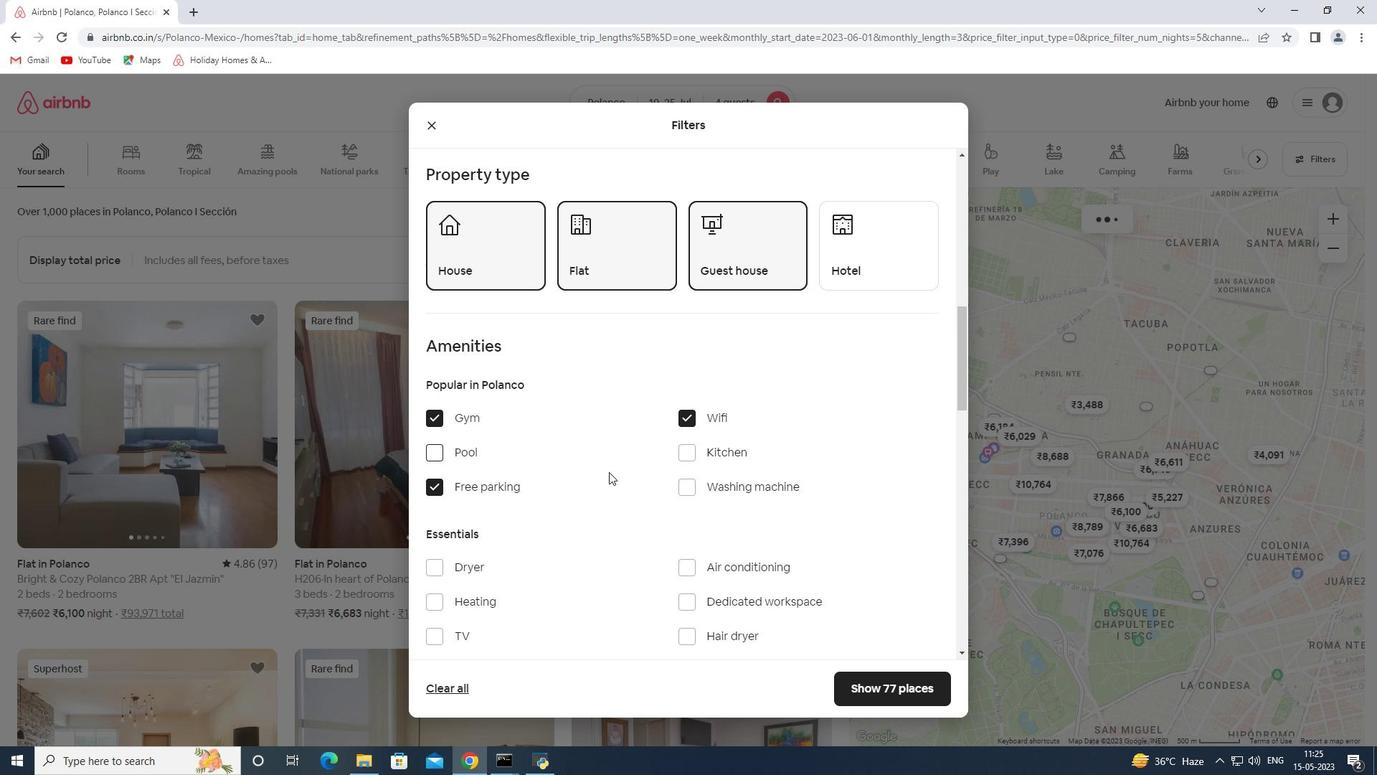 
Action: Mouse scrolled (589, 493) with delta (0, 0)
Screenshot: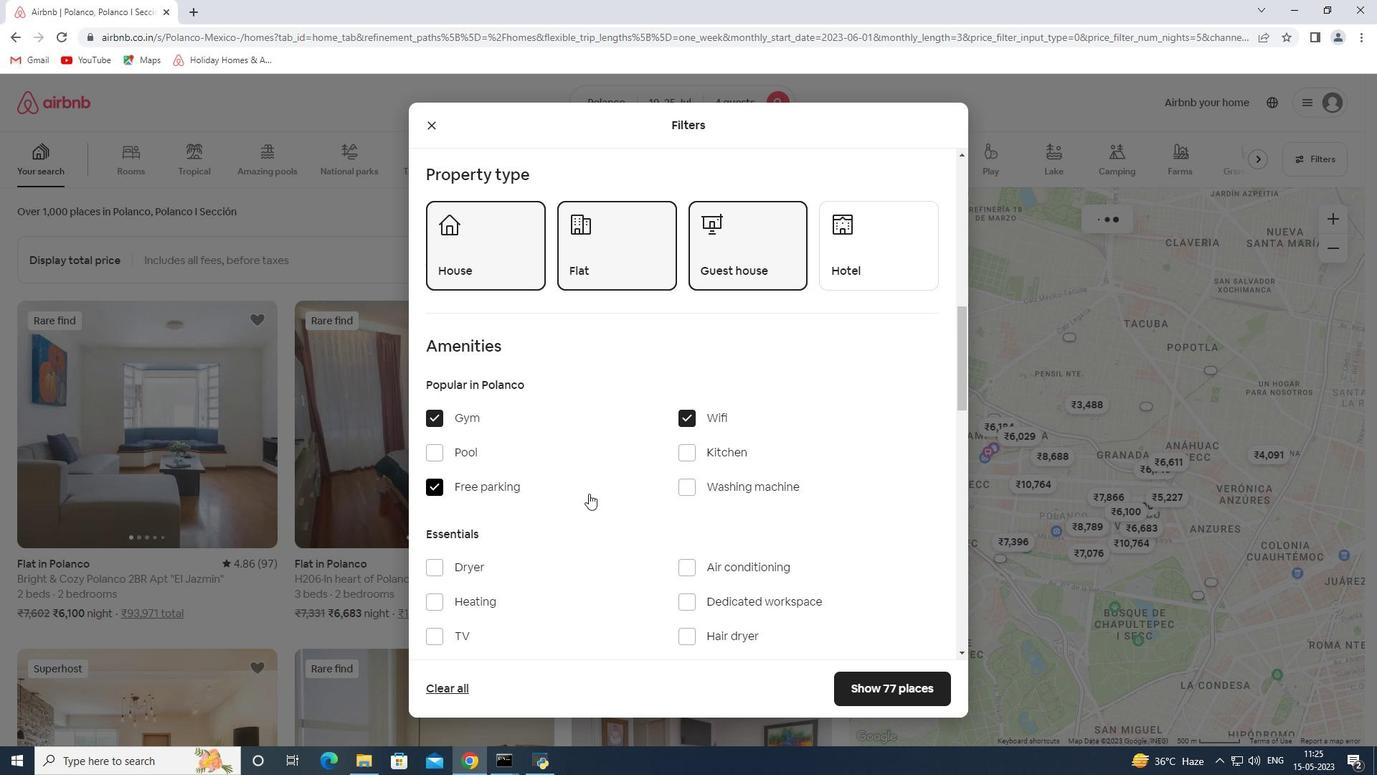 
Action: Mouse moved to (462, 490)
Screenshot: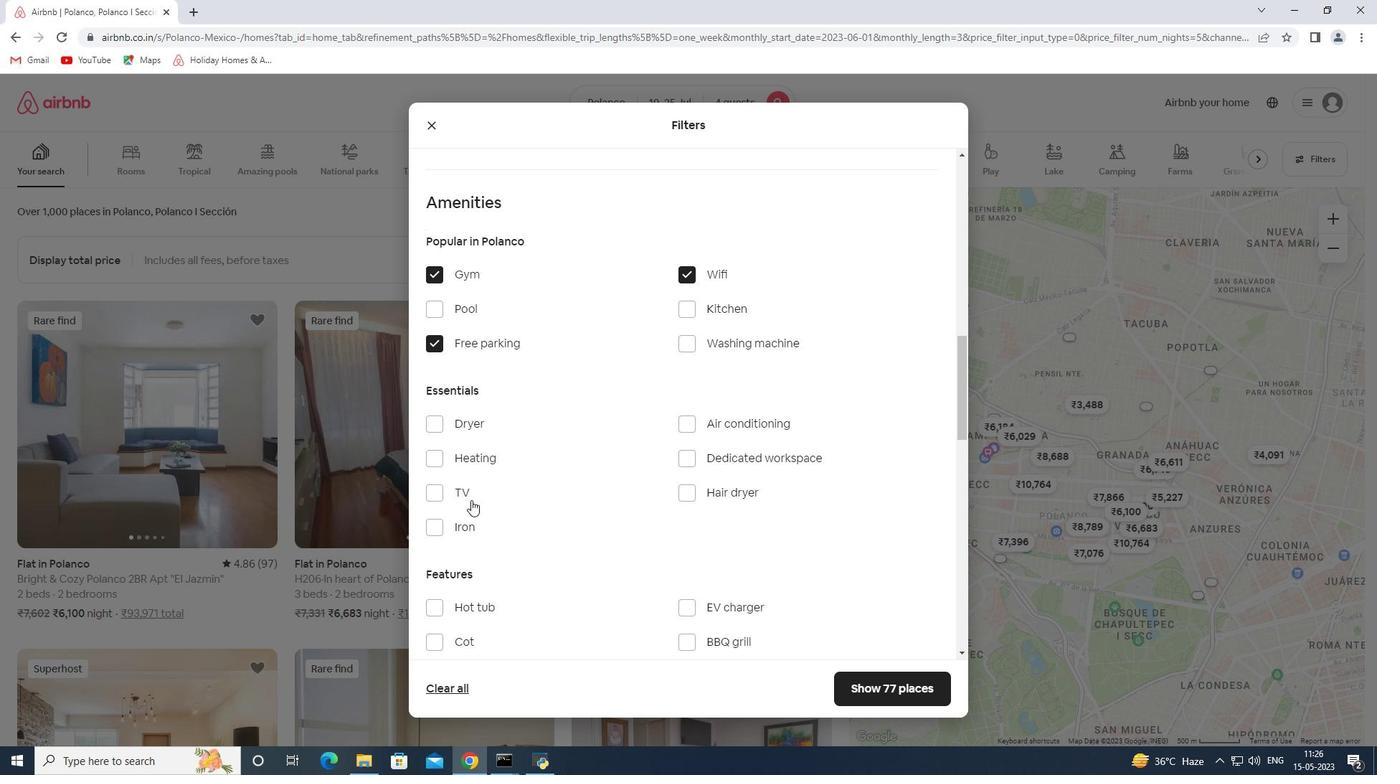 
Action: Mouse pressed left at (462, 490)
Screenshot: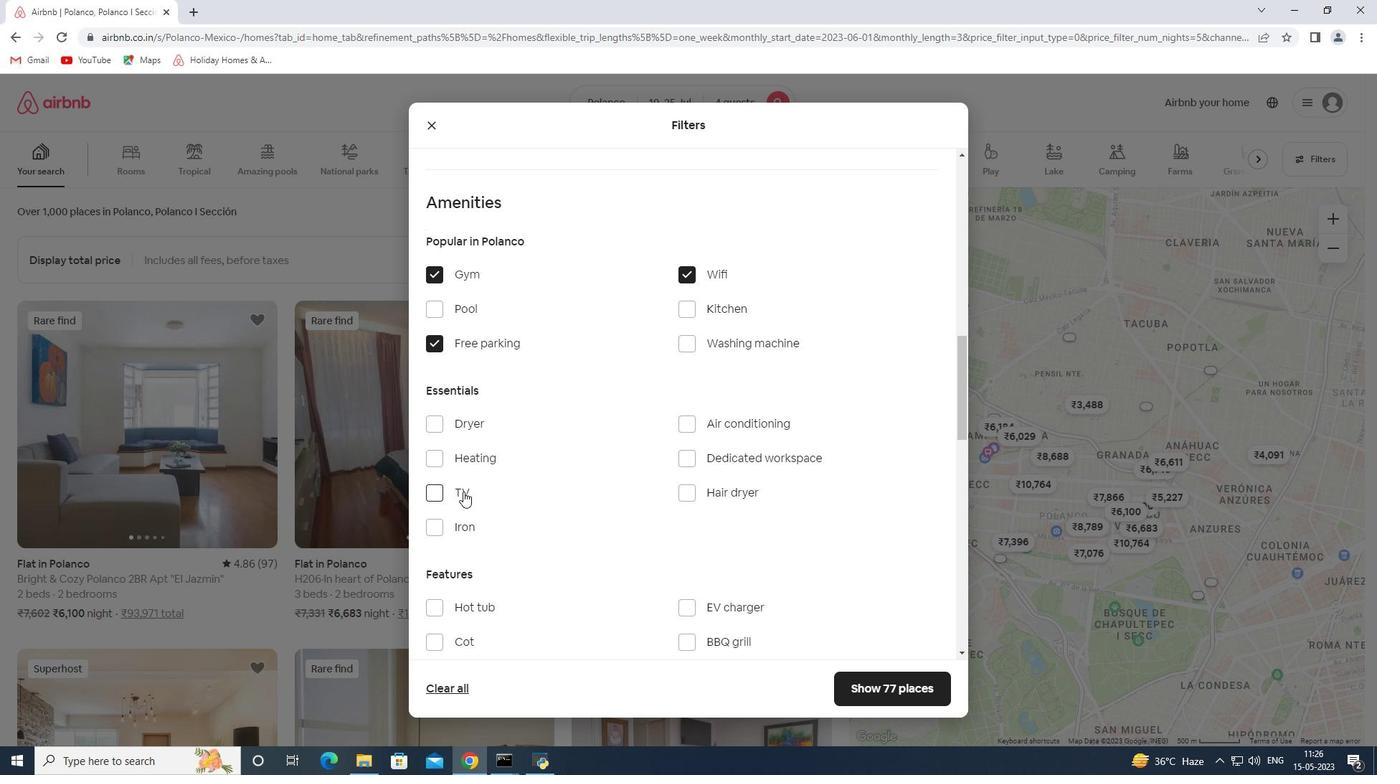
Action: Mouse moved to (513, 478)
Screenshot: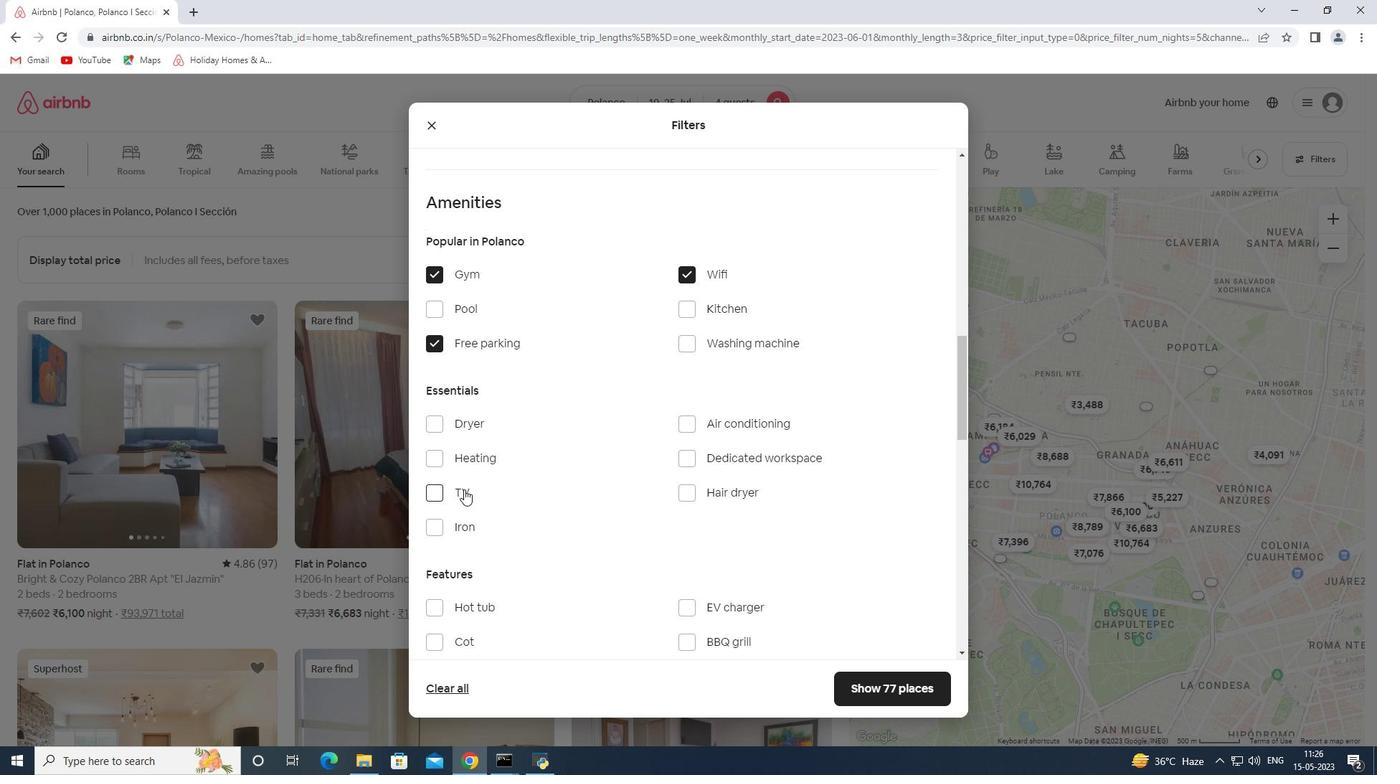
Action: Mouse scrolled (513, 477) with delta (0, 0)
Screenshot: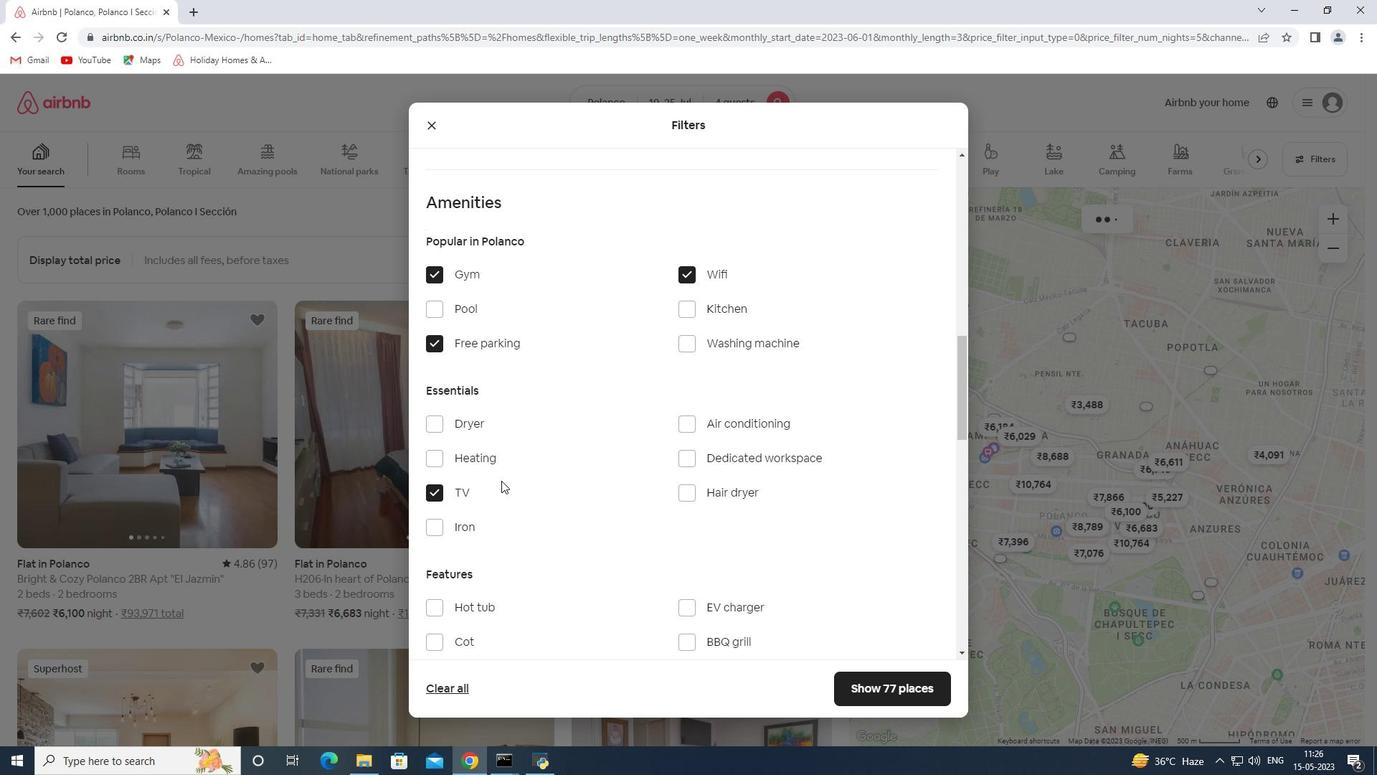 
Action: Mouse scrolled (513, 477) with delta (0, 0)
Screenshot: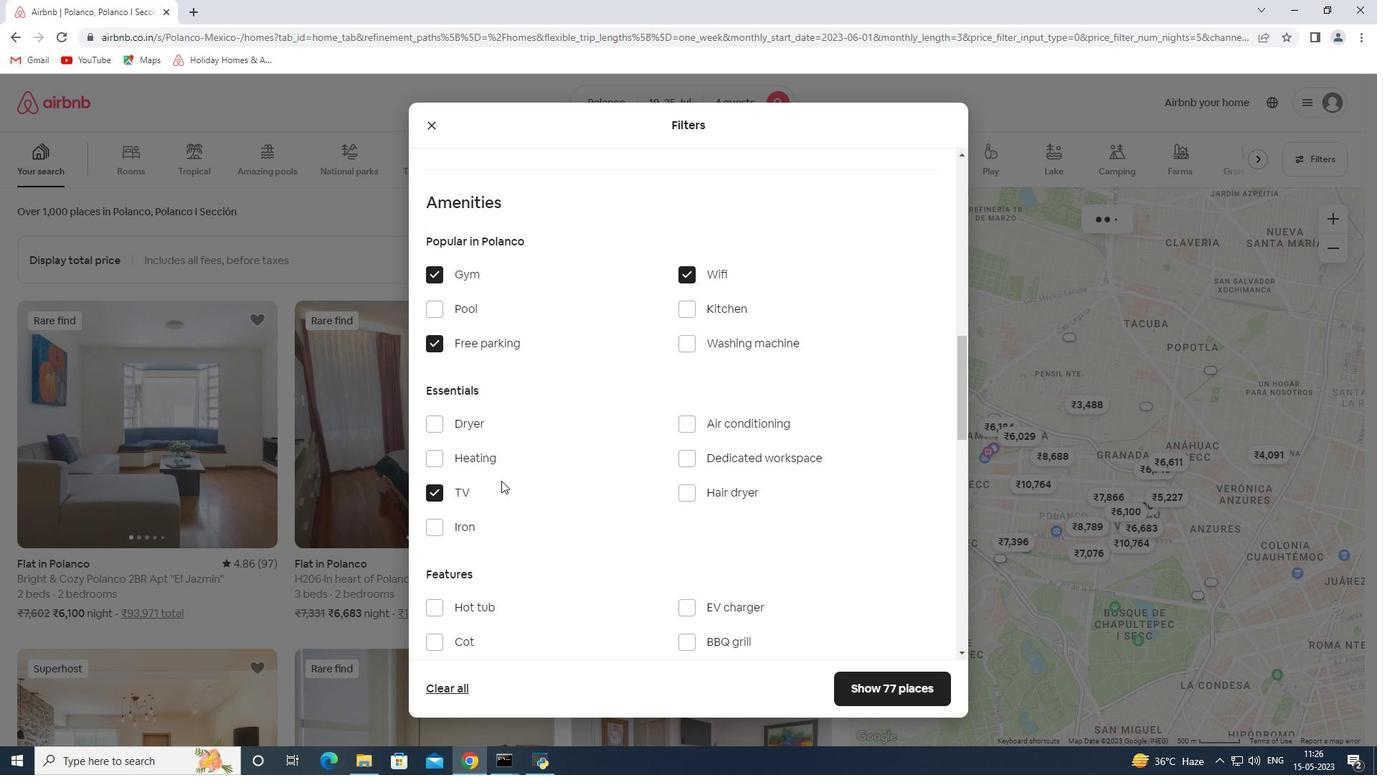 
Action: Mouse scrolled (513, 477) with delta (0, 0)
Screenshot: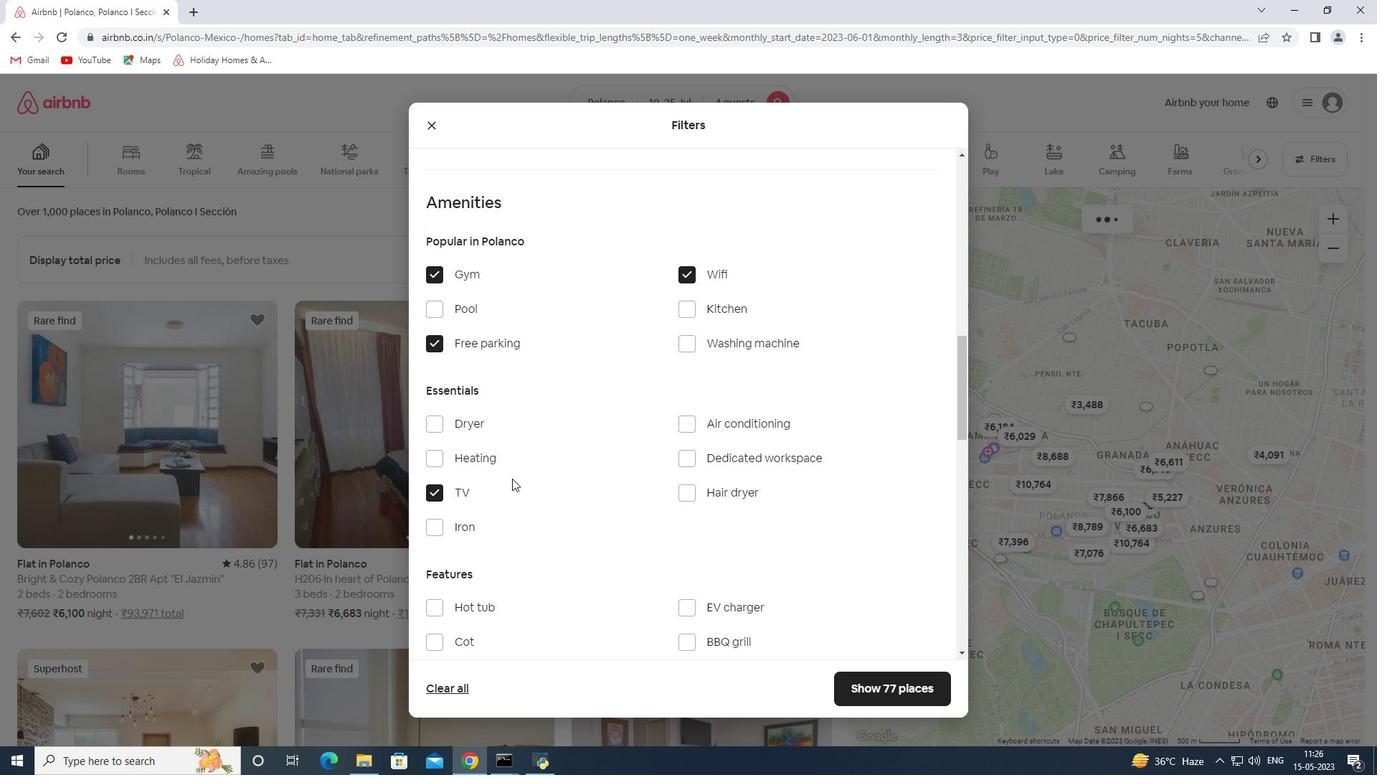 
Action: Mouse moved to (488, 459)
Screenshot: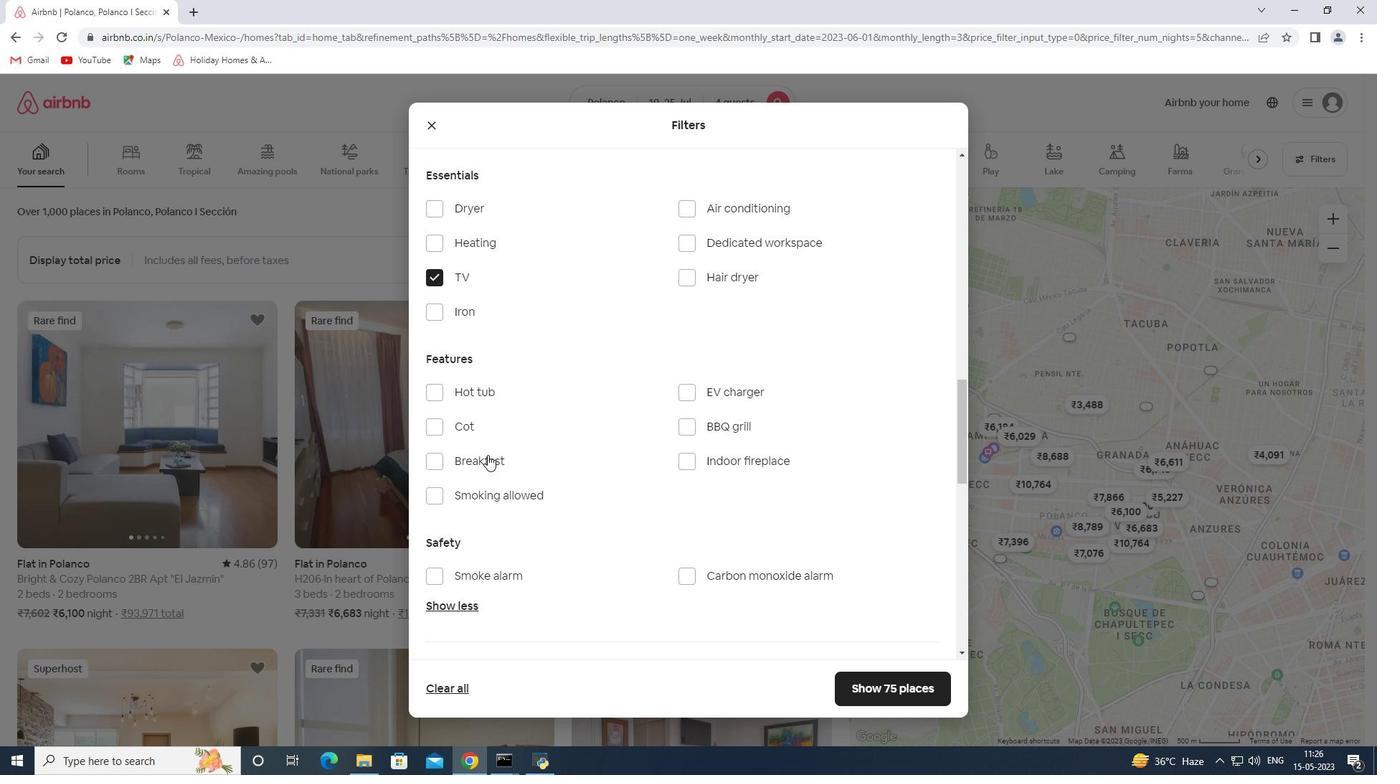 
Action: Mouse pressed left at (488, 459)
Screenshot: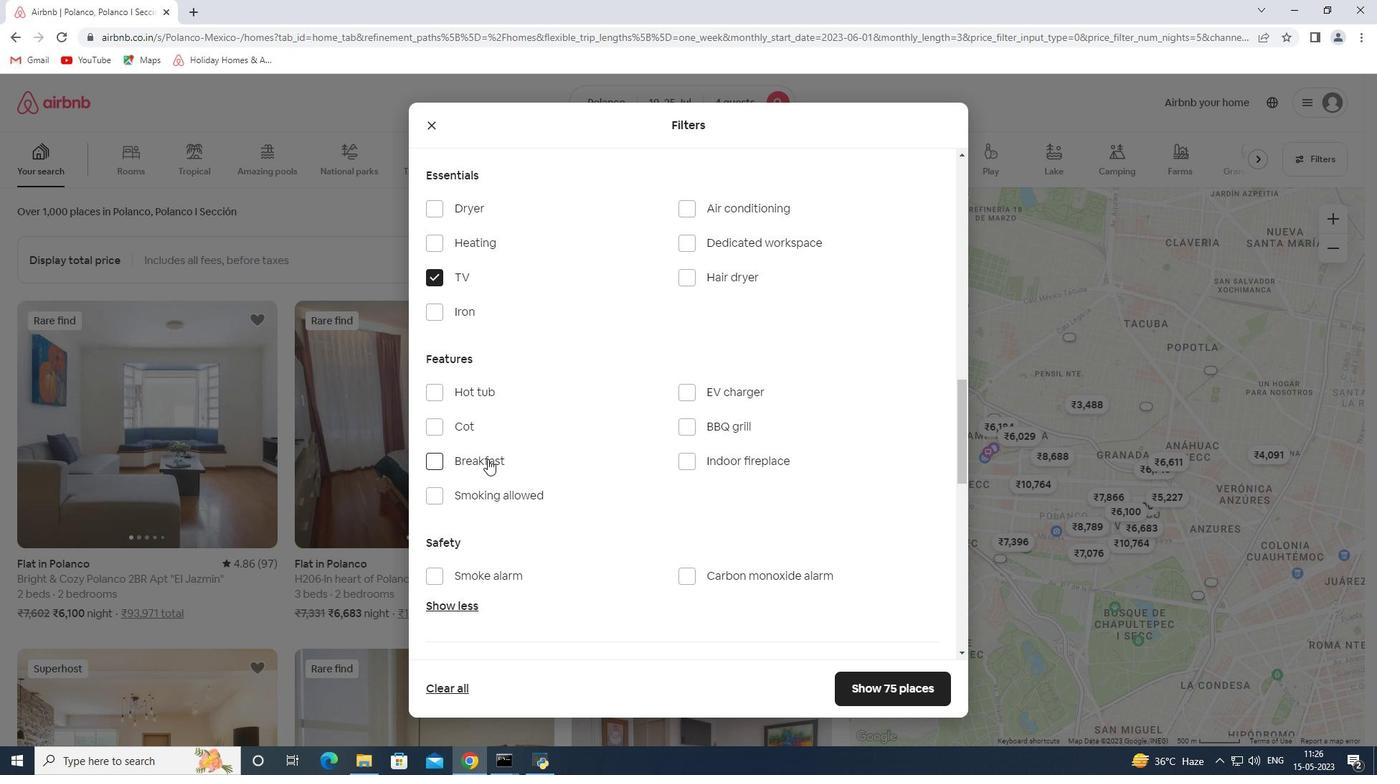 
Action: Mouse moved to (513, 512)
Screenshot: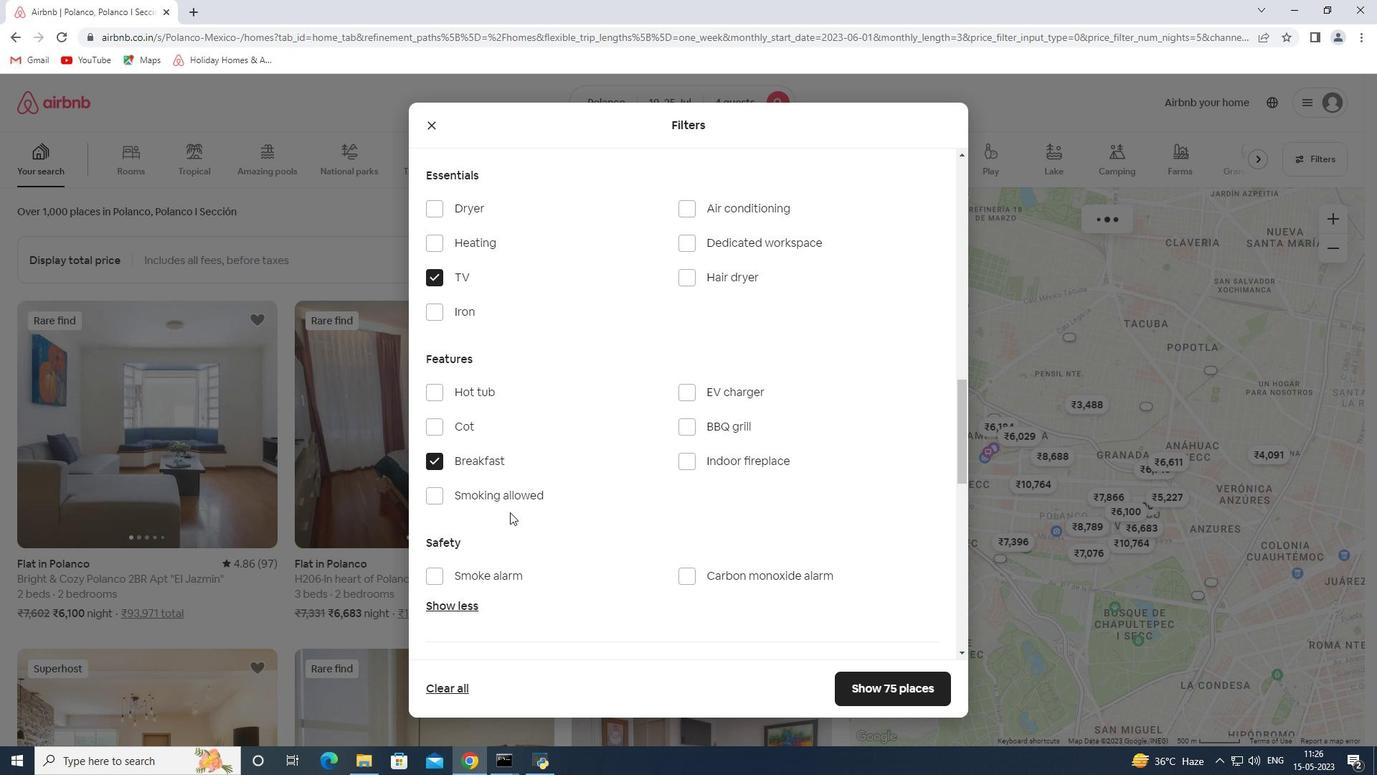 
Action: Mouse scrolled (513, 511) with delta (0, 0)
Screenshot: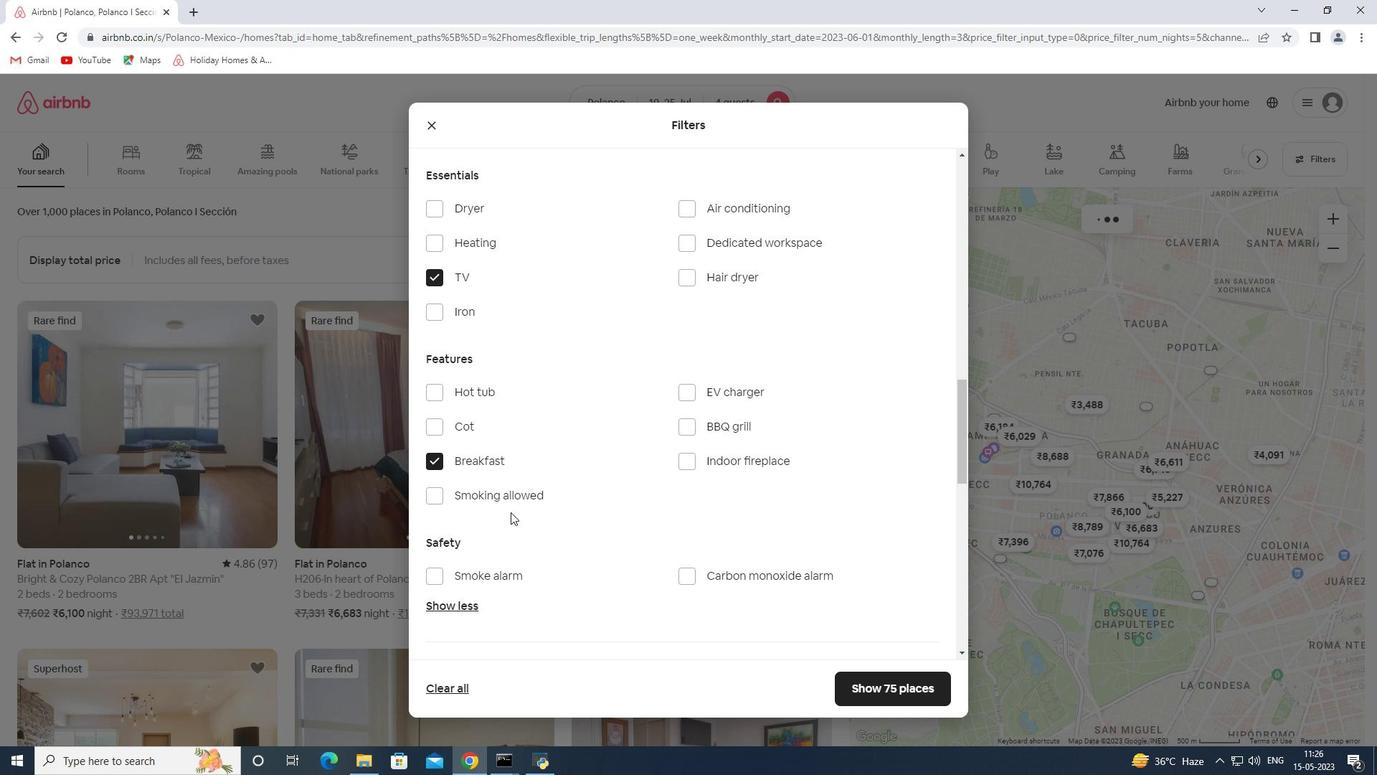 
Action: Mouse scrolled (513, 511) with delta (0, 0)
Screenshot: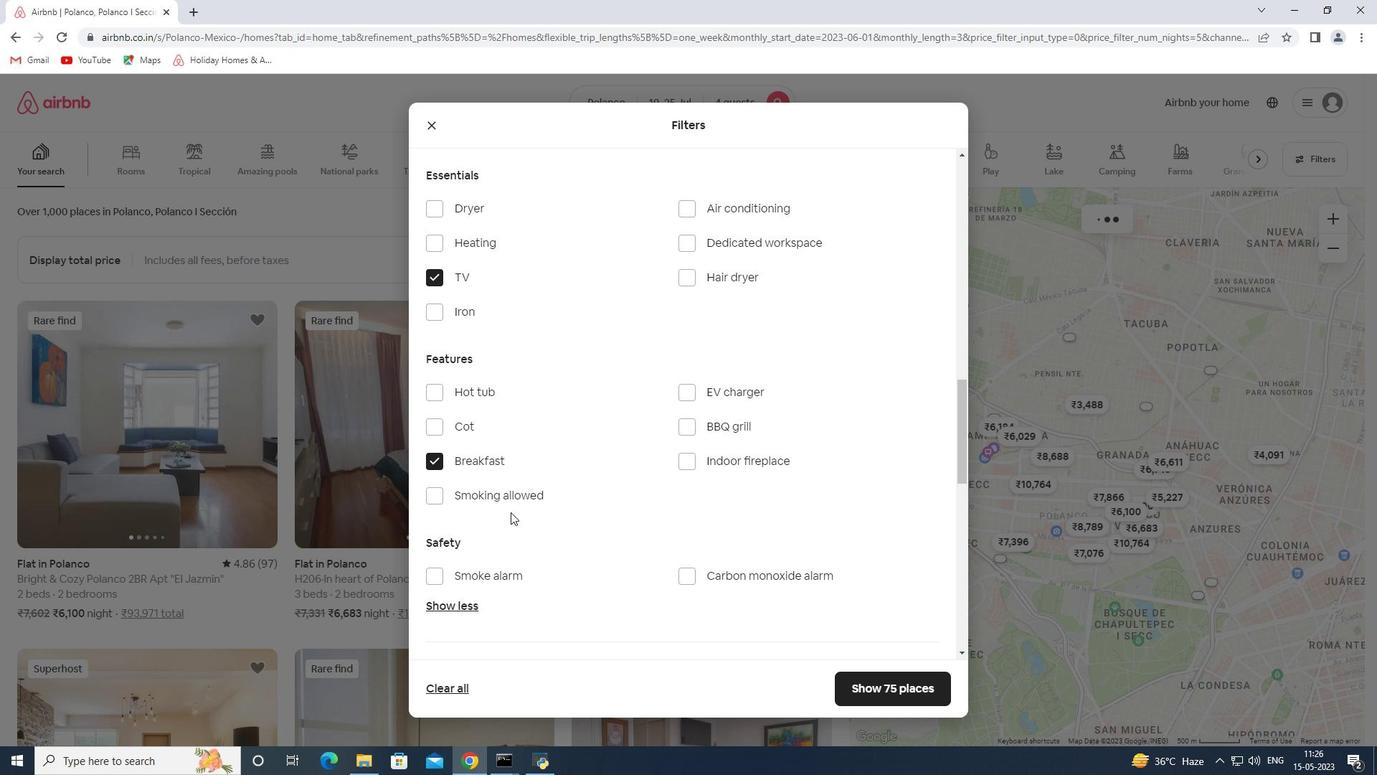 
Action: Mouse moved to (514, 512)
Screenshot: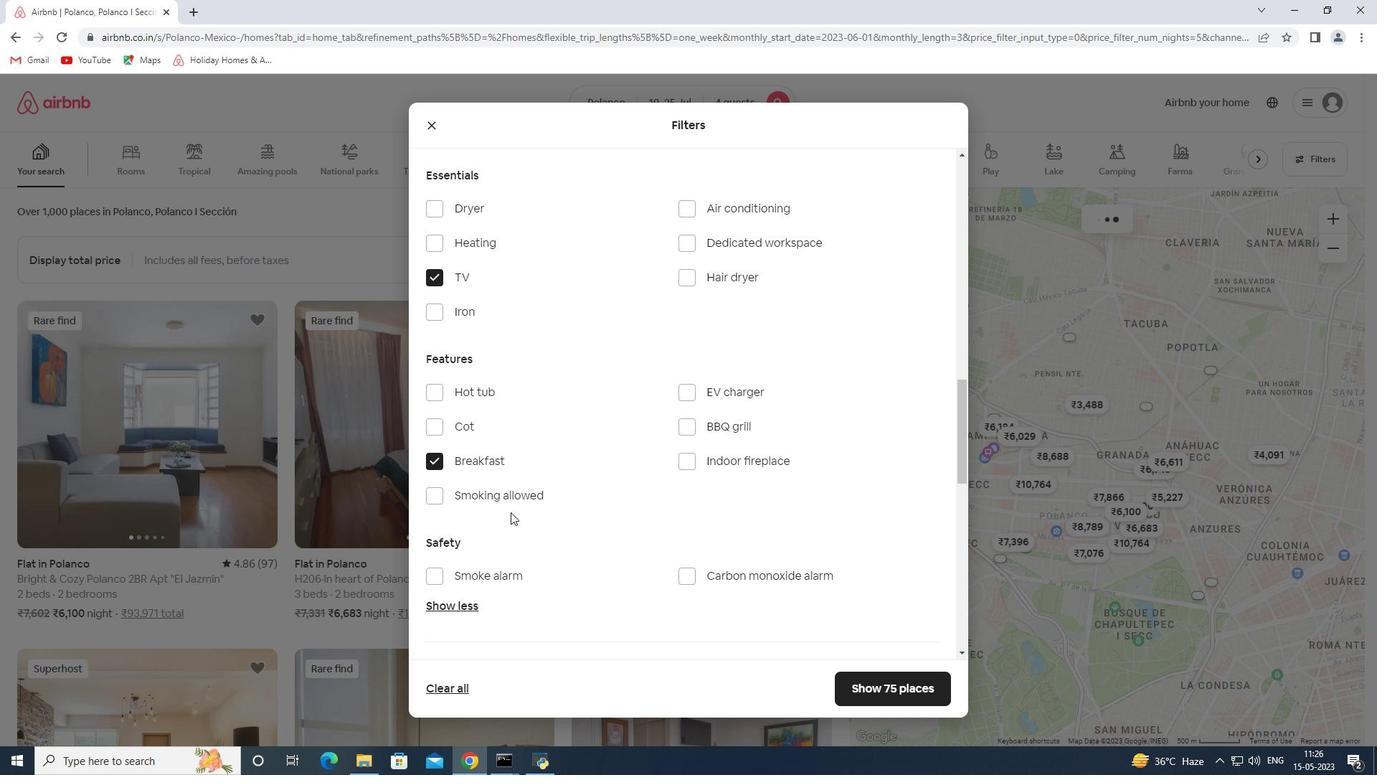 
Action: Mouse scrolled (514, 511) with delta (0, 0)
Screenshot: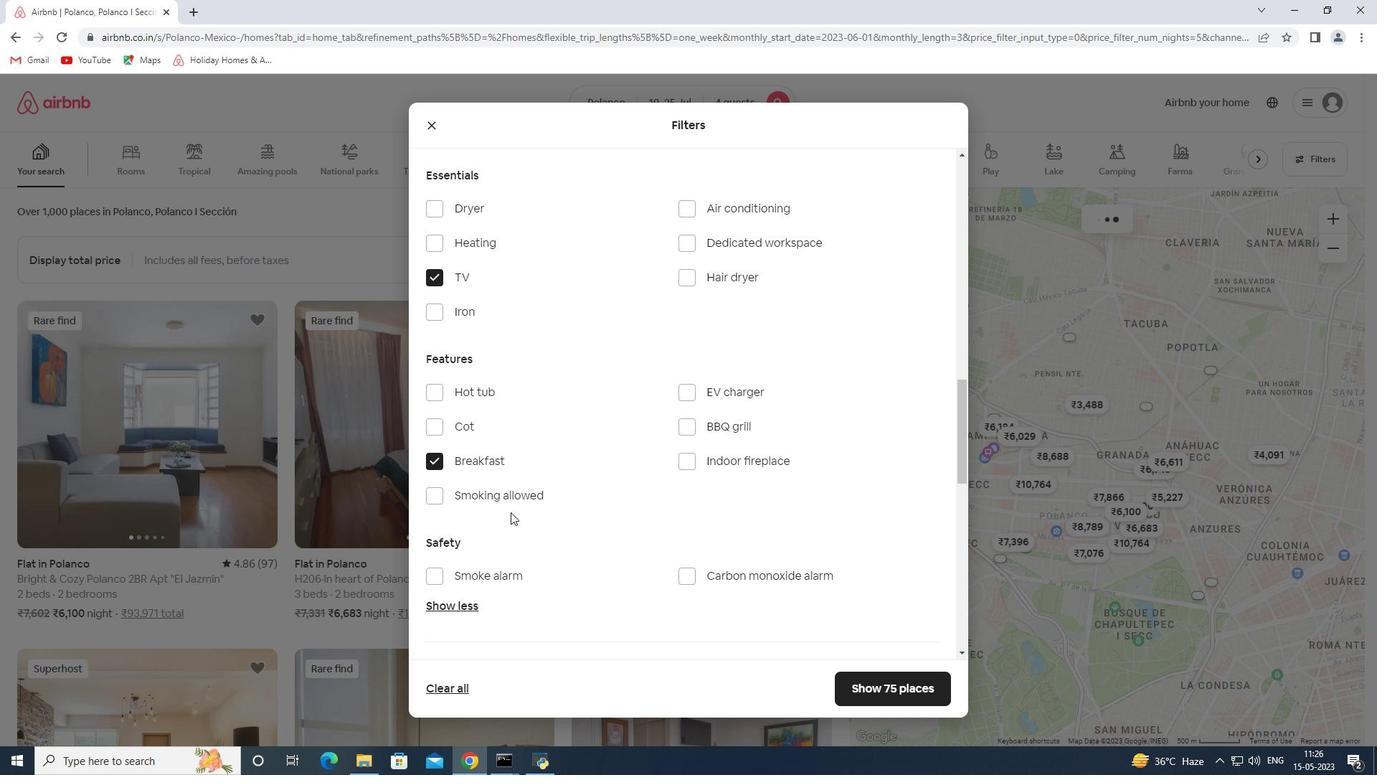 
Action: Mouse moved to (902, 558)
Screenshot: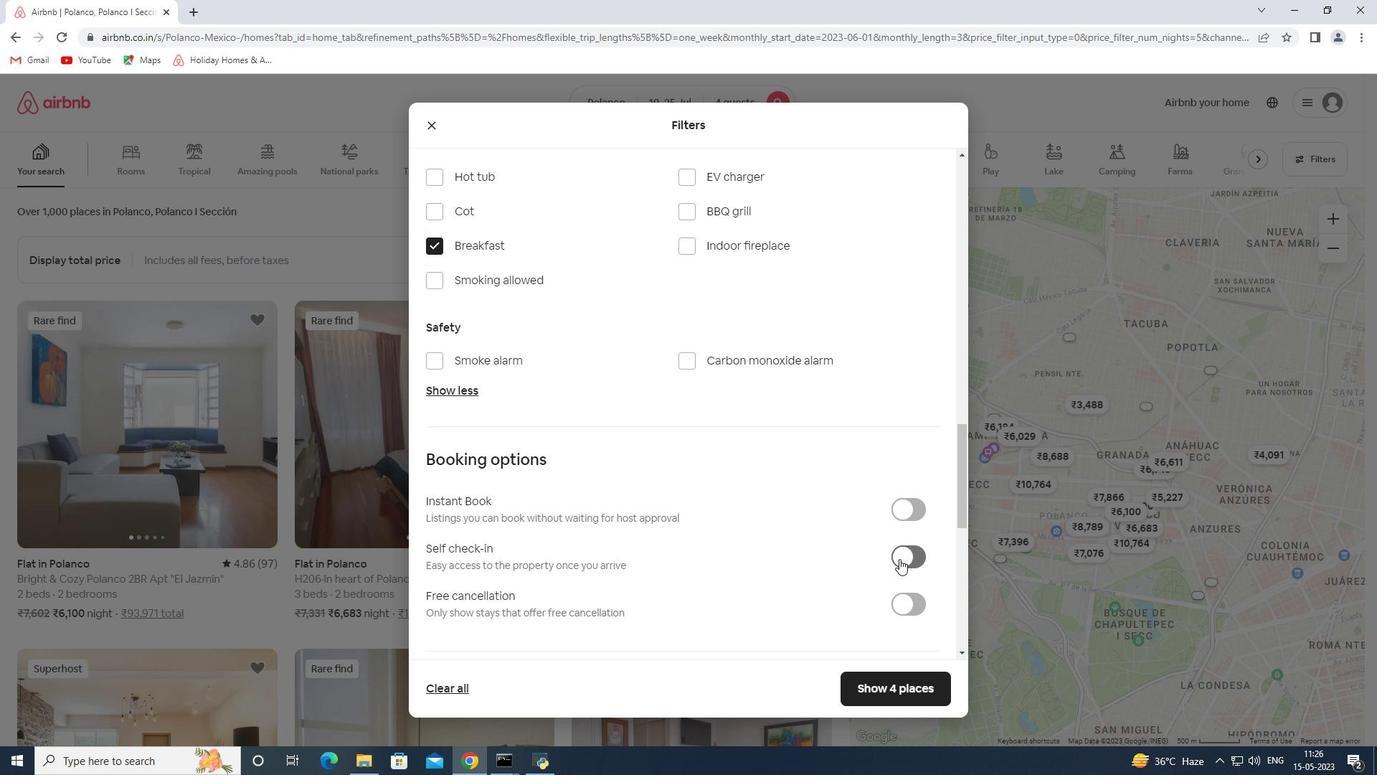
Action: Mouse pressed left at (902, 558)
Screenshot: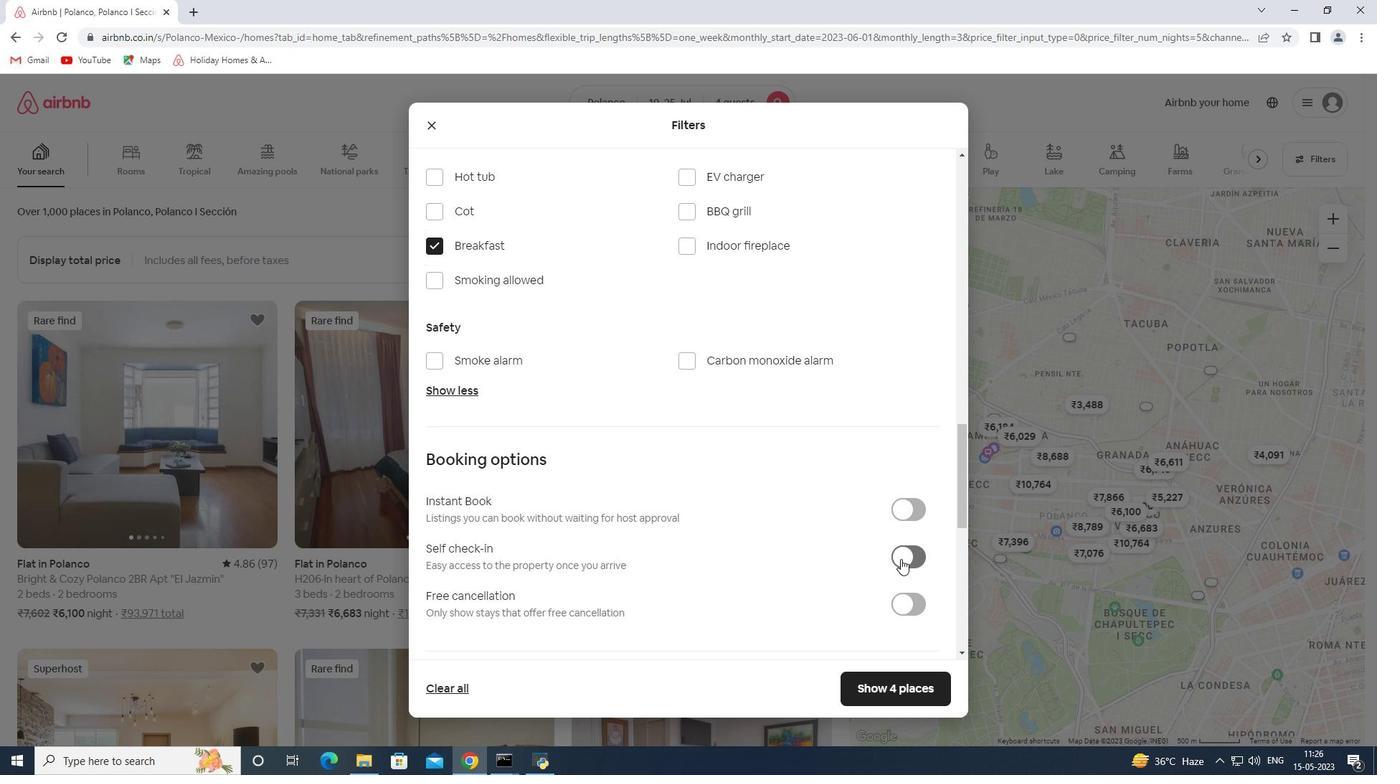 
Action: Mouse moved to (823, 578)
Screenshot: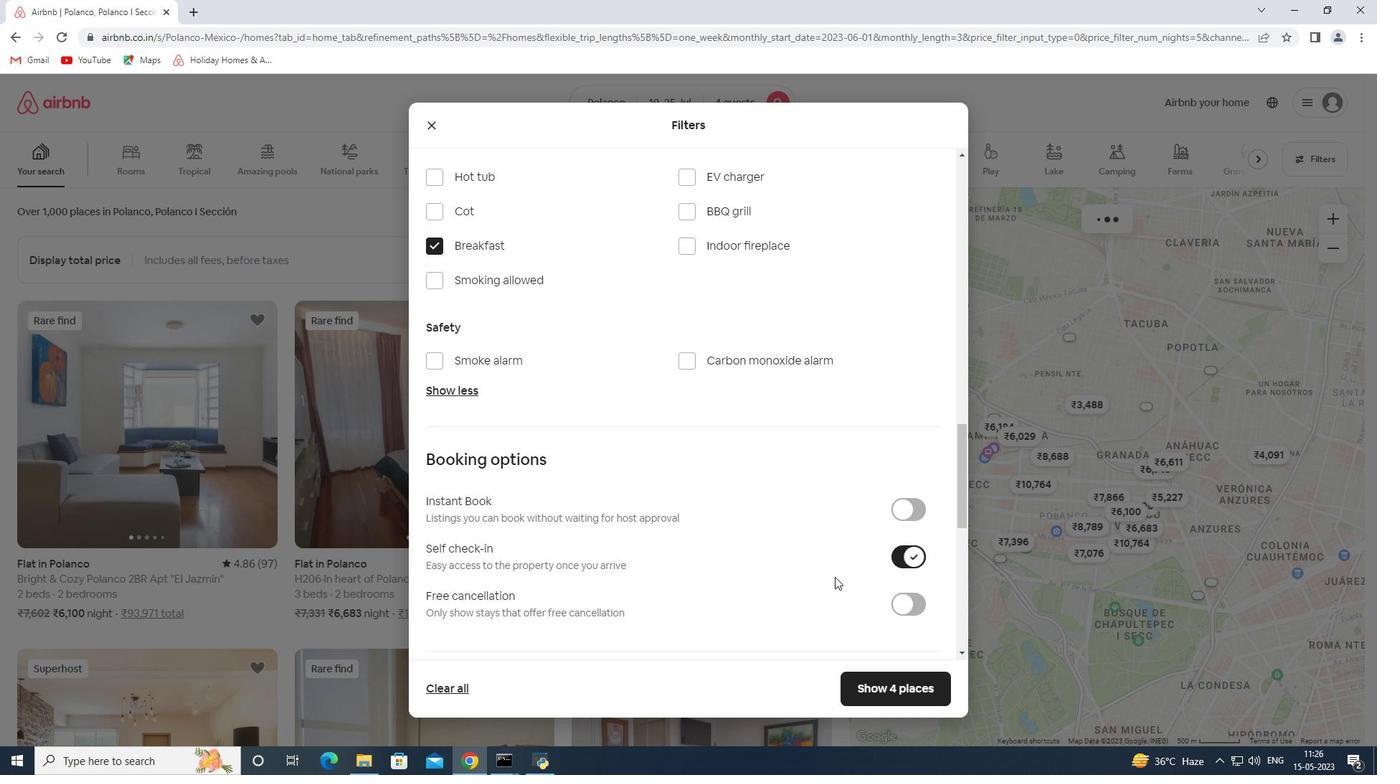 
Action: Mouse scrolled (823, 577) with delta (0, 0)
Screenshot: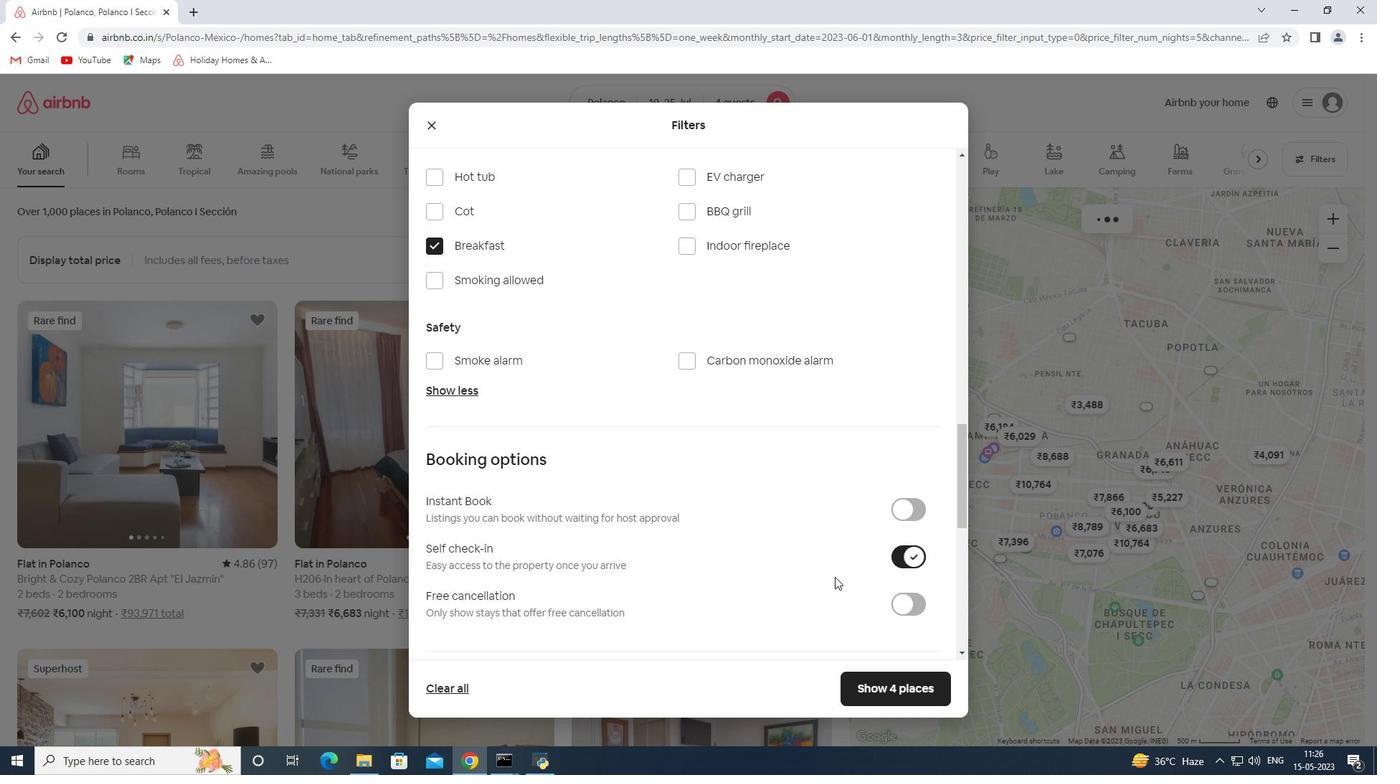 
Action: Mouse scrolled (823, 577) with delta (0, 0)
Screenshot: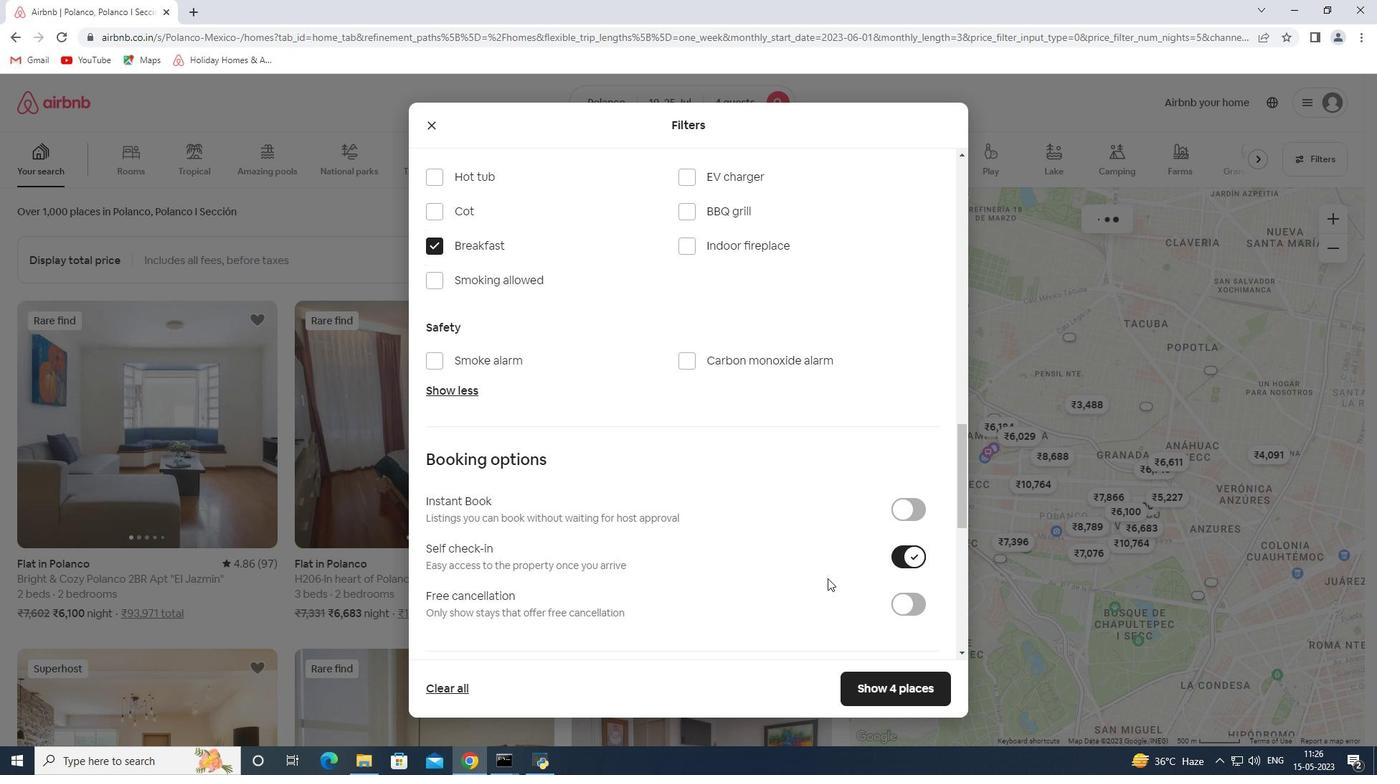 
Action: Mouse scrolled (823, 577) with delta (0, 0)
Screenshot: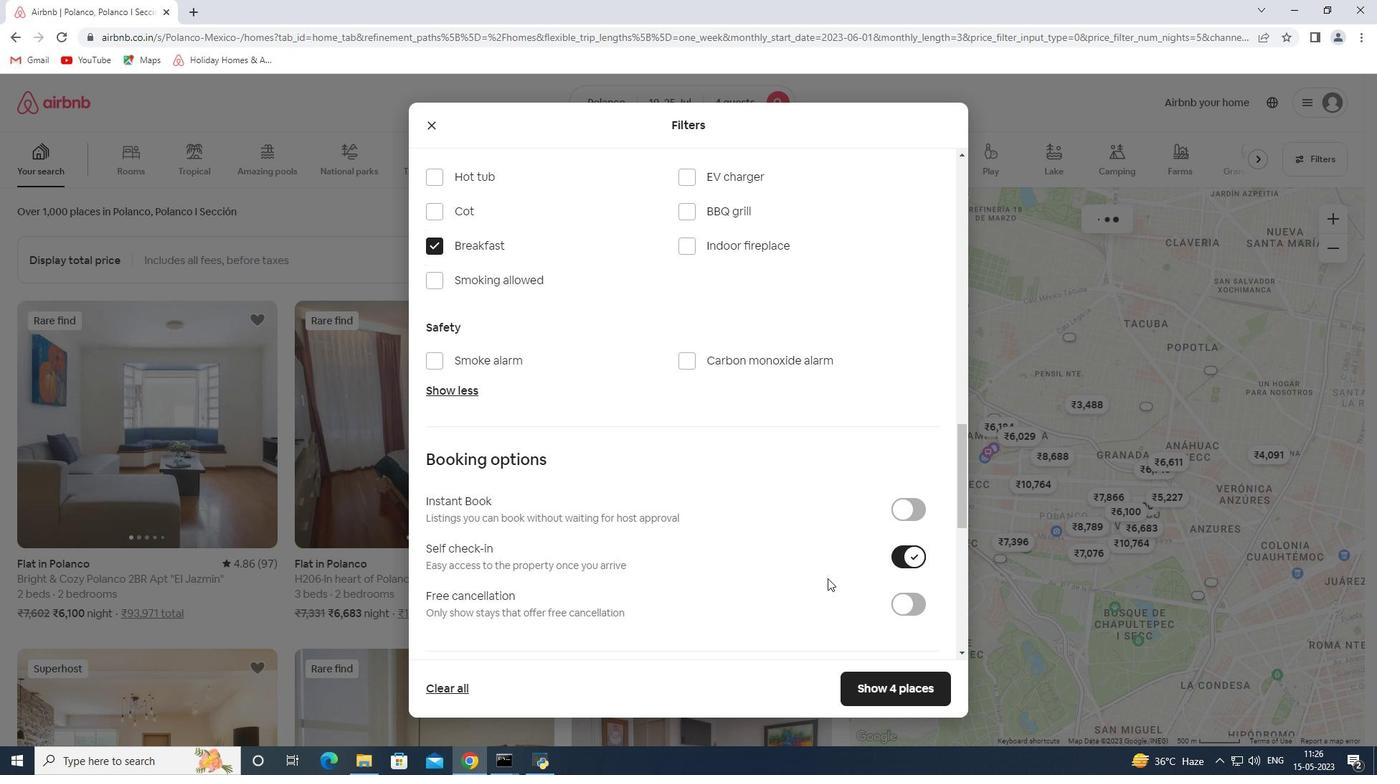 
Action: Mouse scrolled (823, 577) with delta (0, 0)
Screenshot: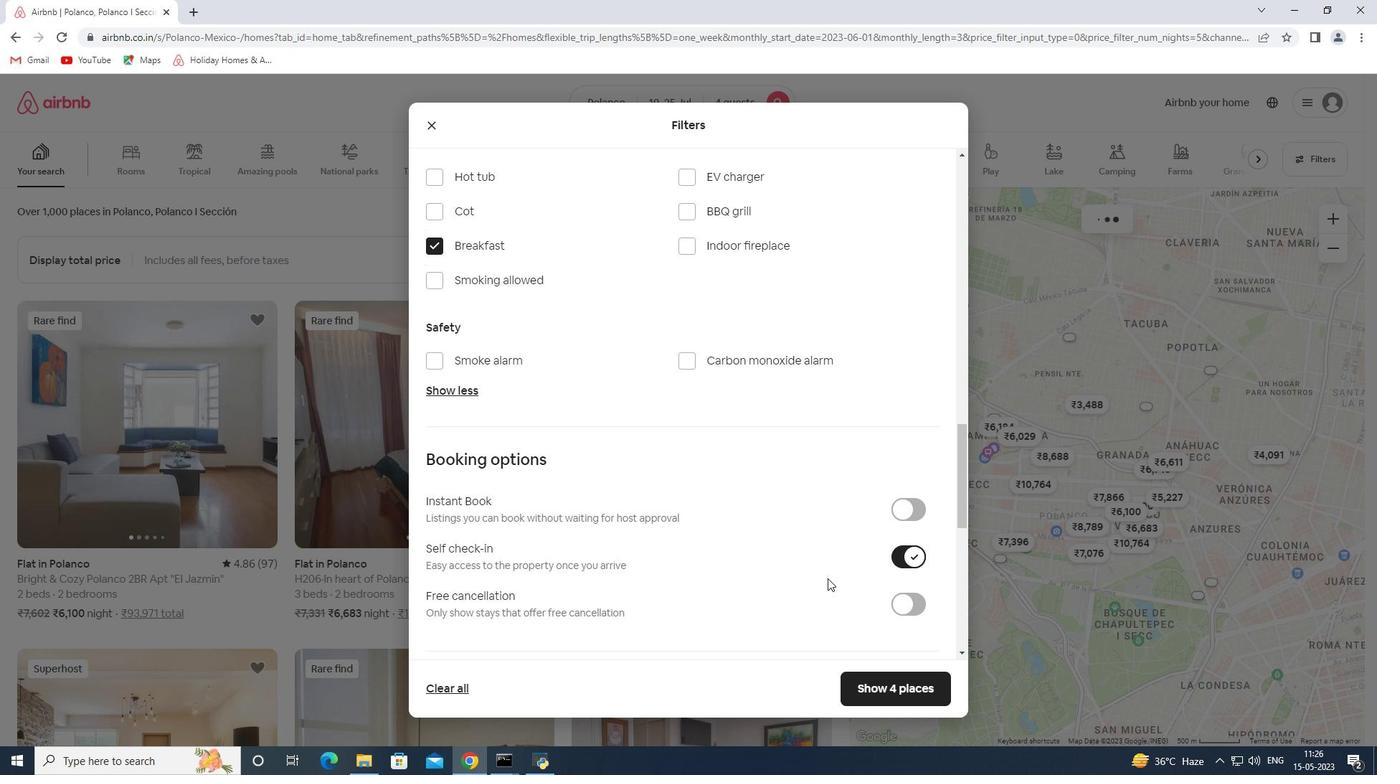 
Action: Mouse scrolled (823, 577) with delta (0, 0)
Screenshot: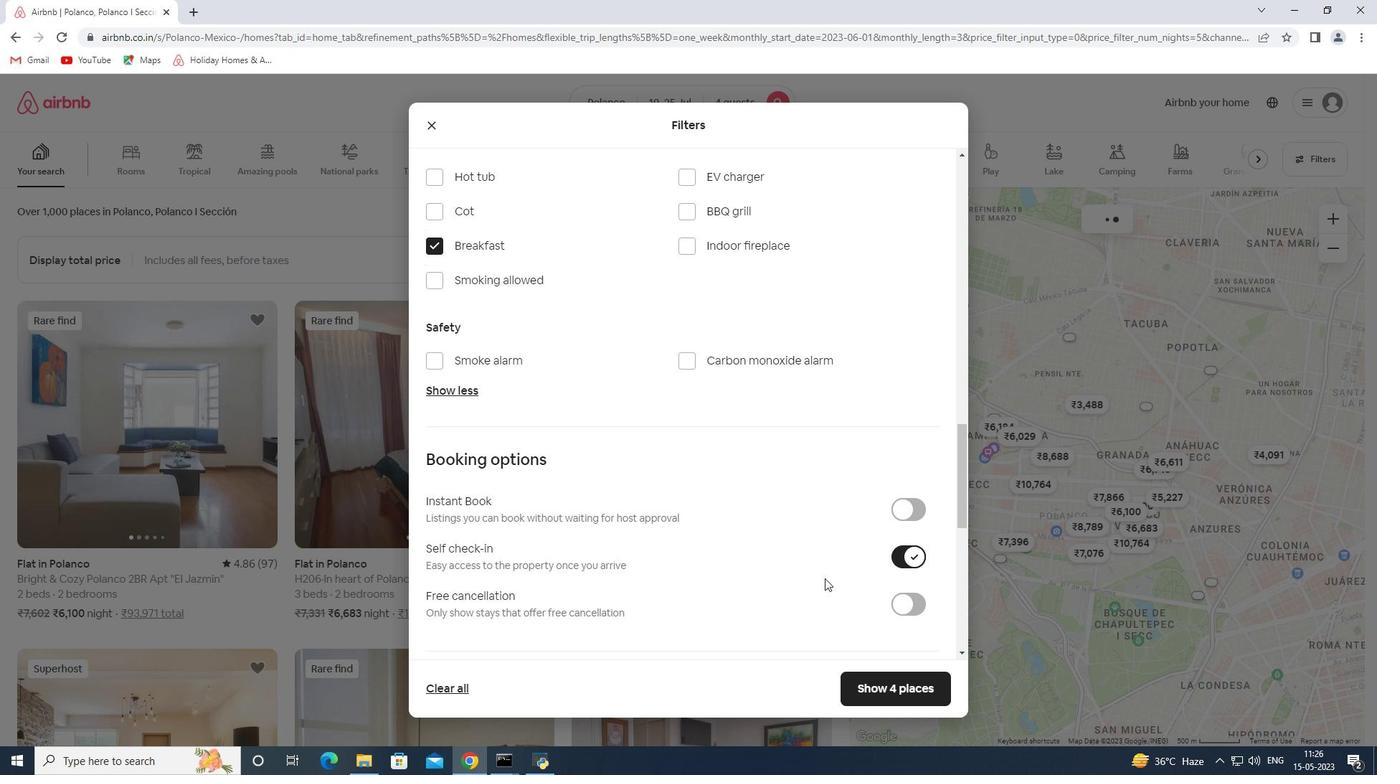 
Action: Mouse moved to (531, 589)
Screenshot: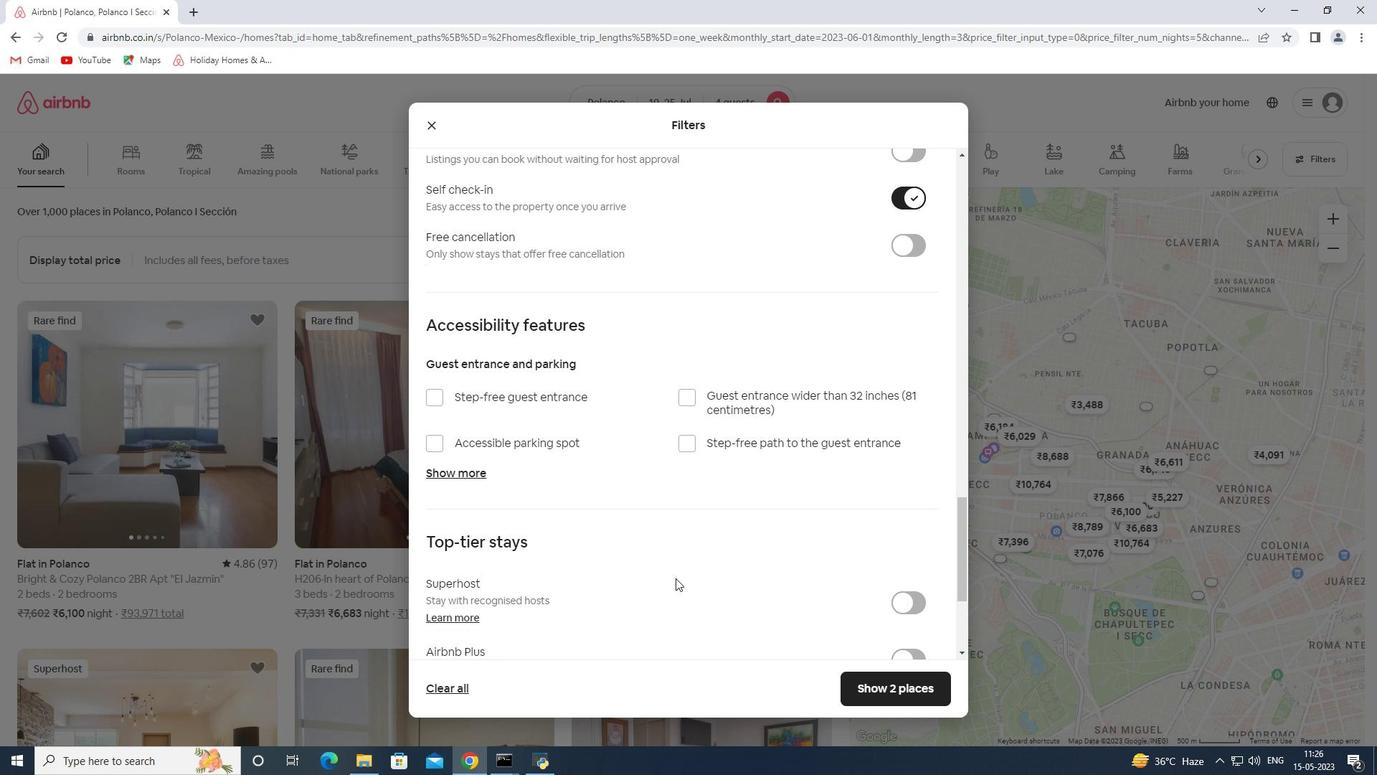 
Action: Mouse scrolled (531, 589) with delta (0, 0)
Screenshot: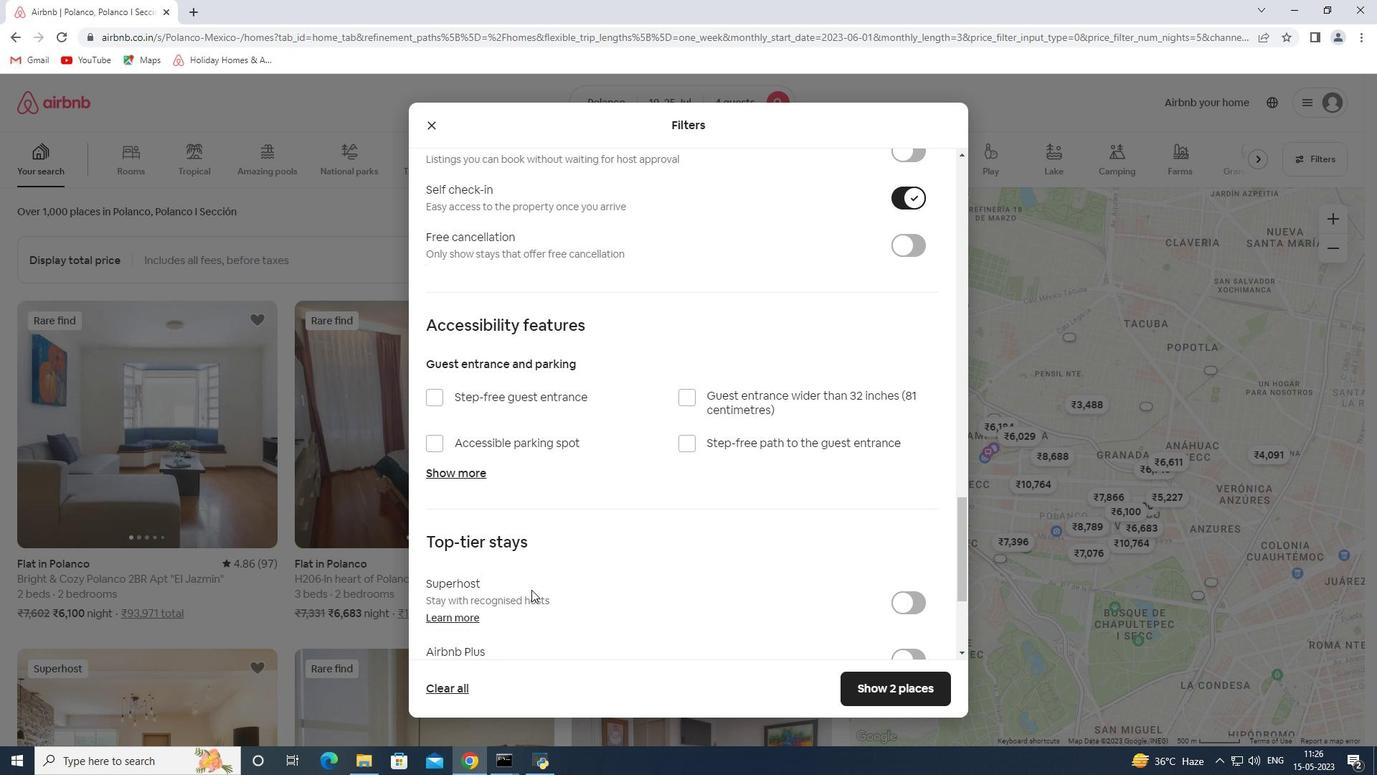 
Action: Mouse scrolled (531, 589) with delta (0, 0)
Screenshot: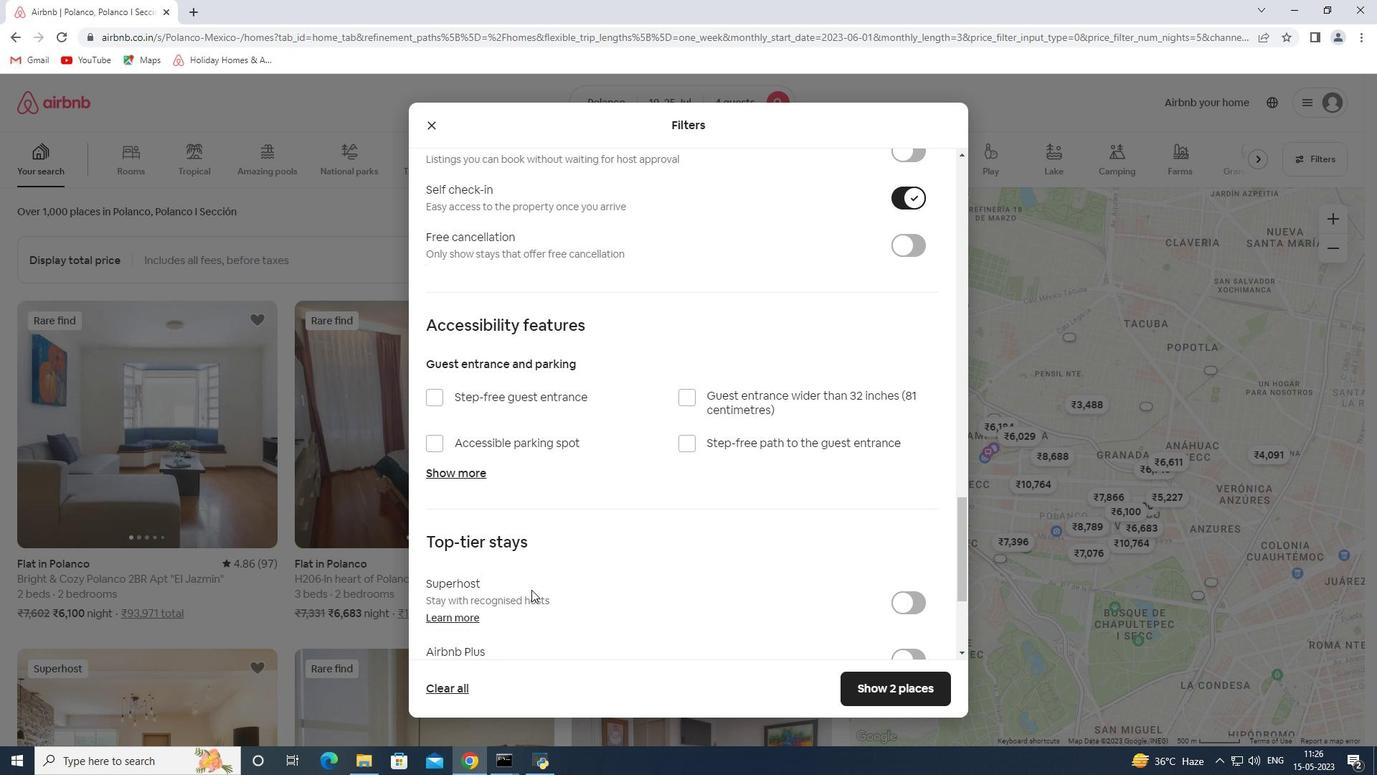 
Action: Mouse scrolled (531, 589) with delta (0, 0)
Screenshot: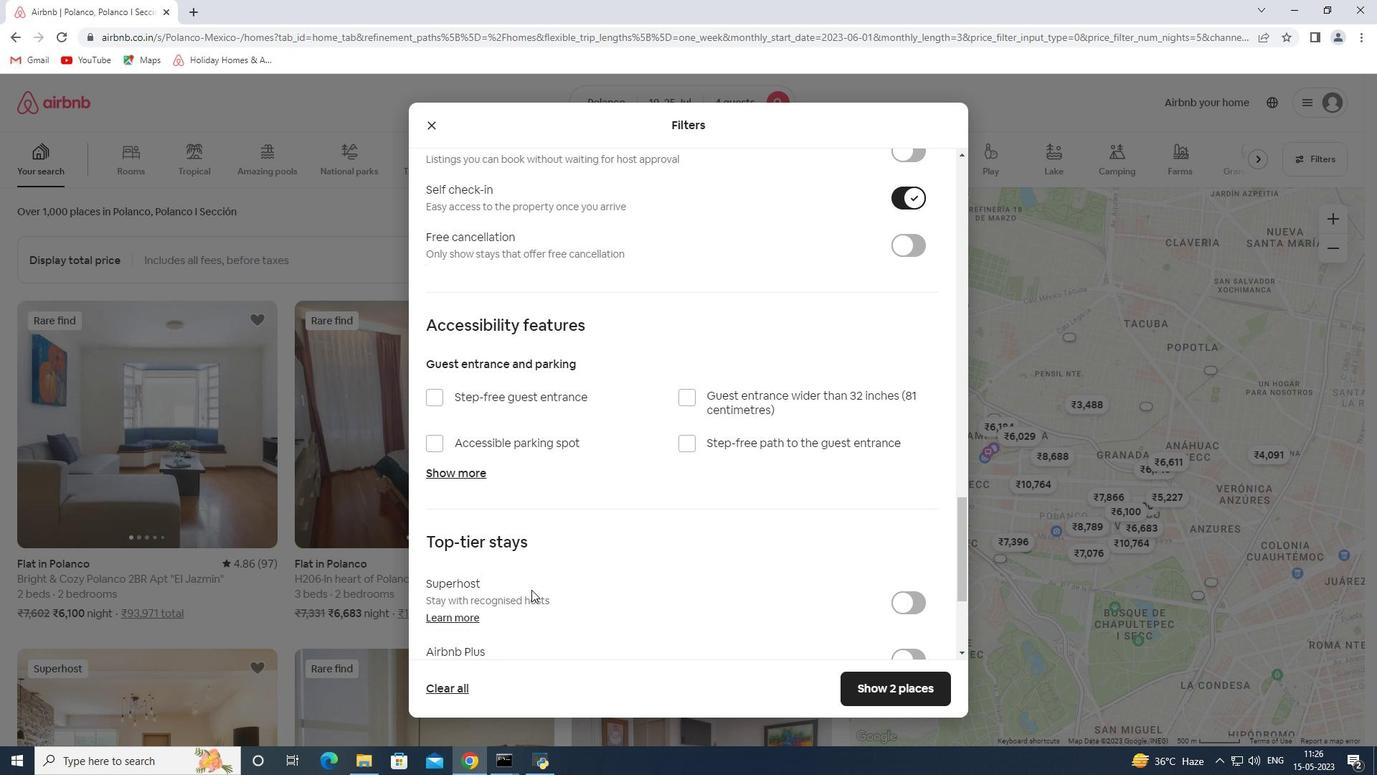 
Action: Mouse scrolled (531, 589) with delta (0, 0)
Screenshot: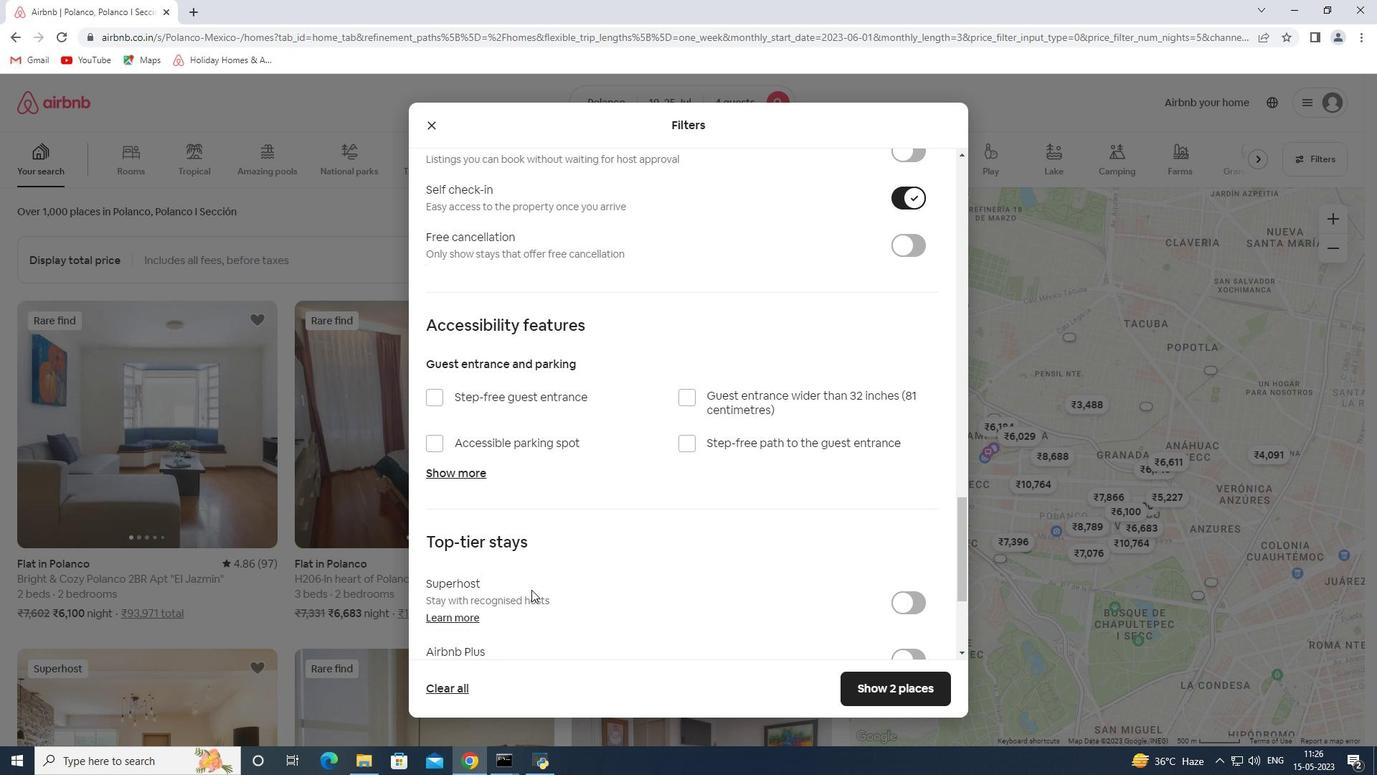 
Action: Mouse scrolled (531, 589) with delta (0, 0)
Screenshot: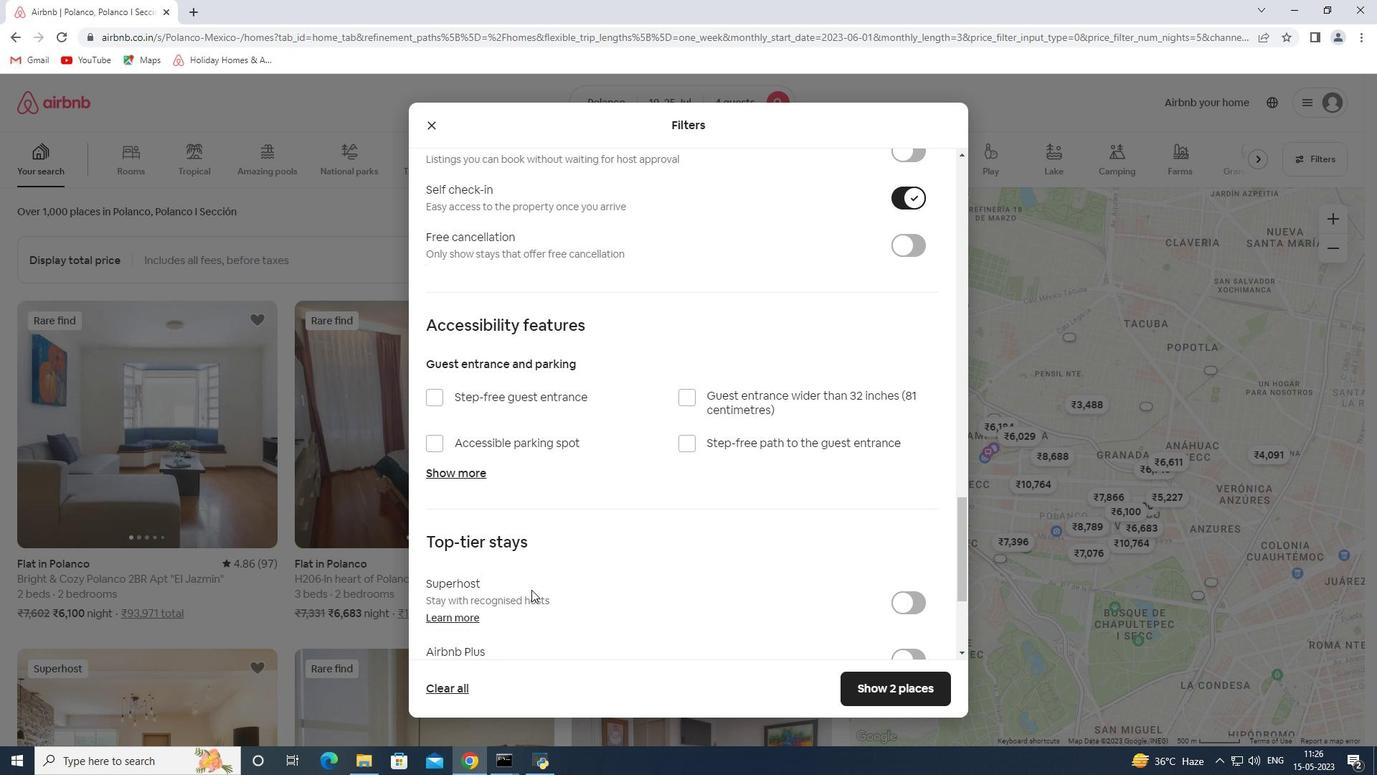 
Action: Mouse moved to (531, 589)
Screenshot: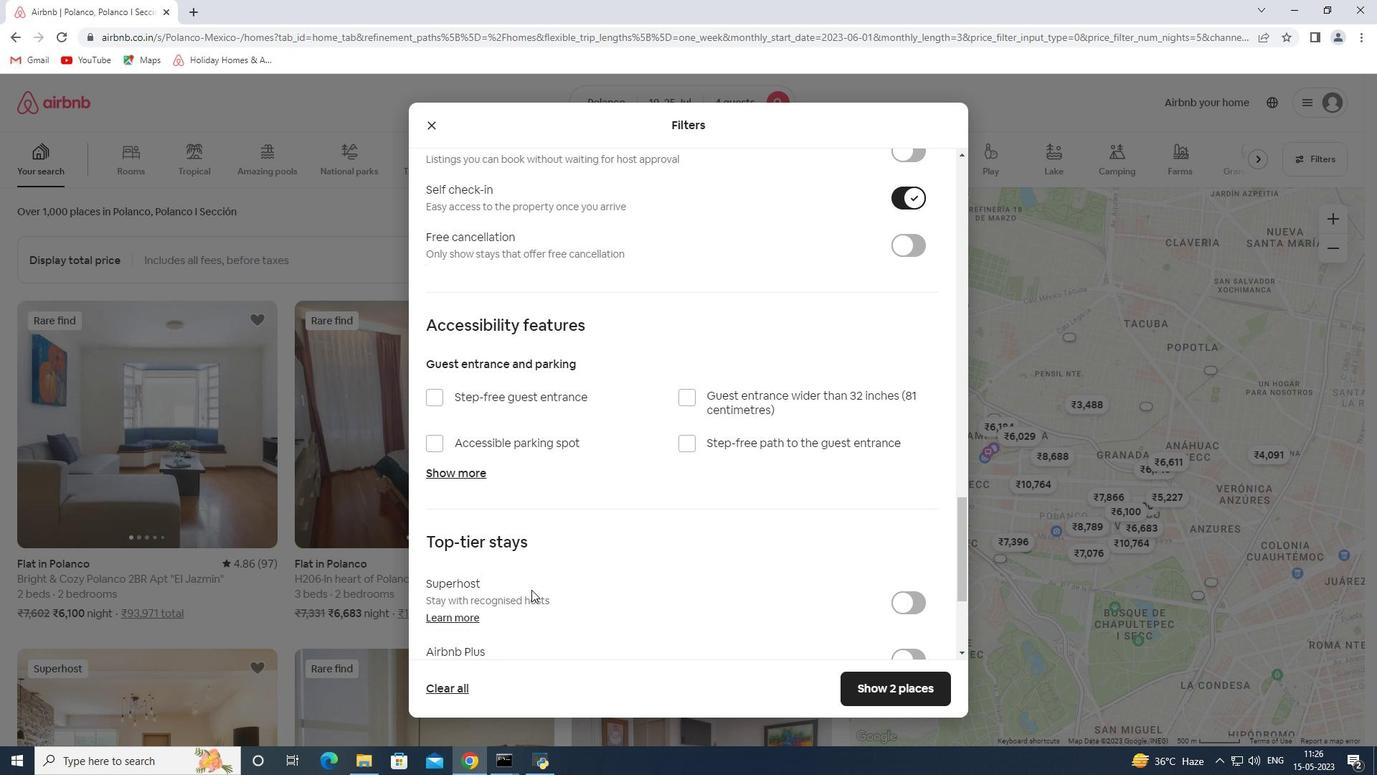 
Action: Mouse scrolled (531, 589) with delta (0, 0)
Screenshot: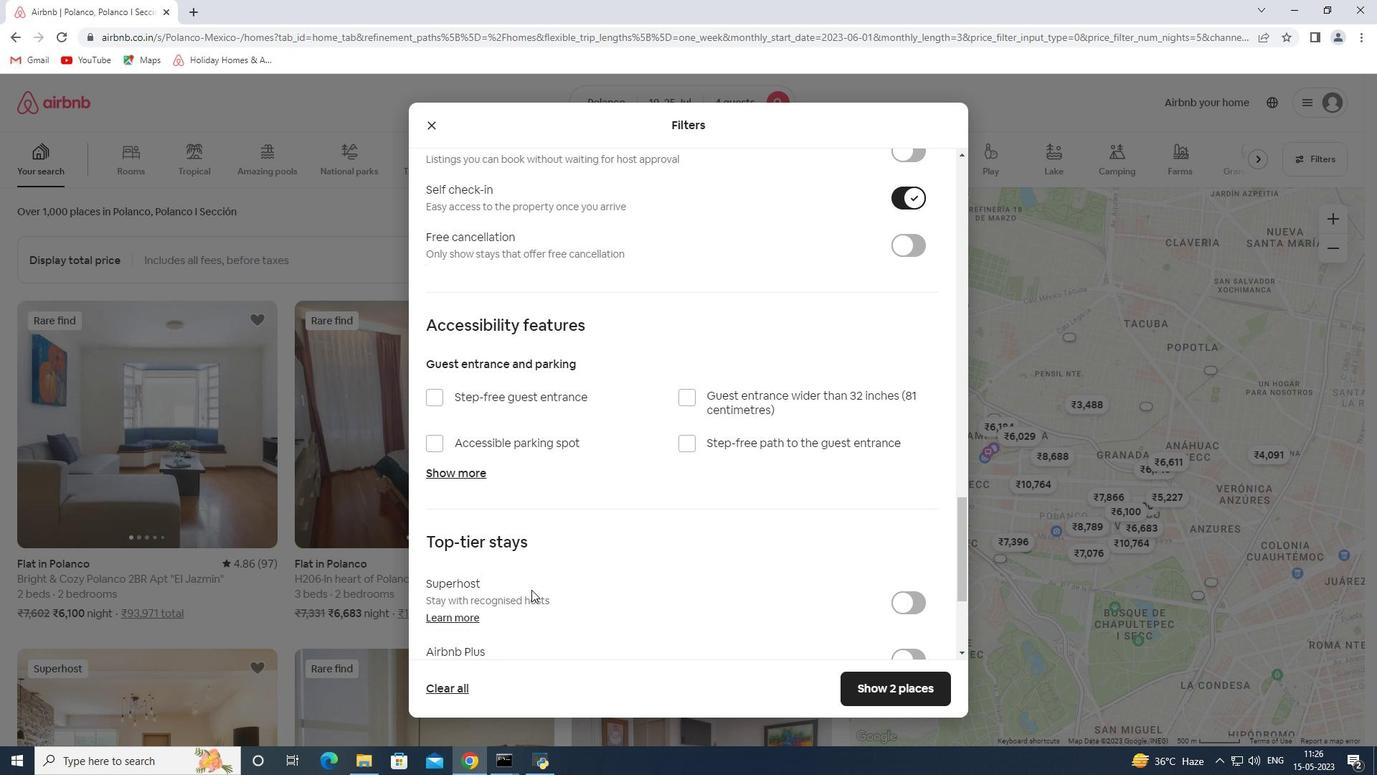 
Action: Mouse moved to (457, 556)
Screenshot: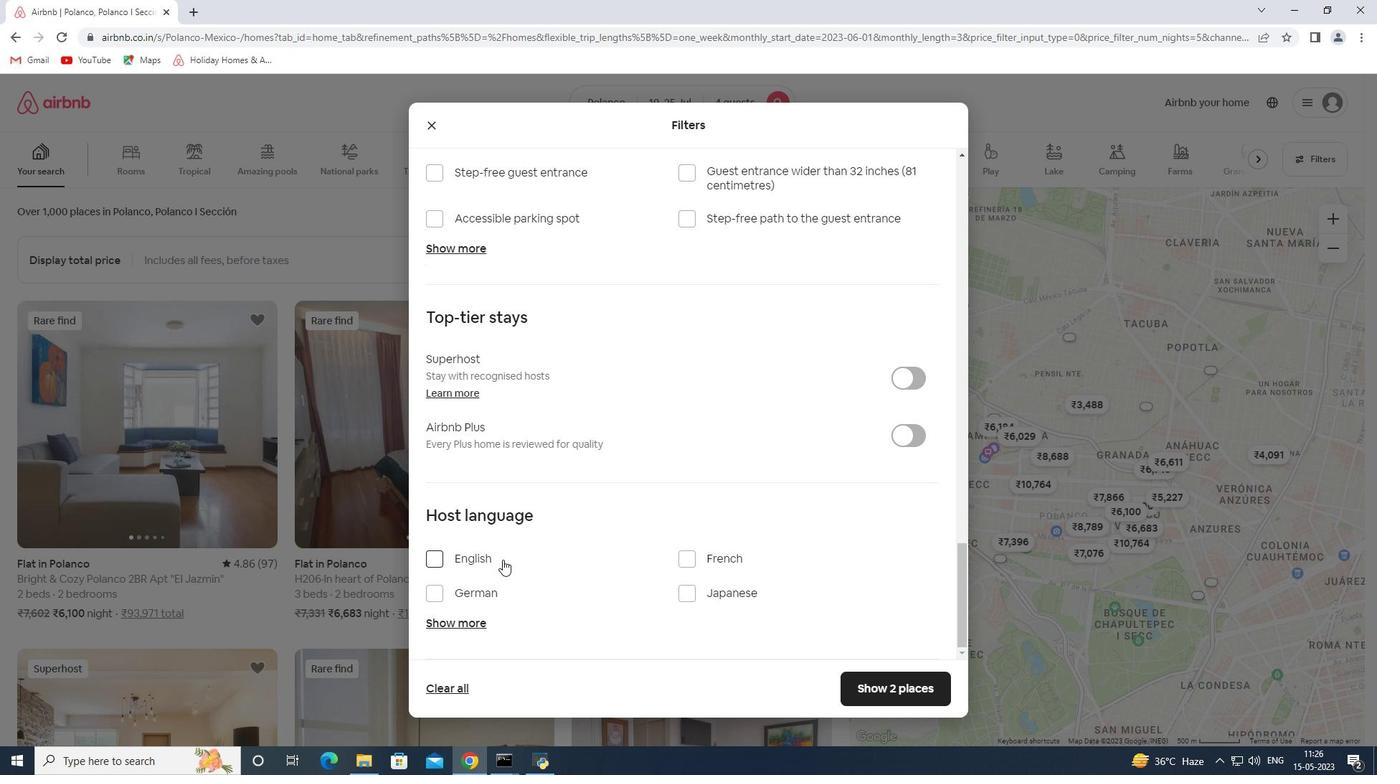 
Action: Mouse pressed left at (457, 556)
Screenshot: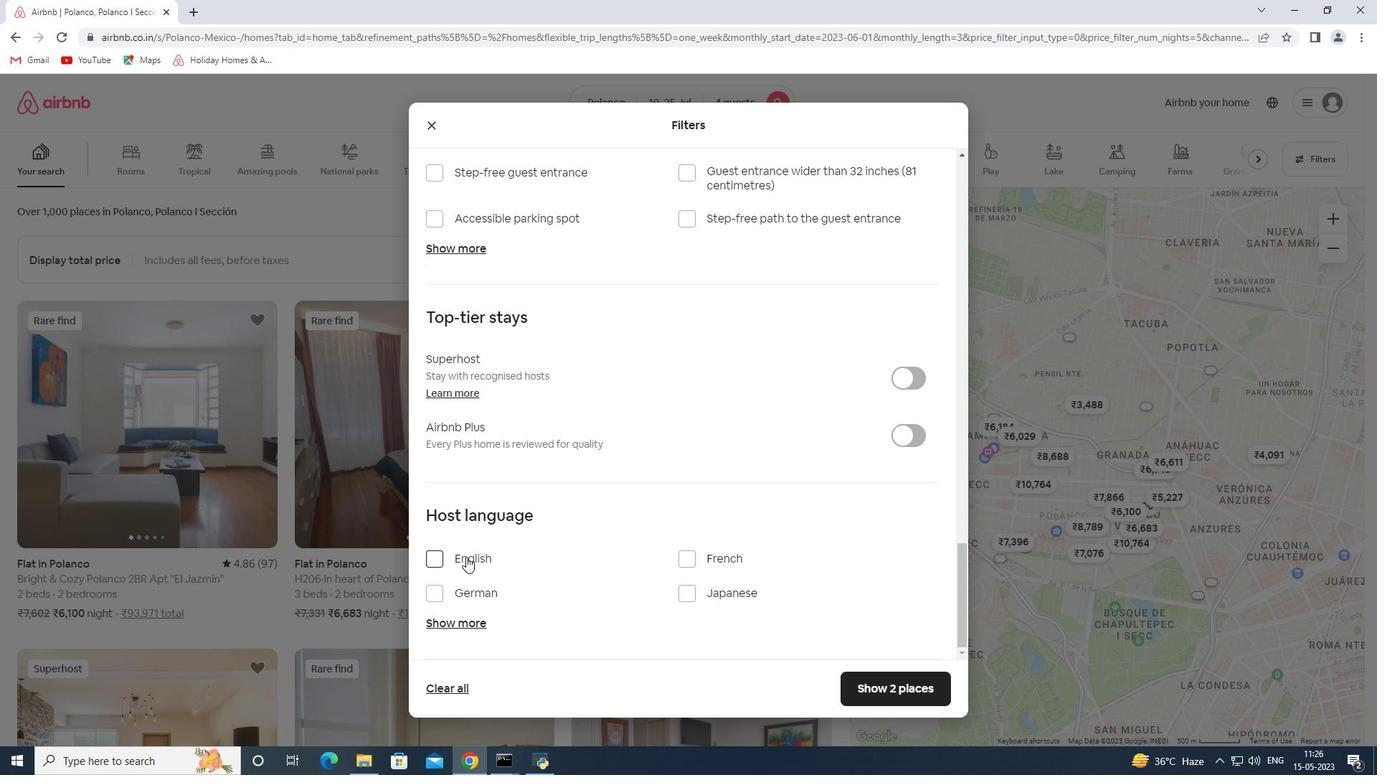 
Action: Mouse moved to (869, 686)
Screenshot: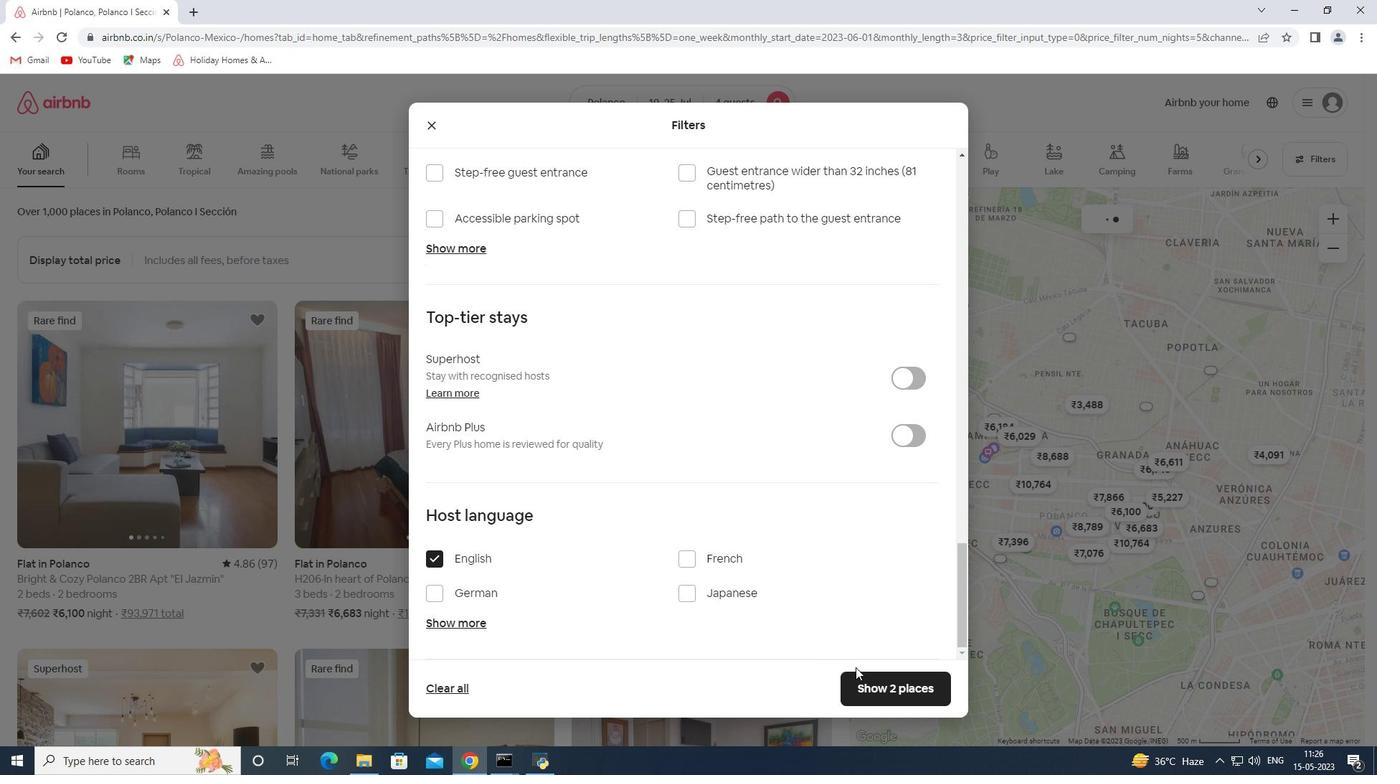 
Action: Mouse pressed left at (869, 686)
Screenshot: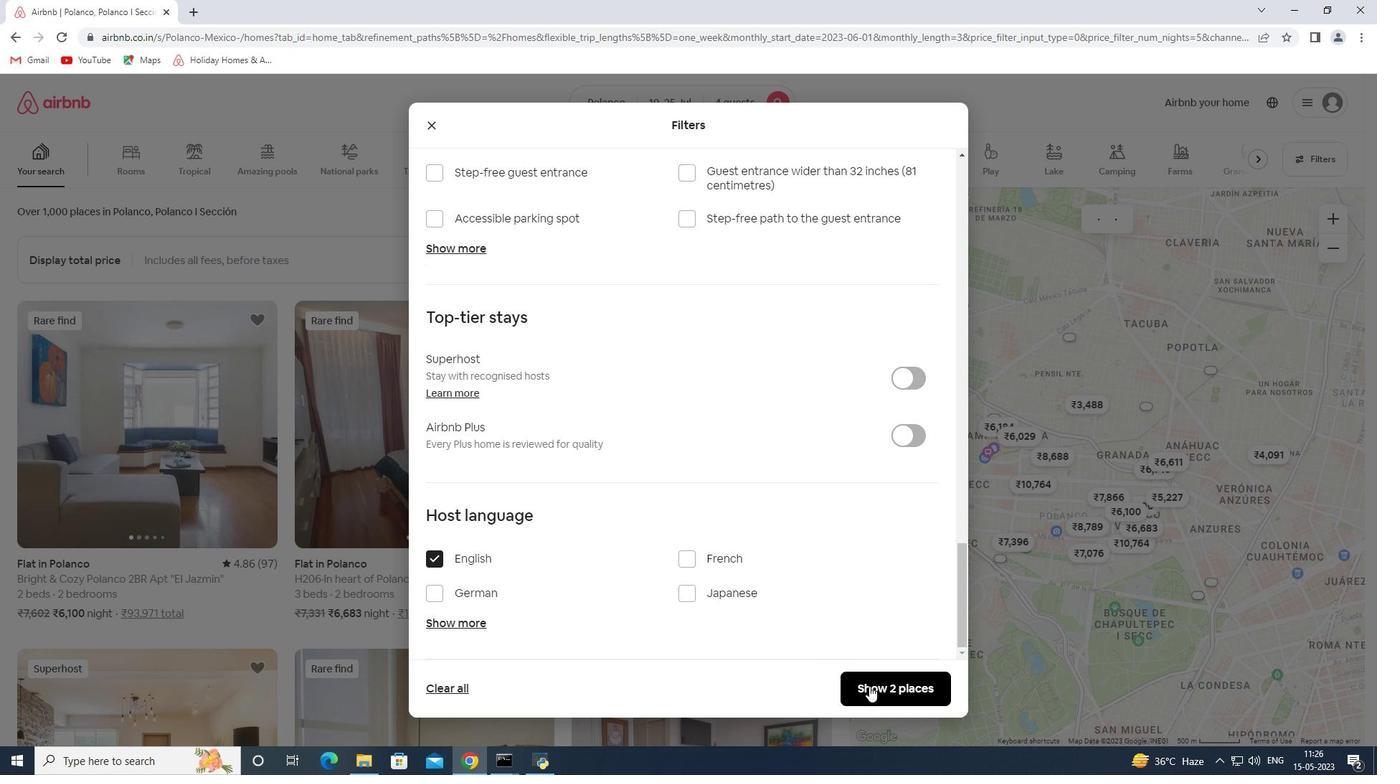
